 Task: Find connections with filter location Kathua with filter topic #DigitalMarketingwith filter profile language German with filter current company Coursera with filter school Ranchi University, Ranchi with filter industry Computers and Electronics Manufacturing with filter service category Research with filter keywords title Customer Service
Action: Mouse moved to (197, 263)
Screenshot: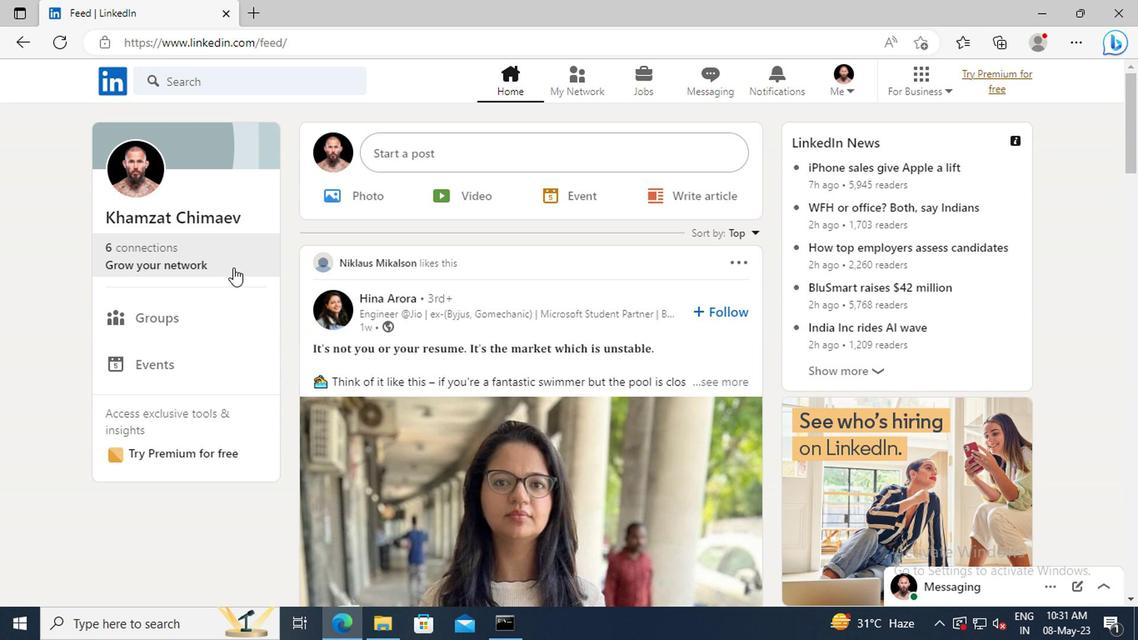
Action: Mouse pressed left at (197, 263)
Screenshot: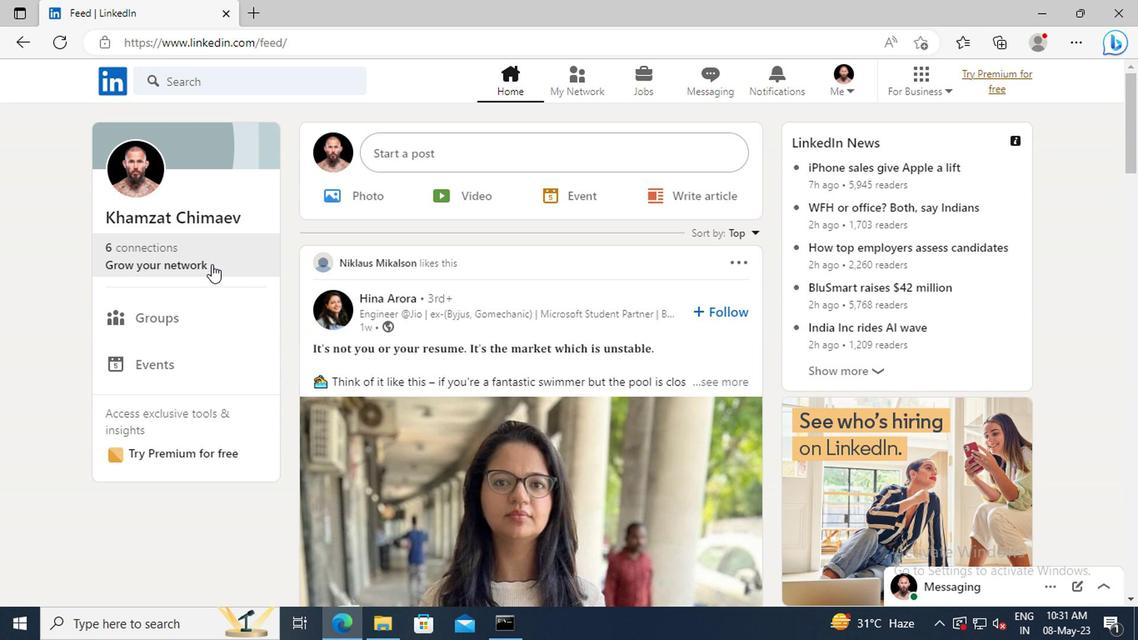 
Action: Mouse moved to (187, 180)
Screenshot: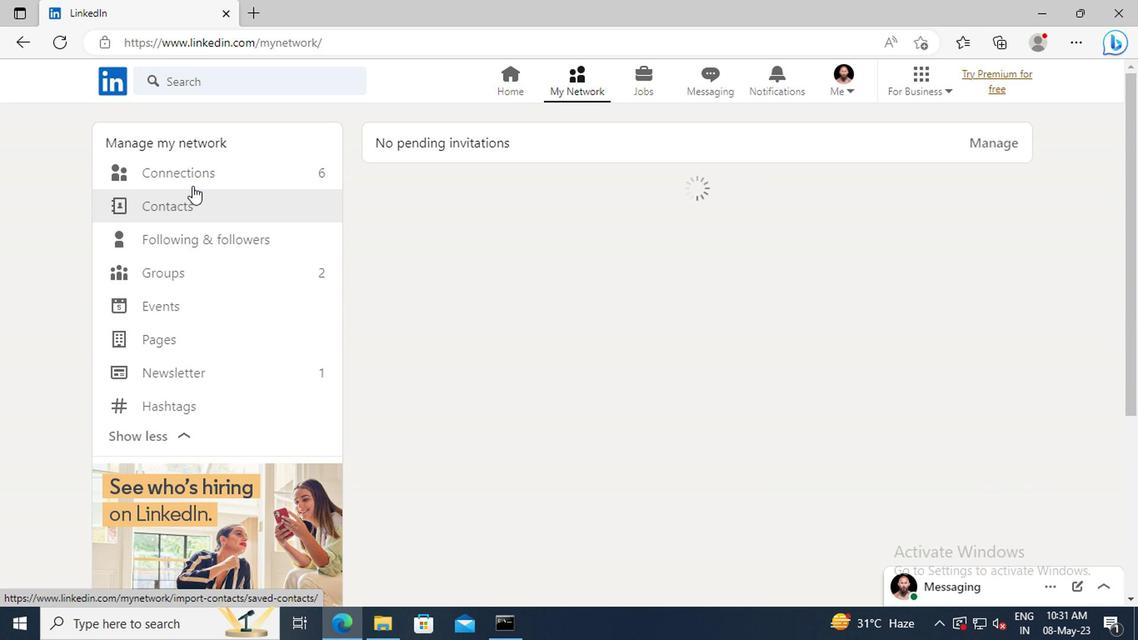 
Action: Mouse pressed left at (187, 180)
Screenshot: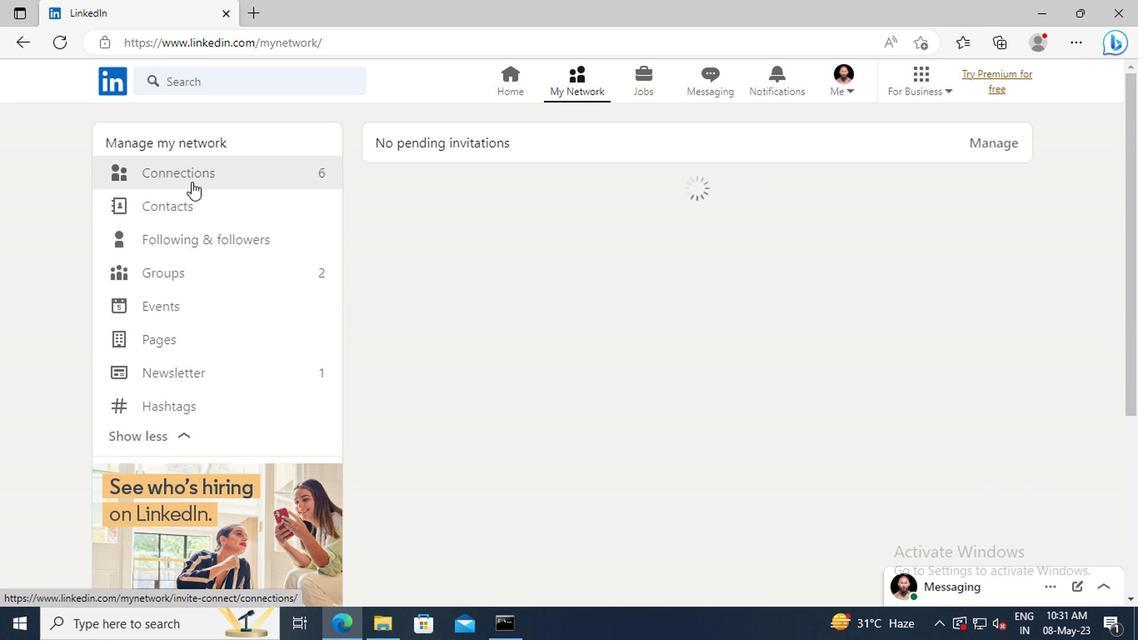
Action: Mouse moved to (690, 177)
Screenshot: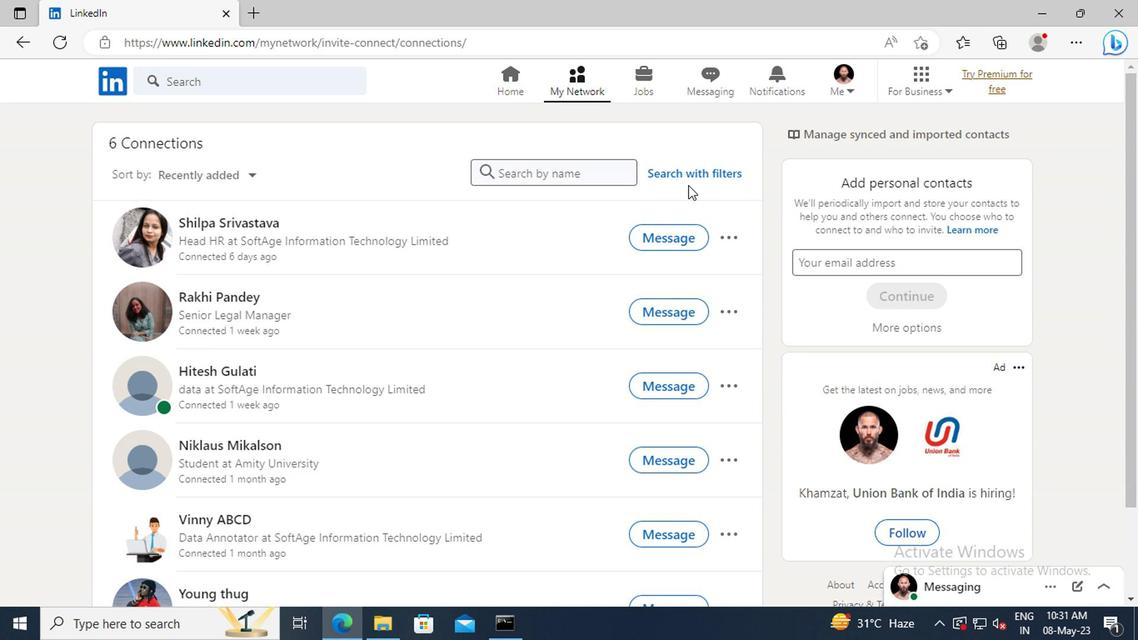 
Action: Mouse pressed left at (690, 177)
Screenshot: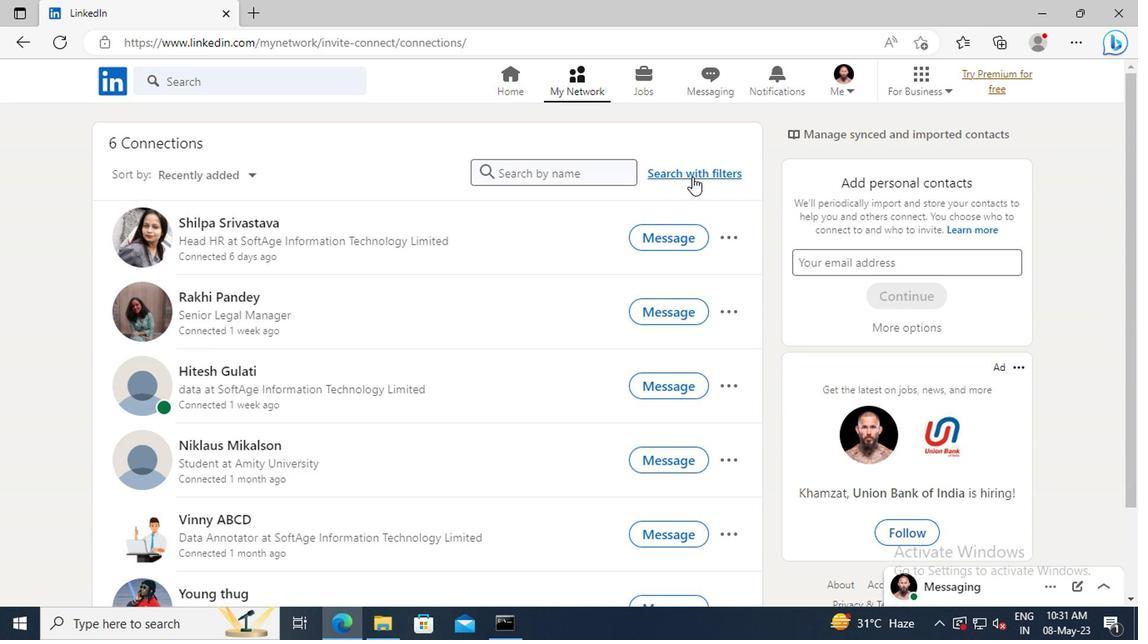 
Action: Mouse moved to (616, 132)
Screenshot: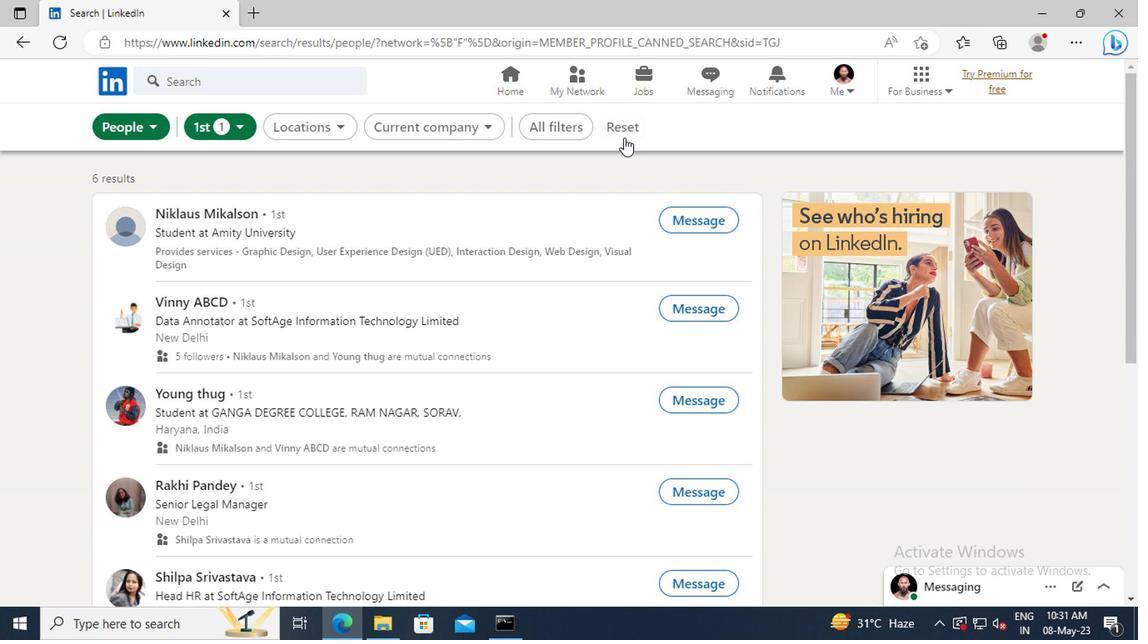 
Action: Mouse pressed left at (616, 132)
Screenshot: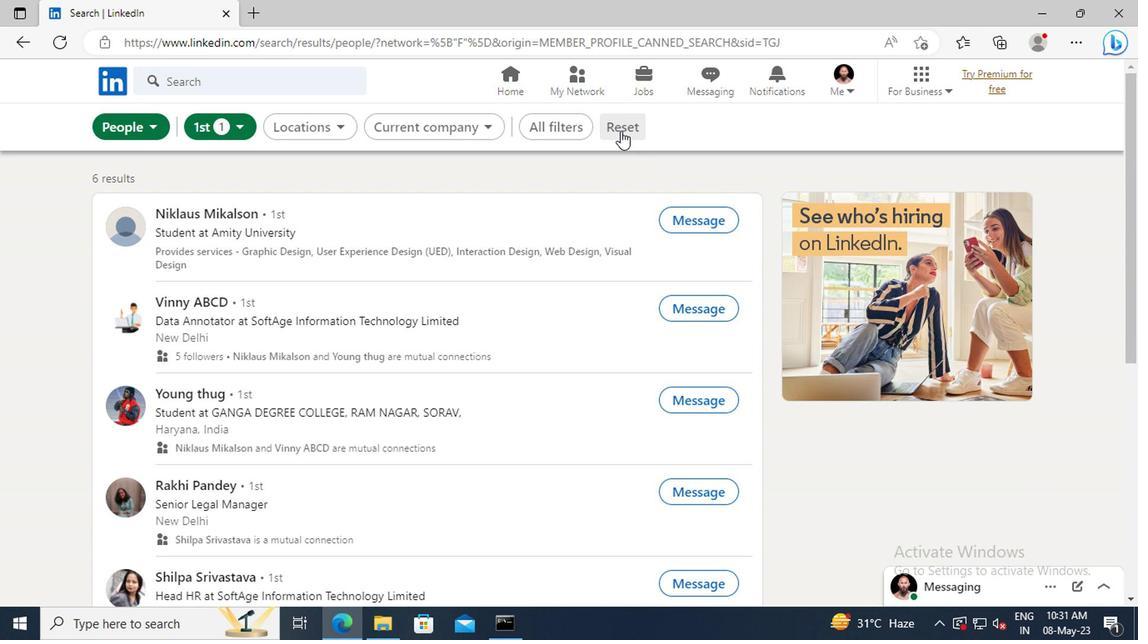 
Action: Mouse moved to (590, 131)
Screenshot: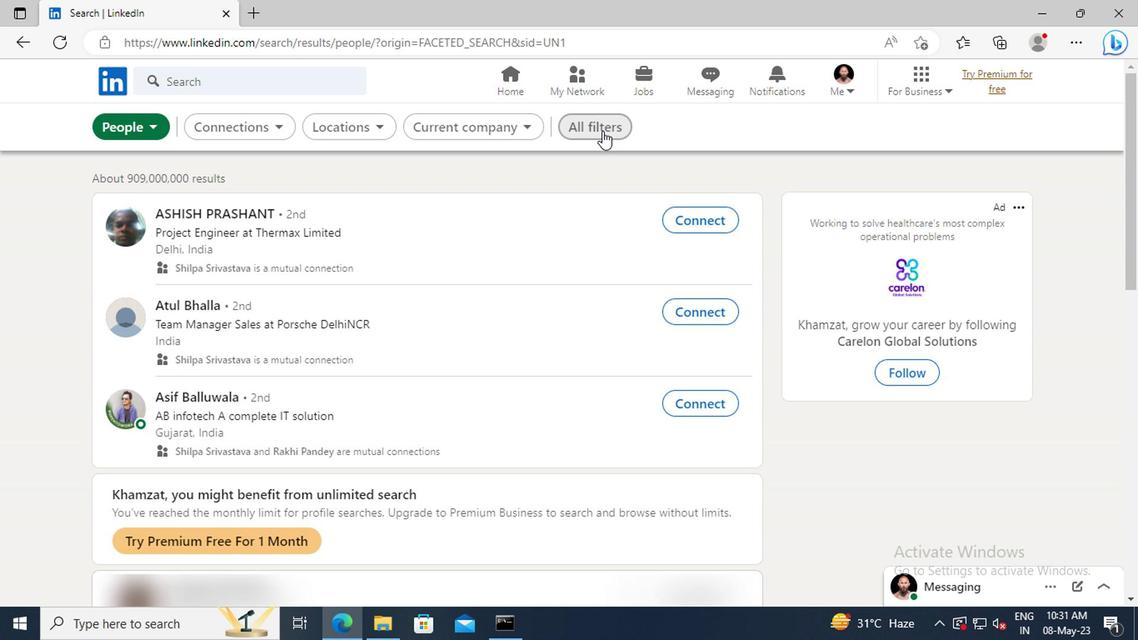 
Action: Mouse pressed left at (590, 131)
Screenshot: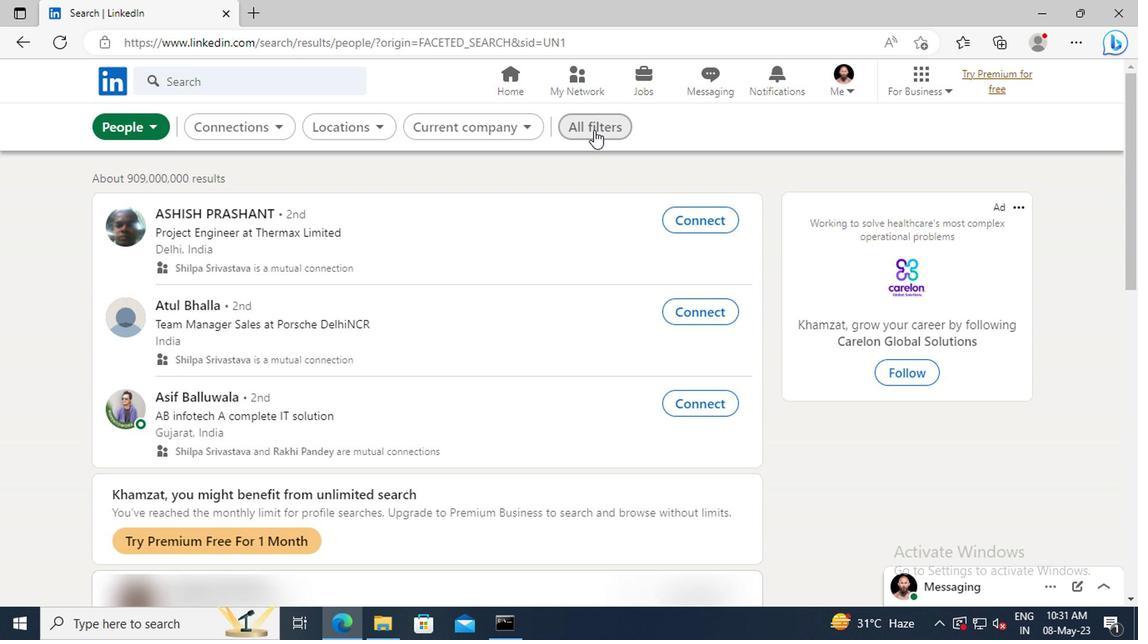 
Action: Mouse moved to (925, 282)
Screenshot: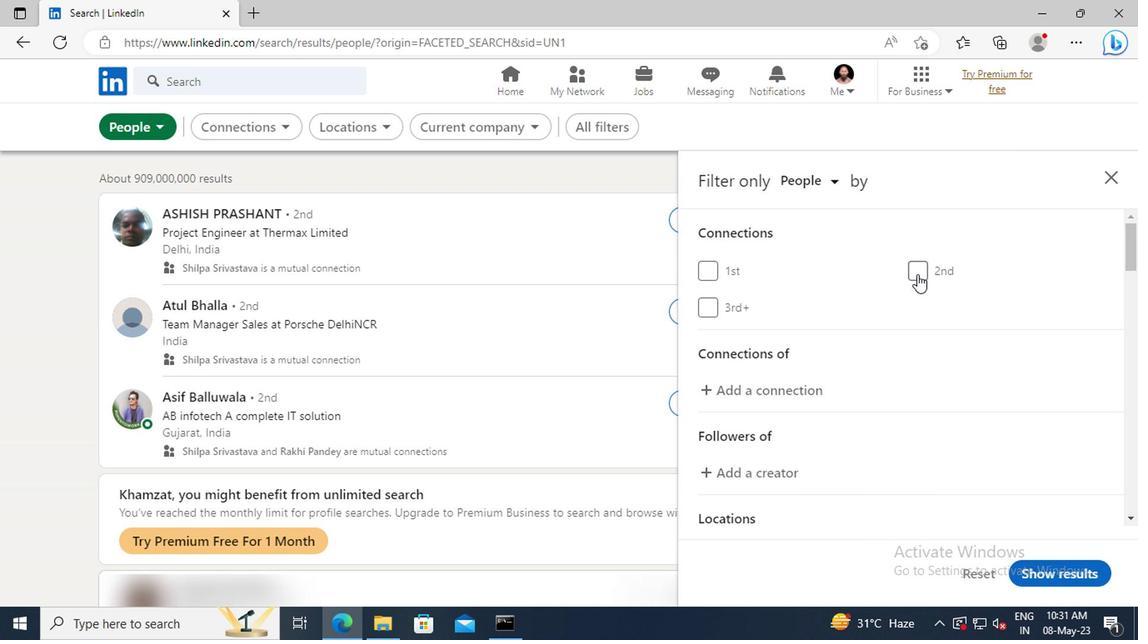 
Action: Mouse scrolled (925, 281) with delta (0, -1)
Screenshot: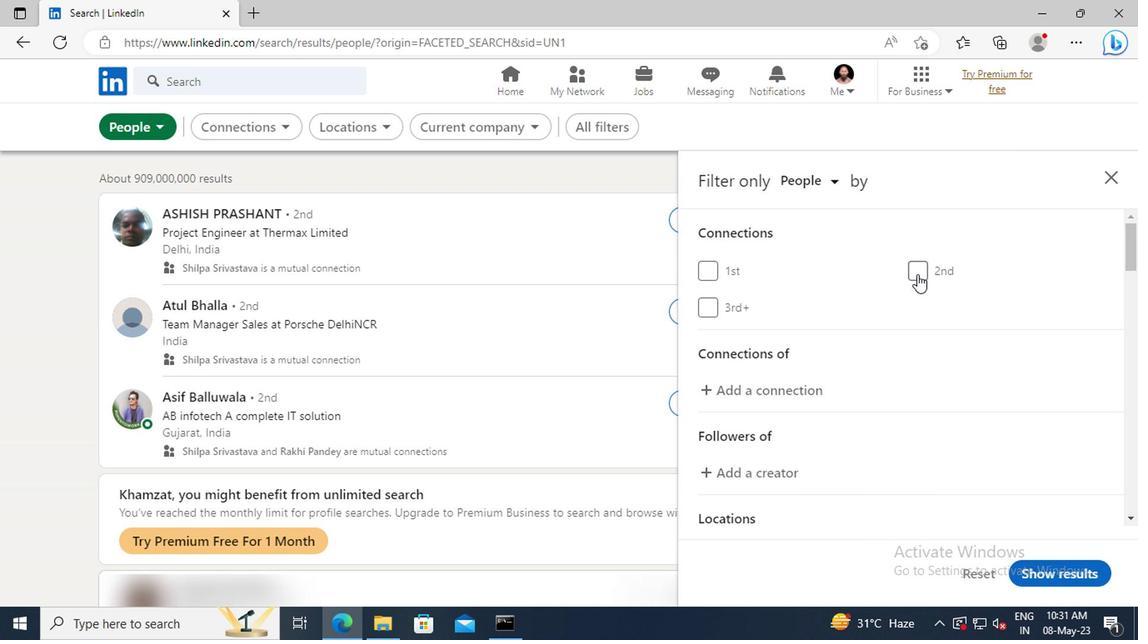 
Action: Mouse moved to (926, 282)
Screenshot: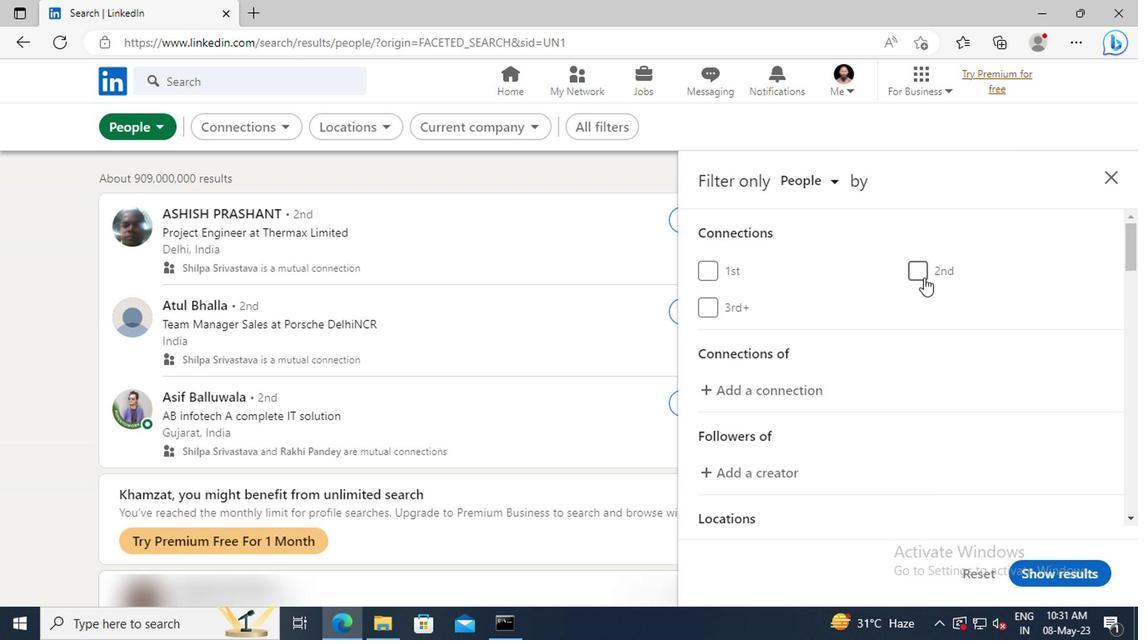 
Action: Mouse scrolled (926, 282) with delta (0, 0)
Screenshot: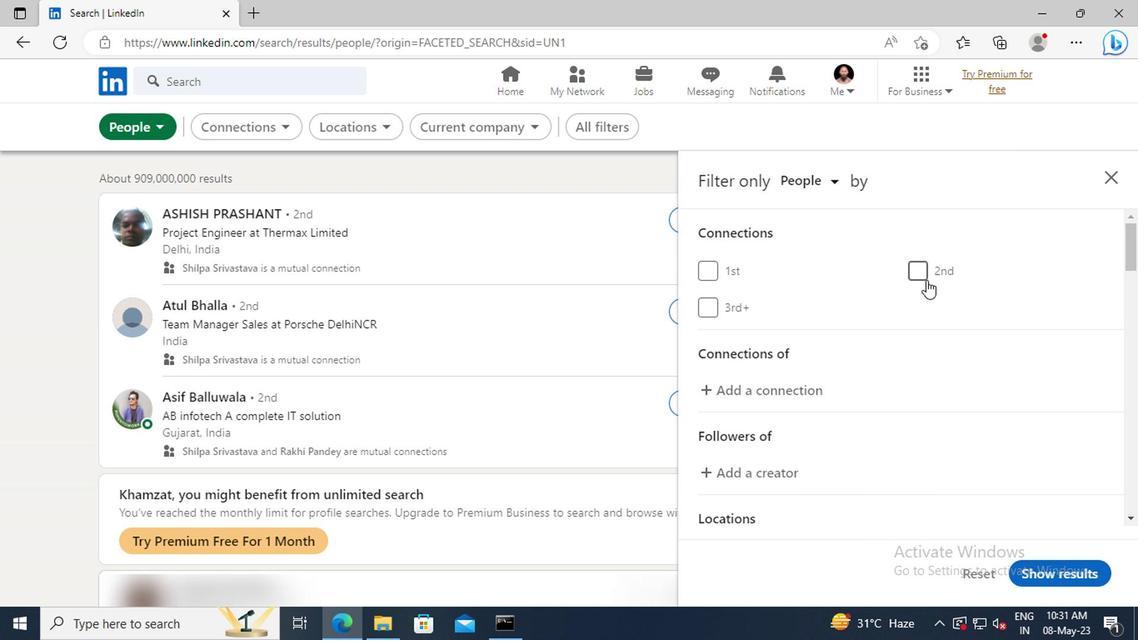 
Action: Mouse scrolled (926, 282) with delta (0, 0)
Screenshot: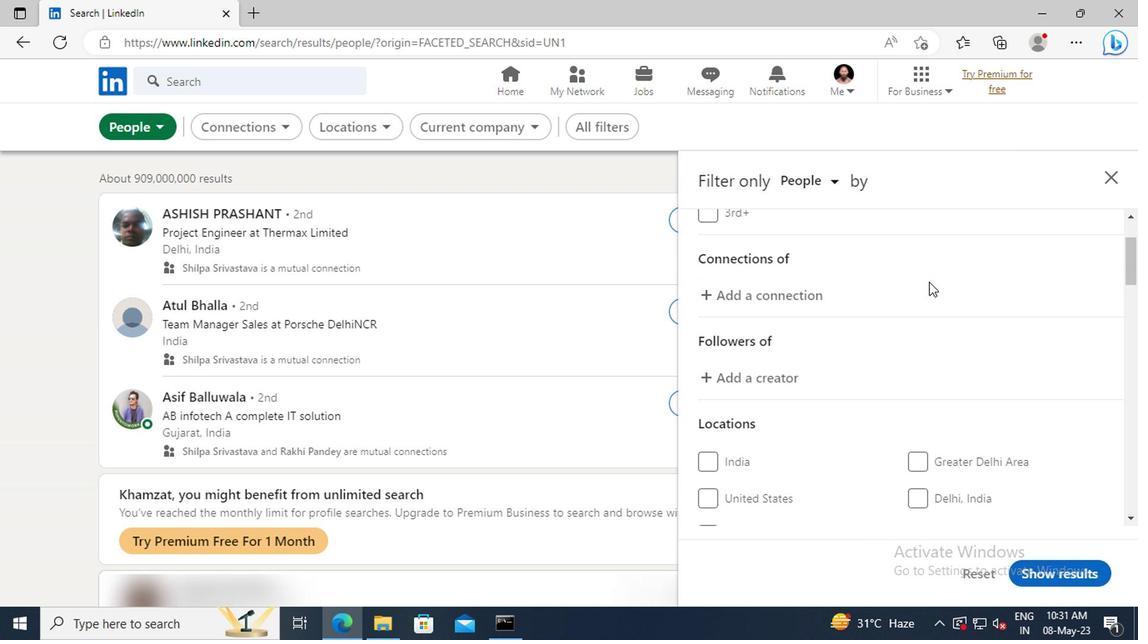 
Action: Mouse scrolled (926, 282) with delta (0, 0)
Screenshot: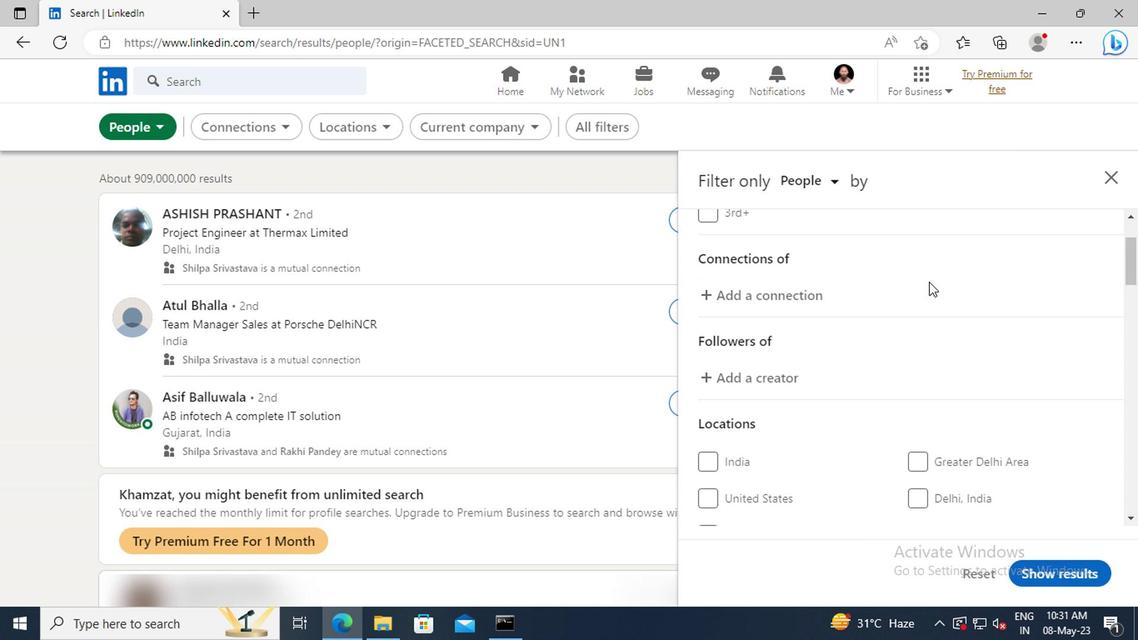 
Action: Mouse scrolled (926, 282) with delta (0, 0)
Screenshot: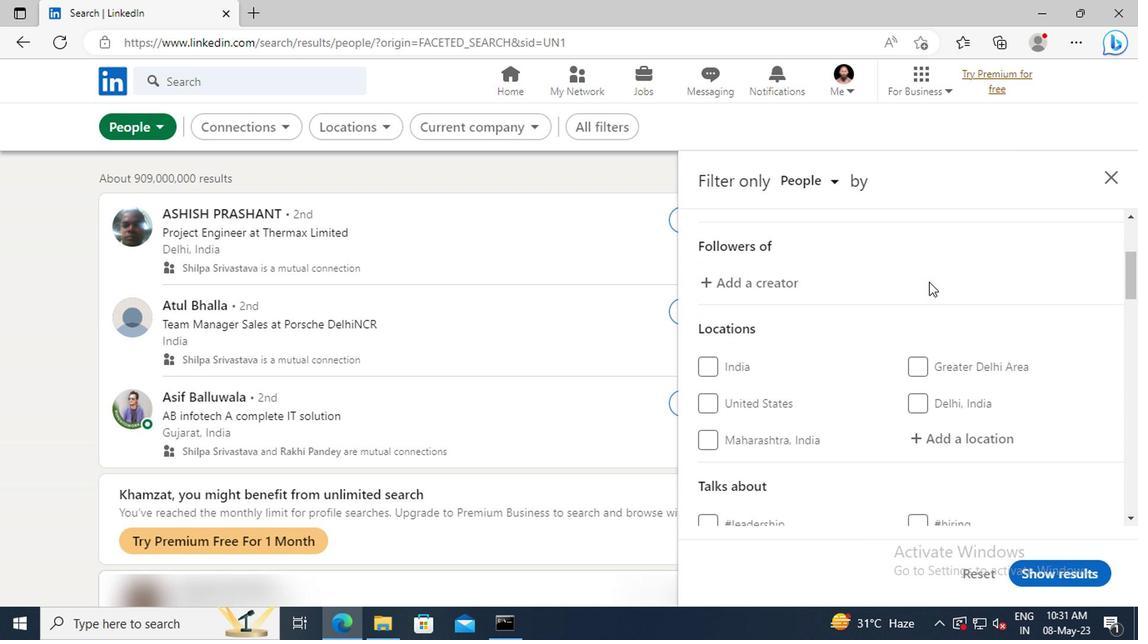 
Action: Mouse moved to (933, 386)
Screenshot: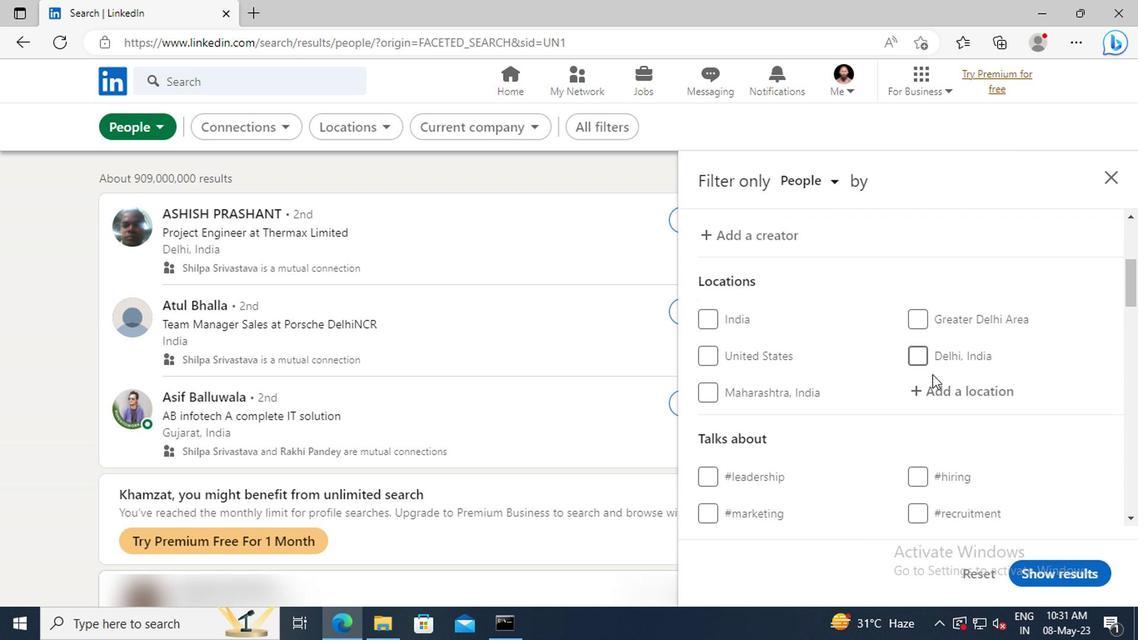 
Action: Mouse pressed left at (933, 386)
Screenshot: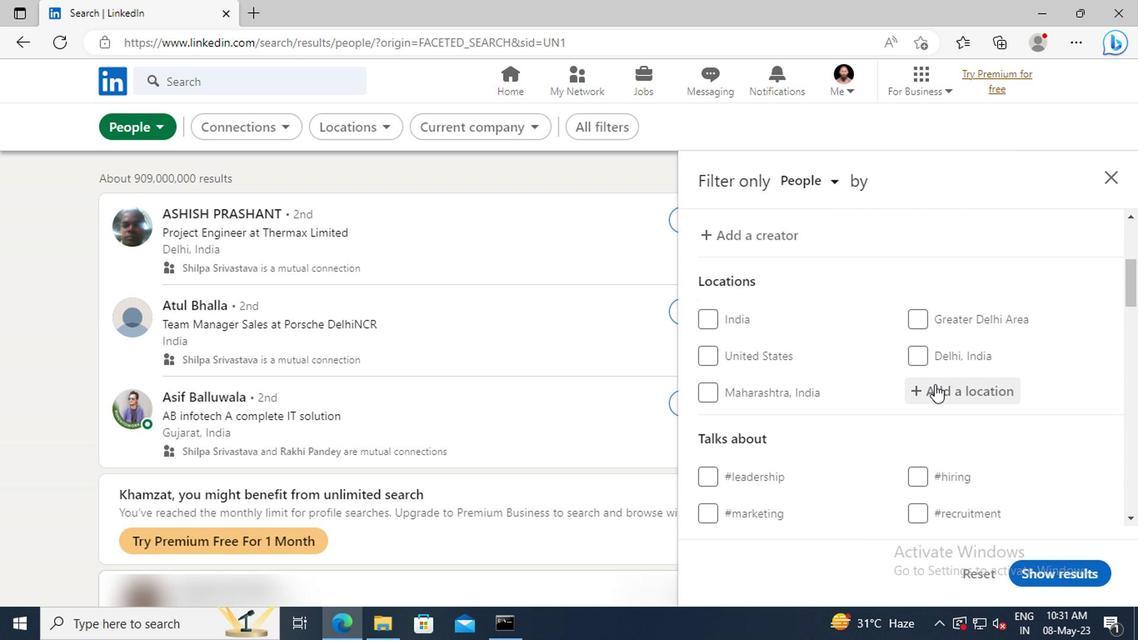 
Action: Mouse moved to (935, 387)
Screenshot: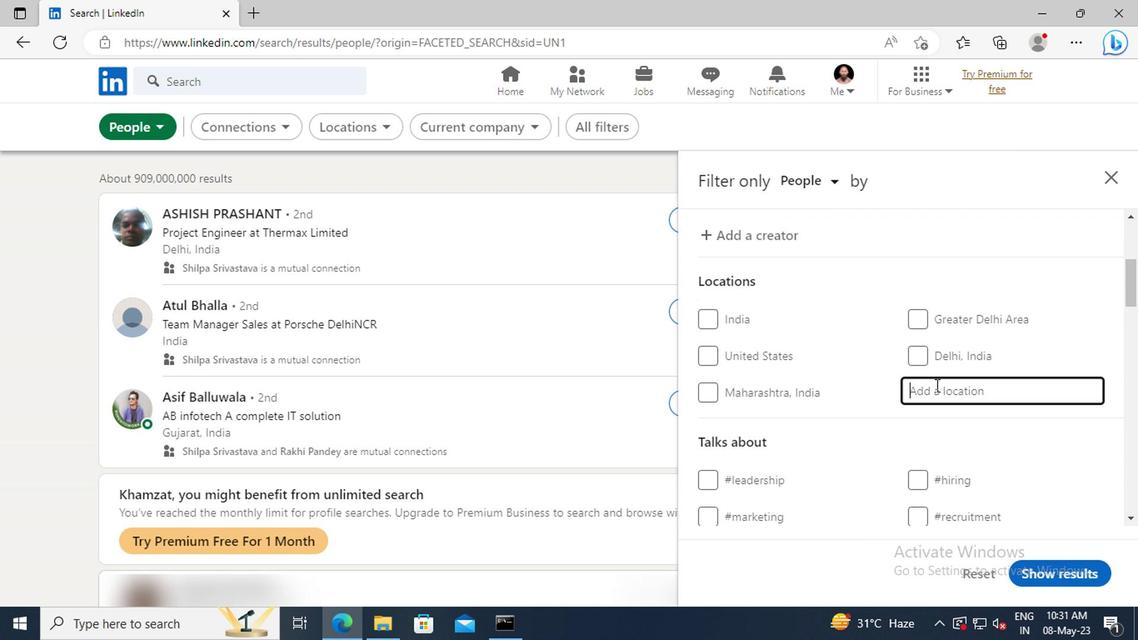 
Action: Key pressed <Key.shift>KATHUA
Screenshot: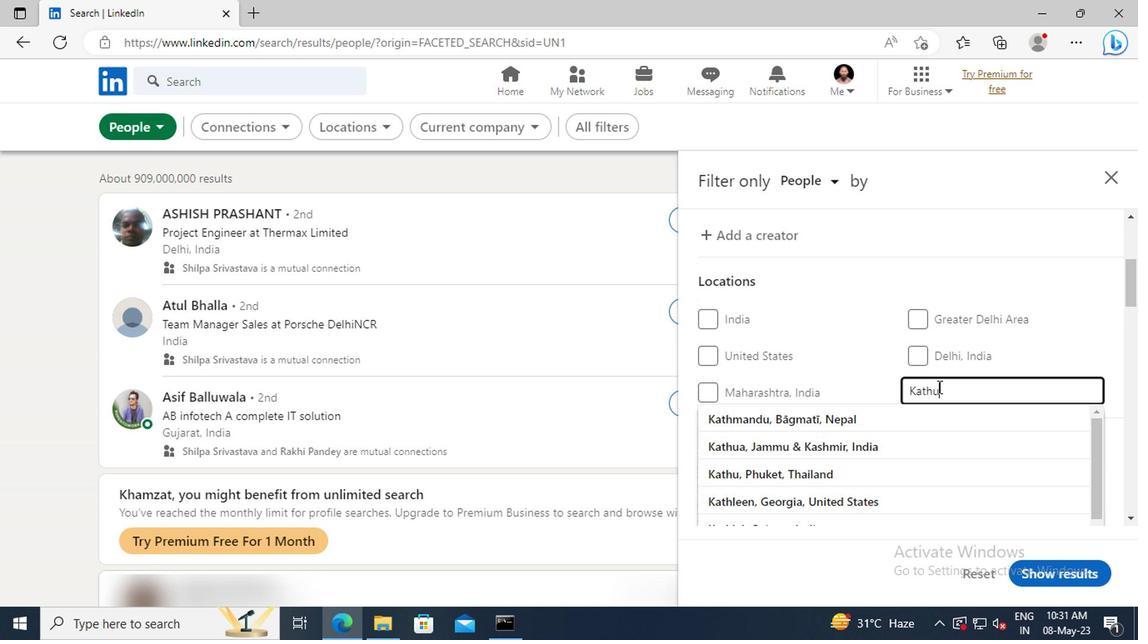 
Action: Mouse moved to (942, 424)
Screenshot: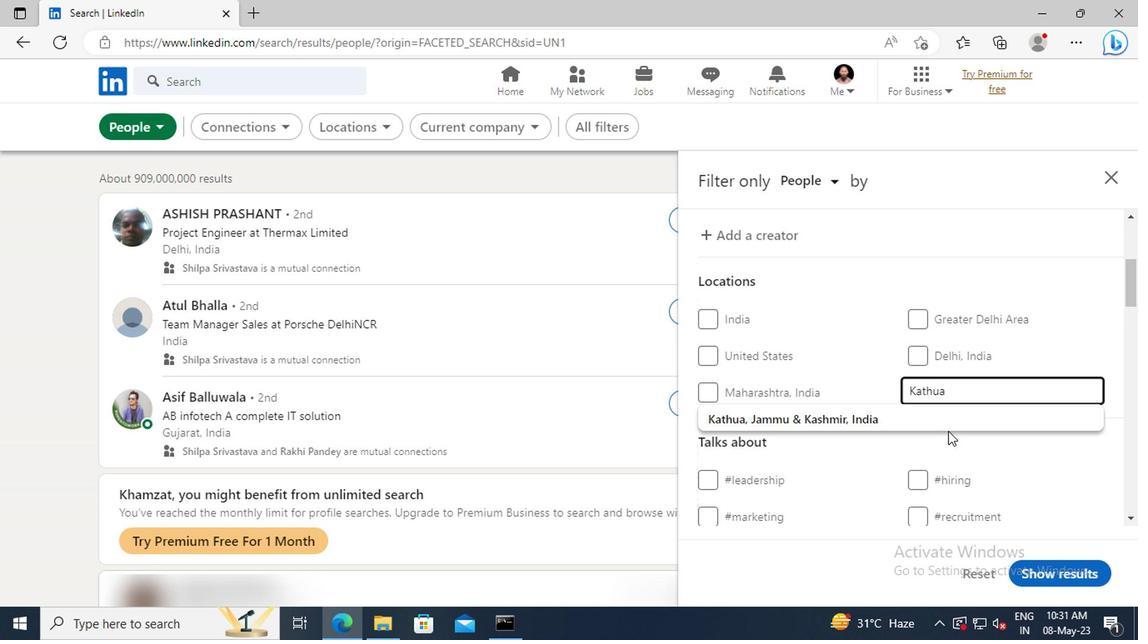 
Action: Mouse pressed left at (942, 424)
Screenshot: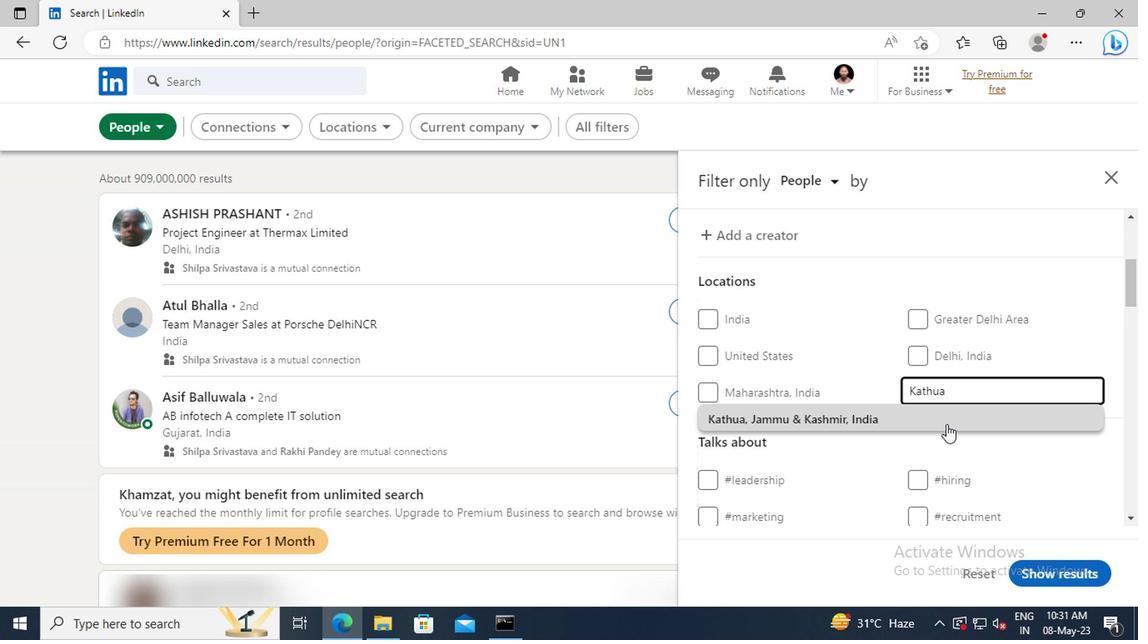 
Action: Mouse moved to (942, 424)
Screenshot: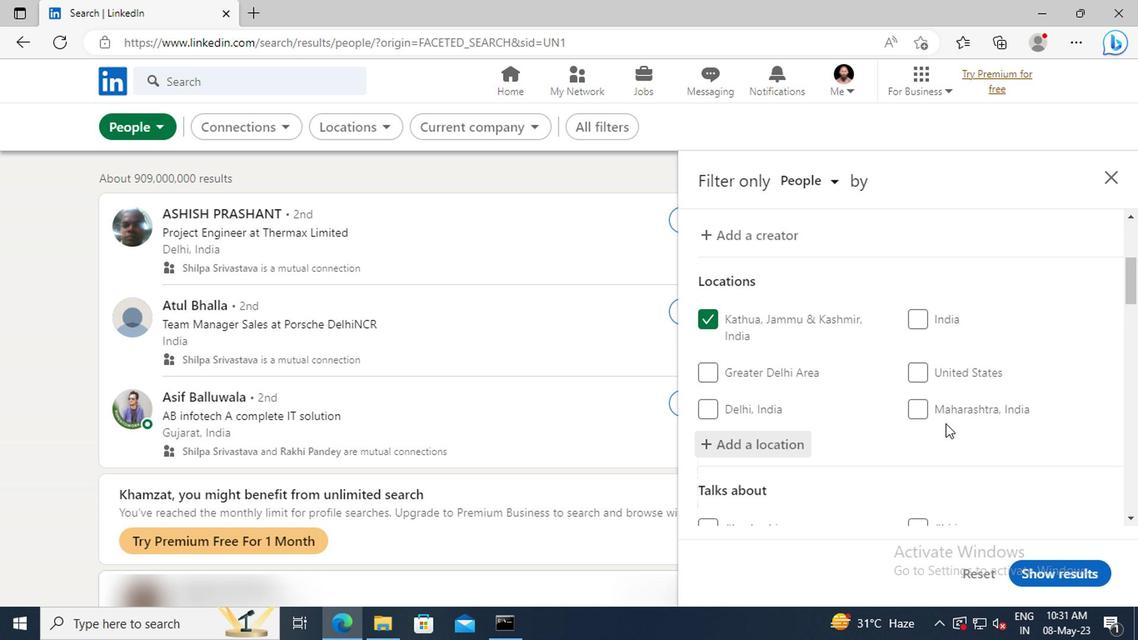 
Action: Mouse scrolled (942, 423) with delta (0, 0)
Screenshot: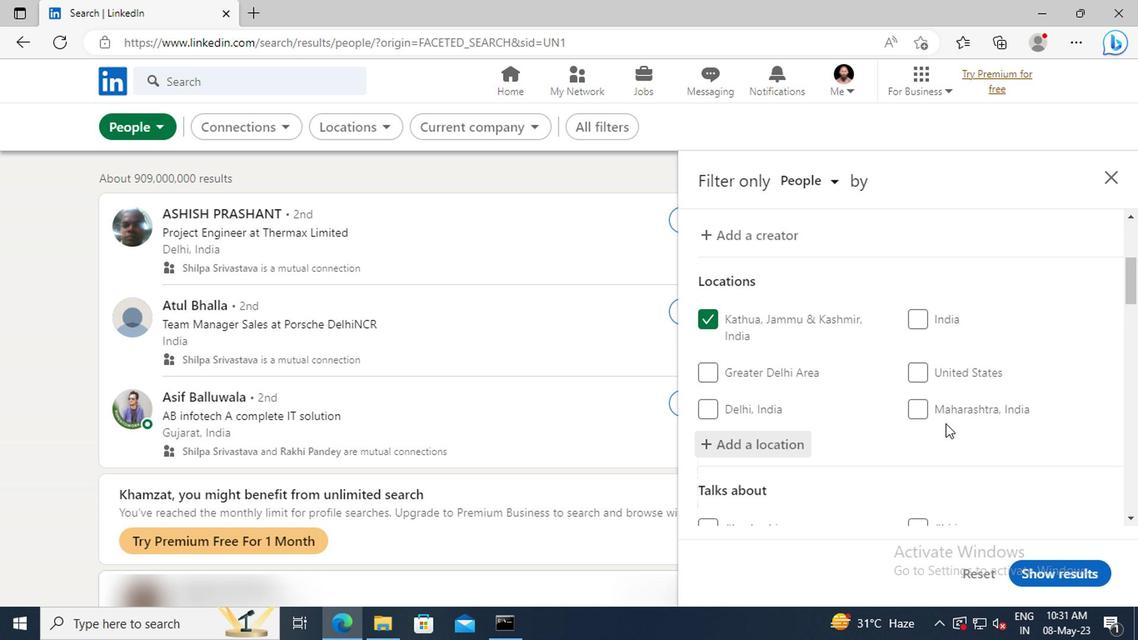 
Action: Mouse moved to (943, 423)
Screenshot: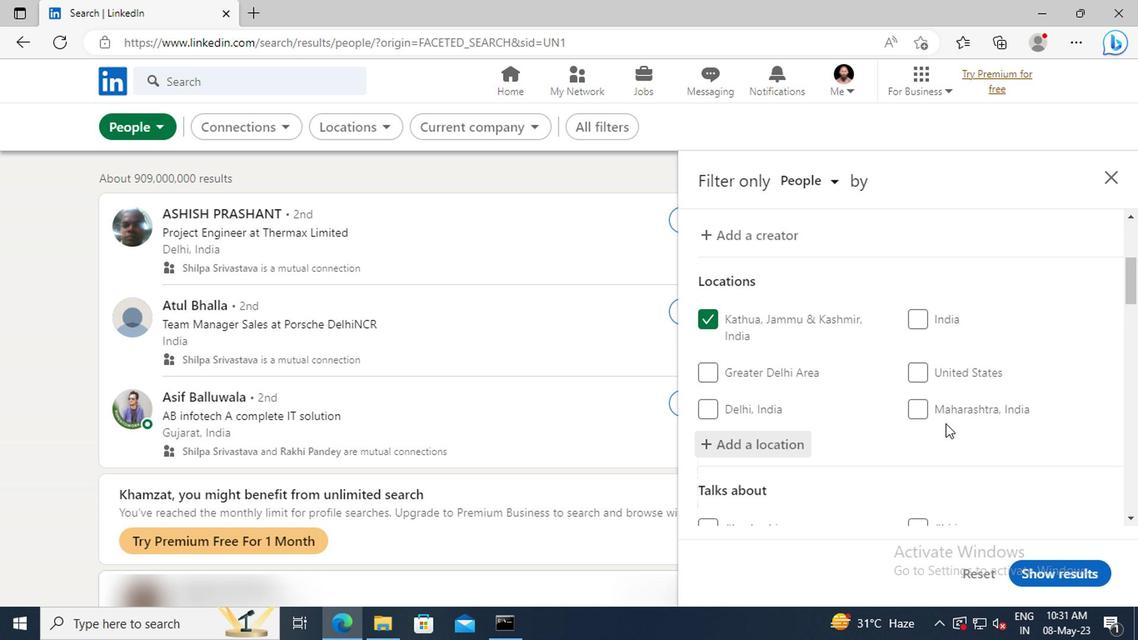 
Action: Mouse scrolled (943, 422) with delta (0, -1)
Screenshot: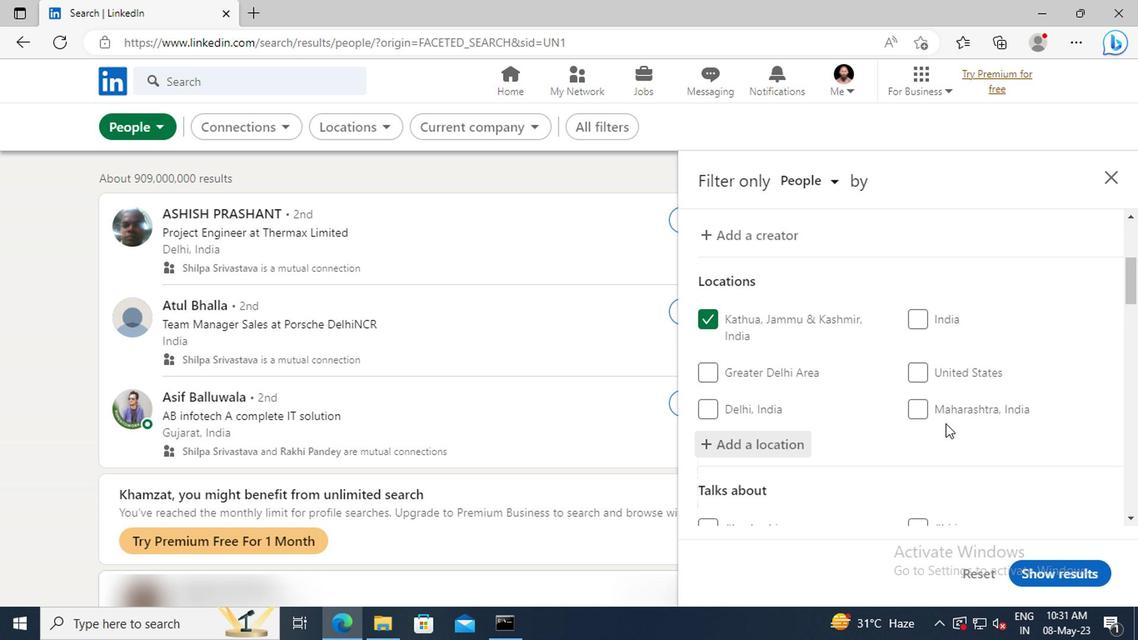 
Action: Mouse moved to (943, 404)
Screenshot: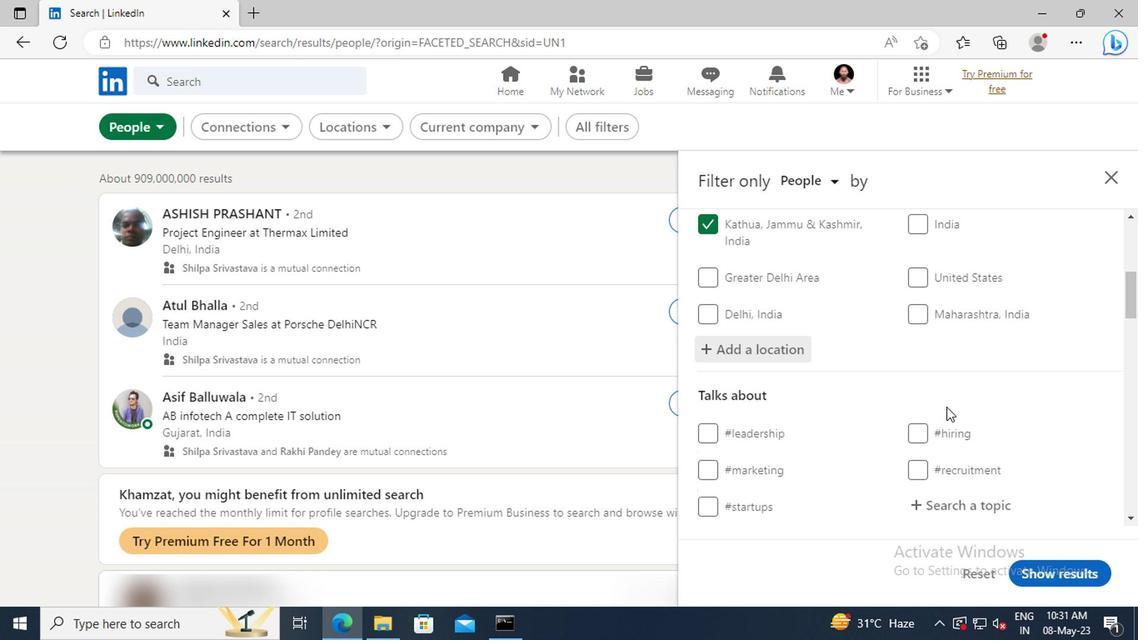 
Action: Mouse scrolled (943, 403) with delta (0, 0)
Screenshot: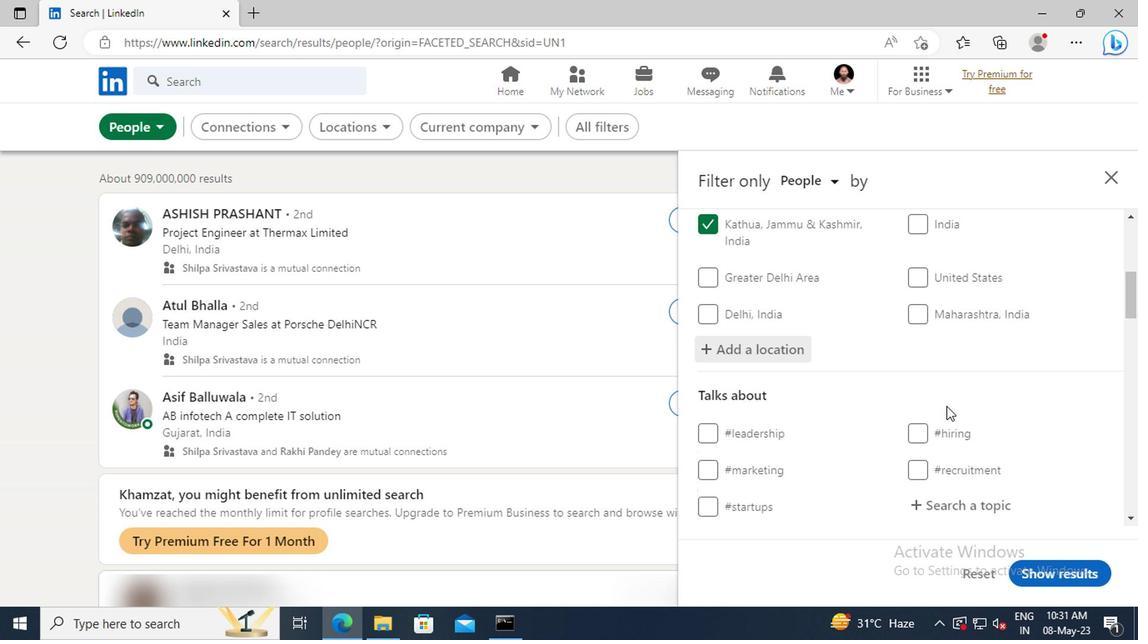 
Action: Mouse moved to (943, 401)
Screenshot: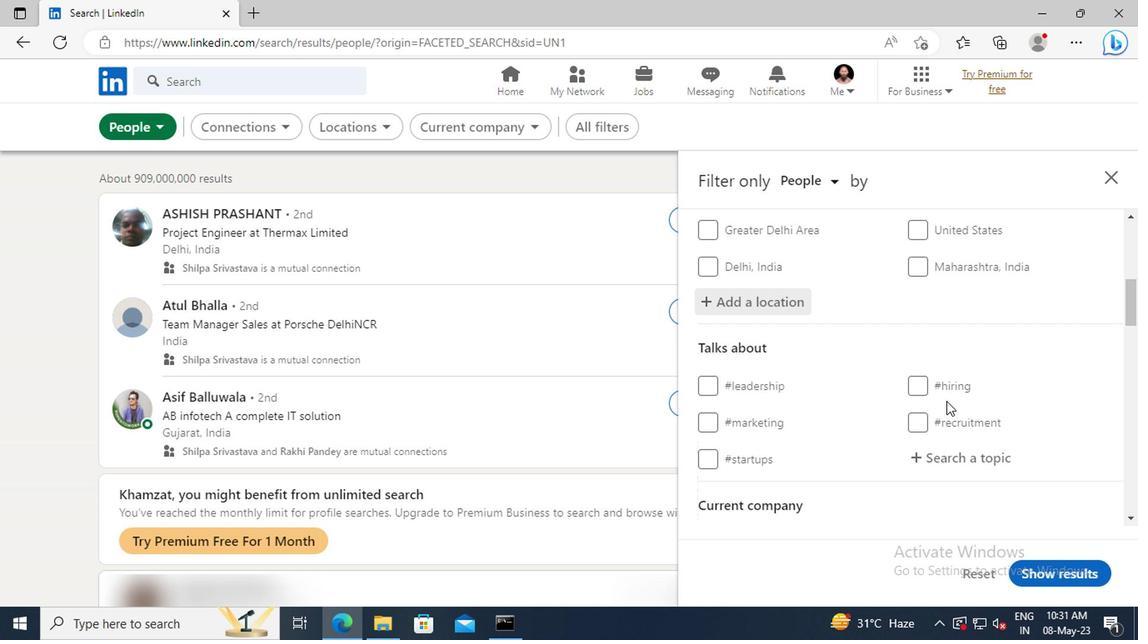 
Action: Mouse scrolled (943, 400) with delta (0, -1)
Screenshot: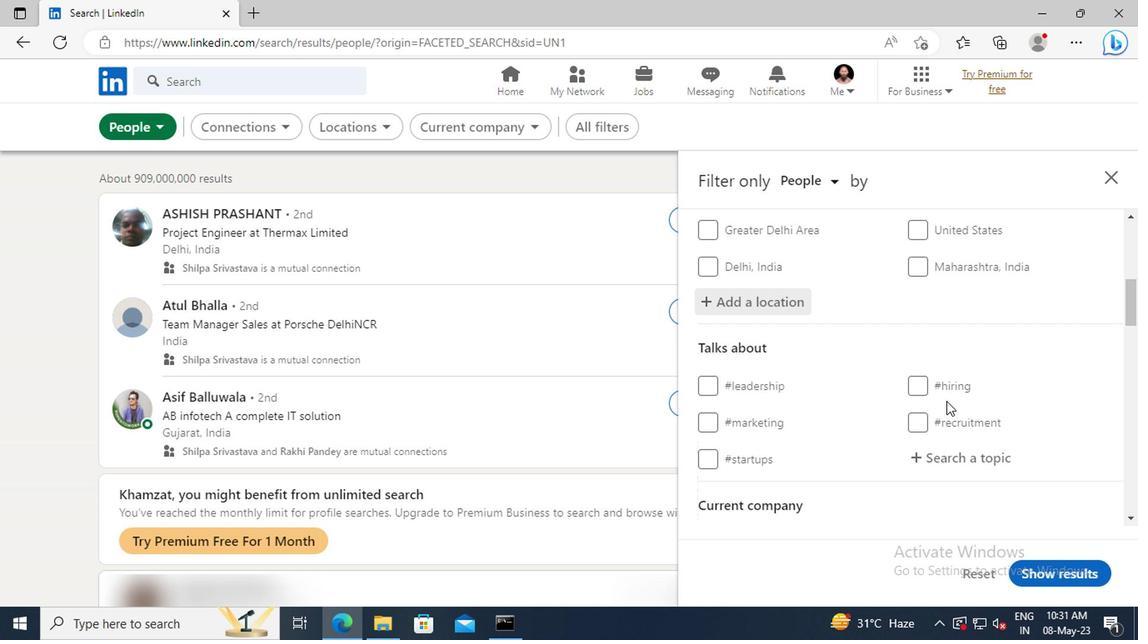 
Action: Mouse scrolled (943, 400) with delta (0, -1)
Screenshot: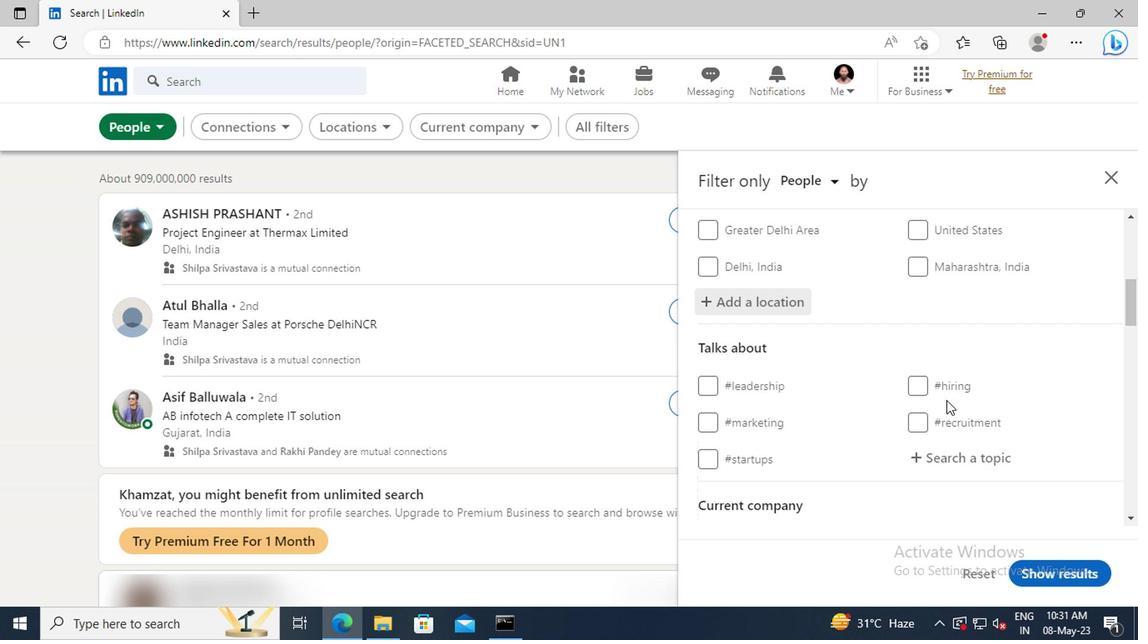 
Action: Mouse moved to (942, 373)
Screenshot: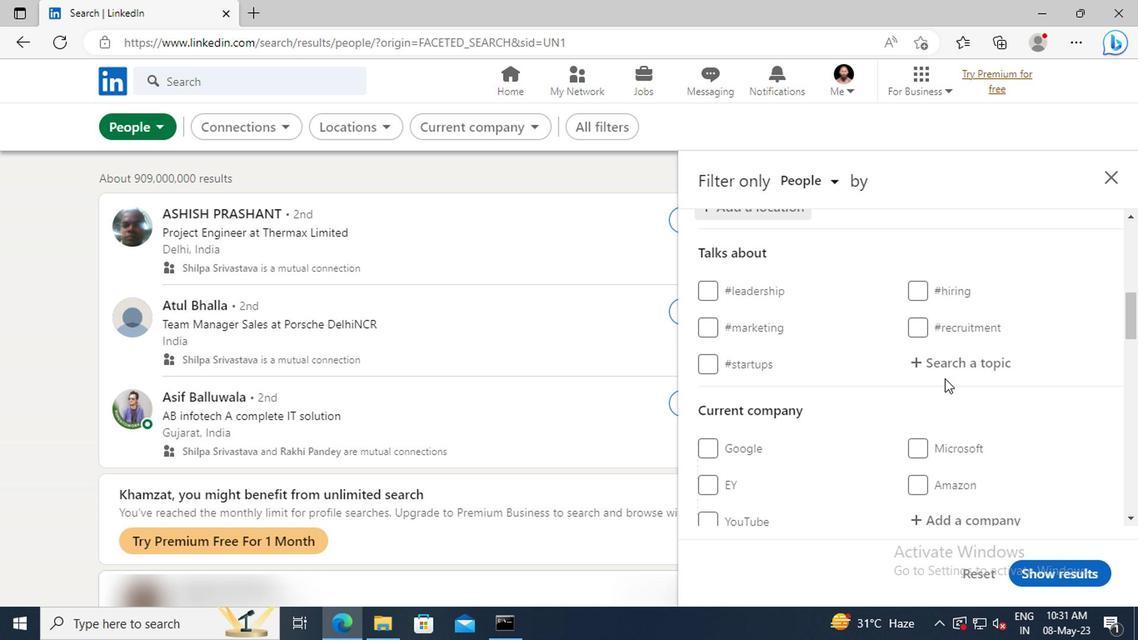 
Action: Mouse pressed left at (942, 373)
Screenshot: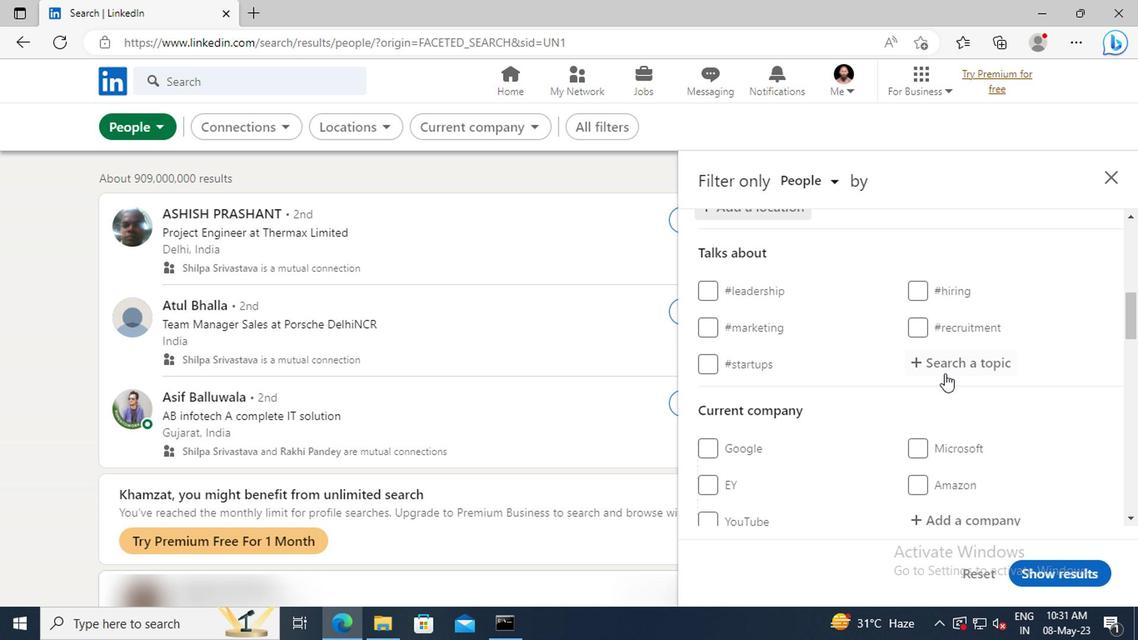 
Action: Key pressed <Key.shift>
Screenshot: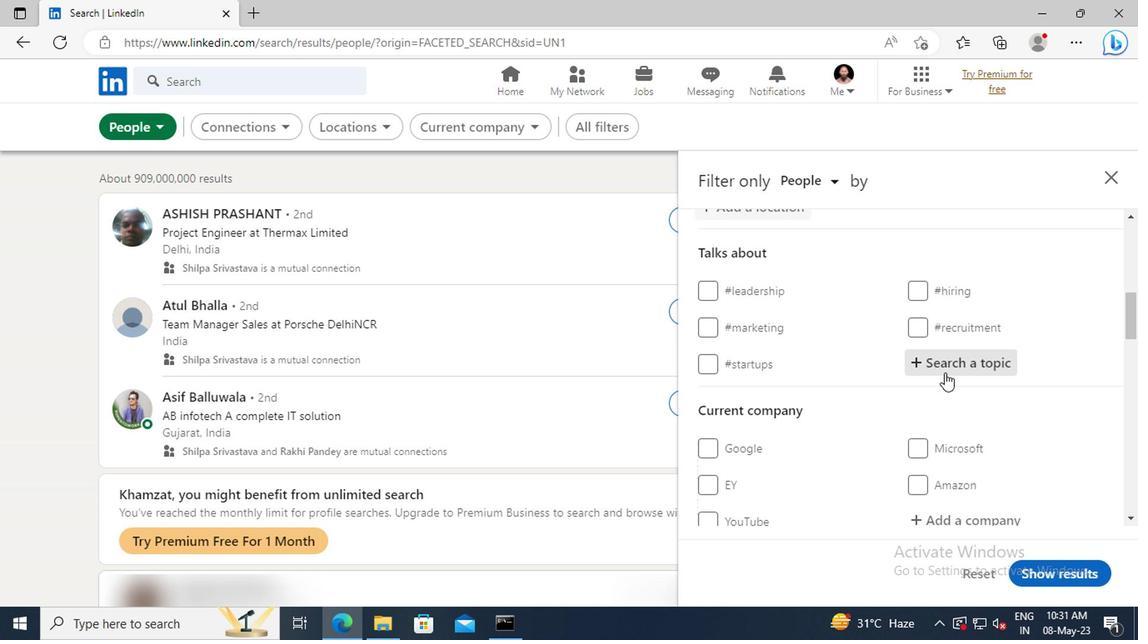 
Action: Mouse moved to (941, 373)
Screenshot: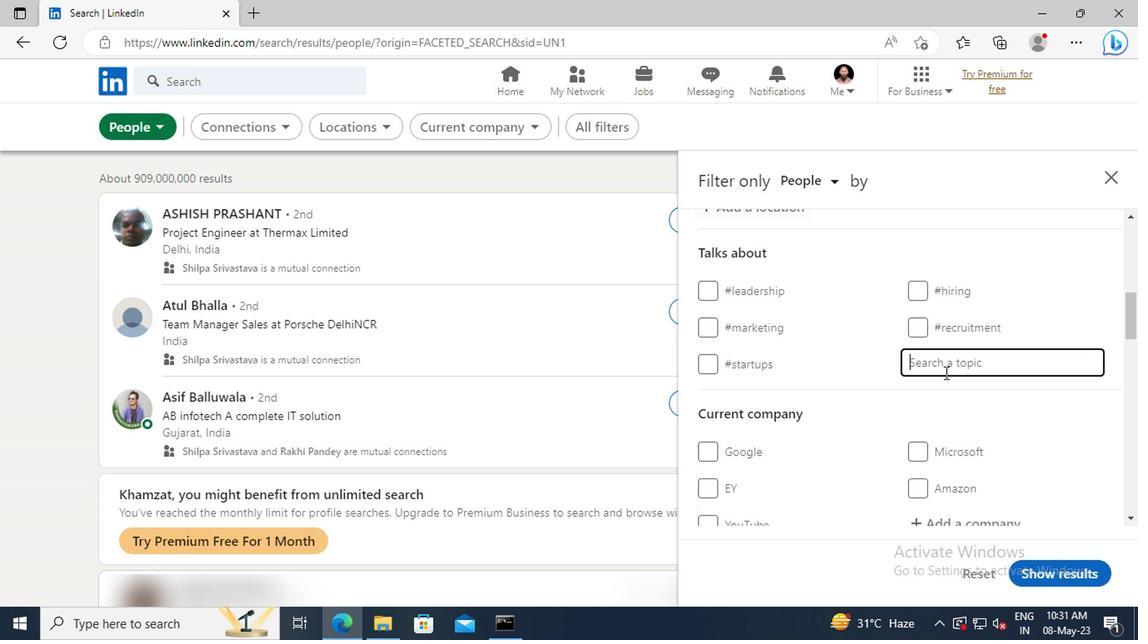 
Action: Key pressed DIGITAL<Key.shift>MAR
Screenshot: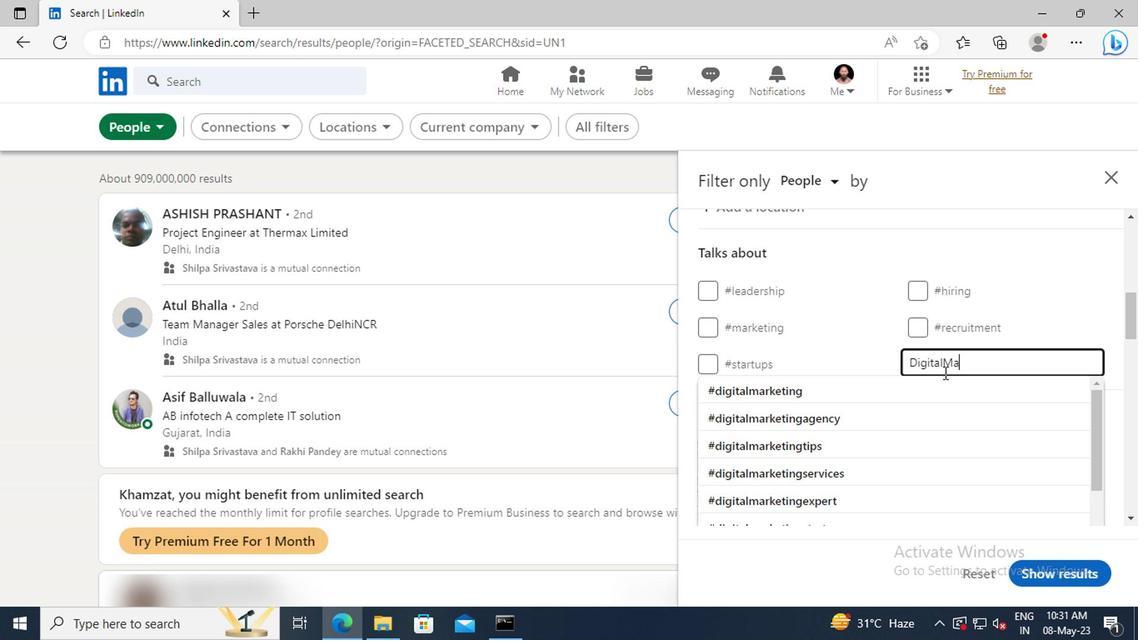 
Action: Mouse moved to (941, 388)
Screenshot: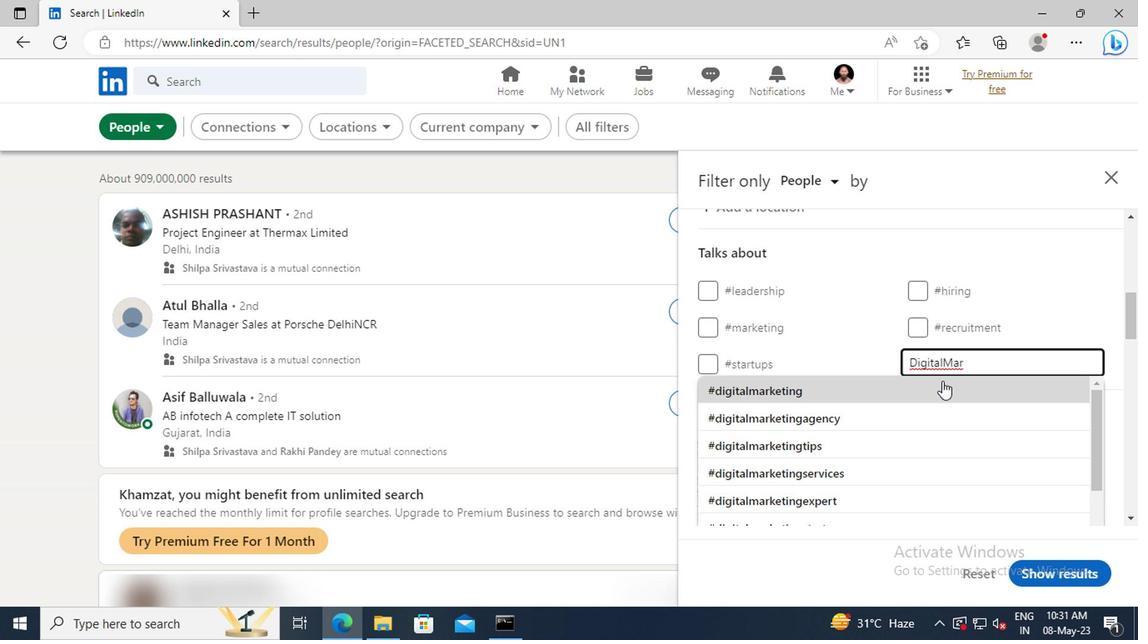 
Action: Mouse pressed left at (941, 388)
Screenshot: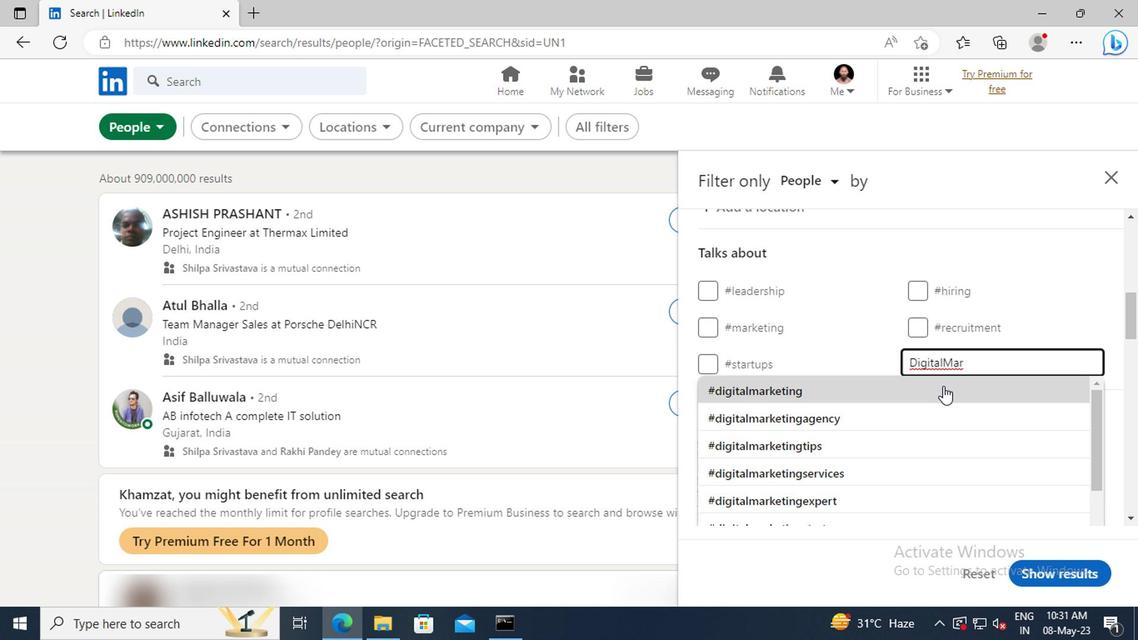 
Action: Mouse moved to (942, 389)
Screenshot: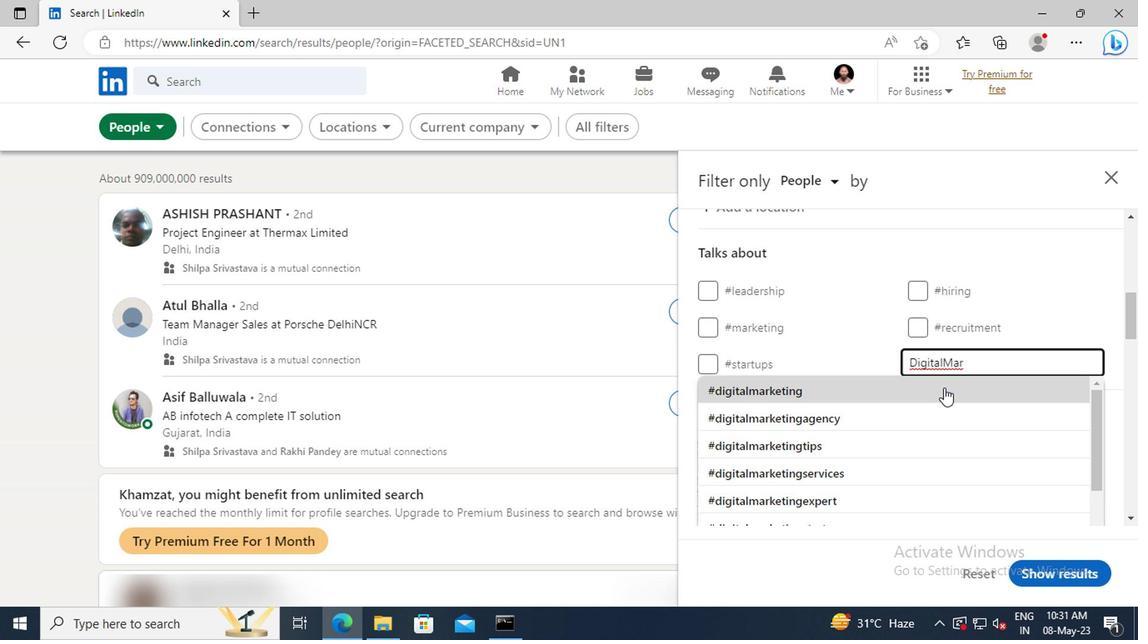 
Action: Mouse scrolled (942, 388) with delta (0, 0)
Screenshot: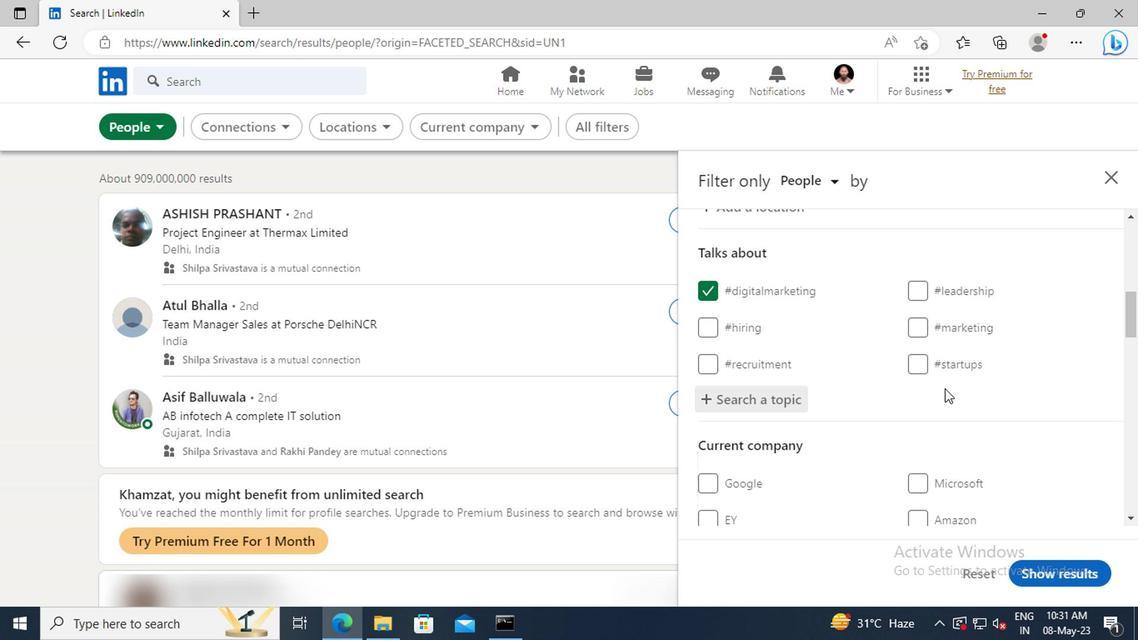 
Action: Mouse scrolled (942, 388) with delta (0, 0)
Screenshot: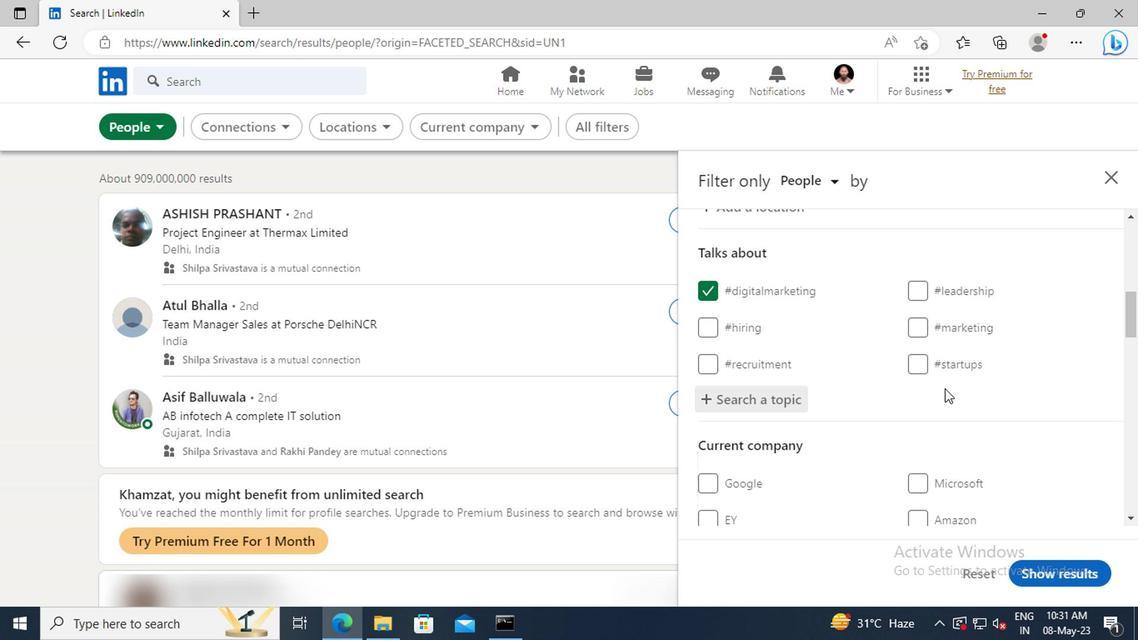 
Action: Mouse scrolled (942, 388) with delta (0, 0)
Screenshot: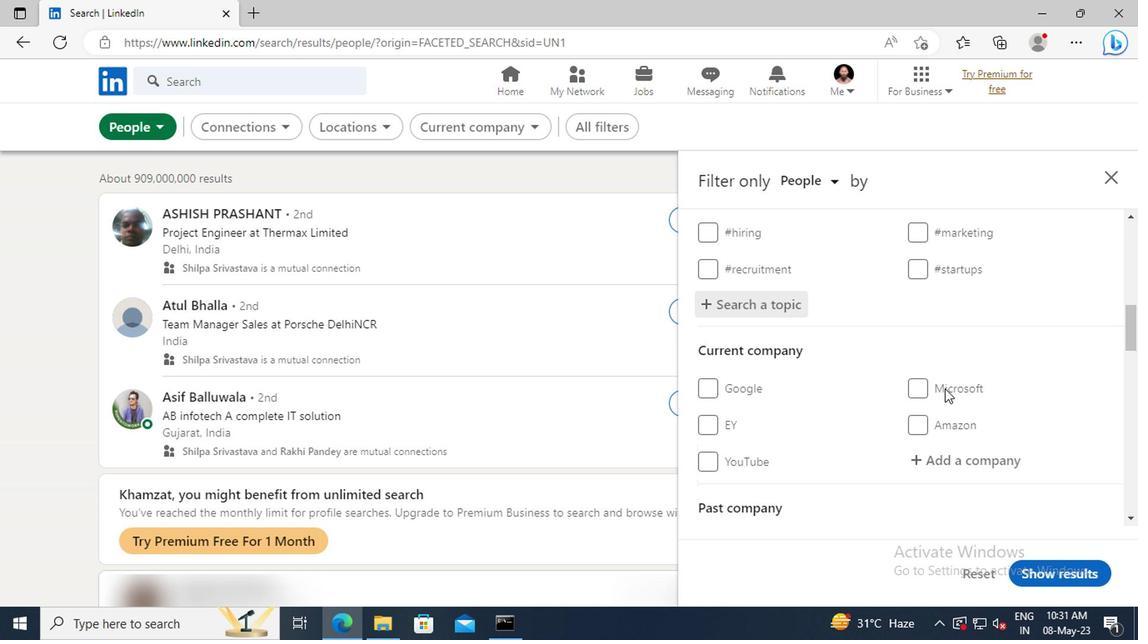 
Action: Mouse scrolled (942, 388) with delta (0, 0)
Screenshot: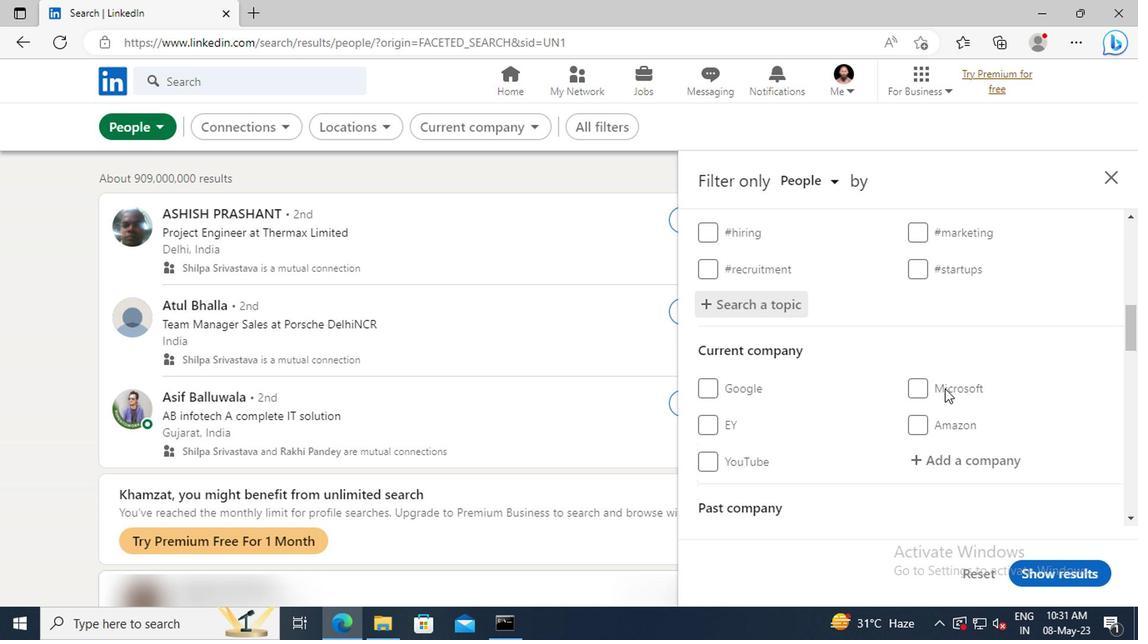 
Action: Mouse scrolled (942, 388) with delta (0, 0)
Screenshot: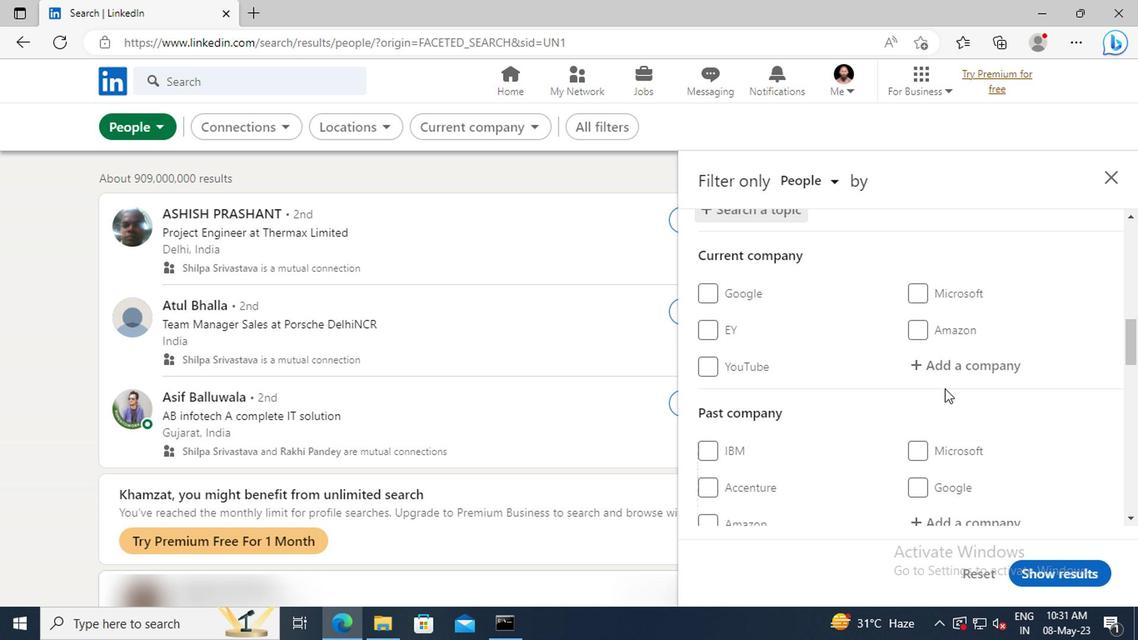 
Action: Mouse scrolled (942, 388) with delta (0, 0)
Screenshot: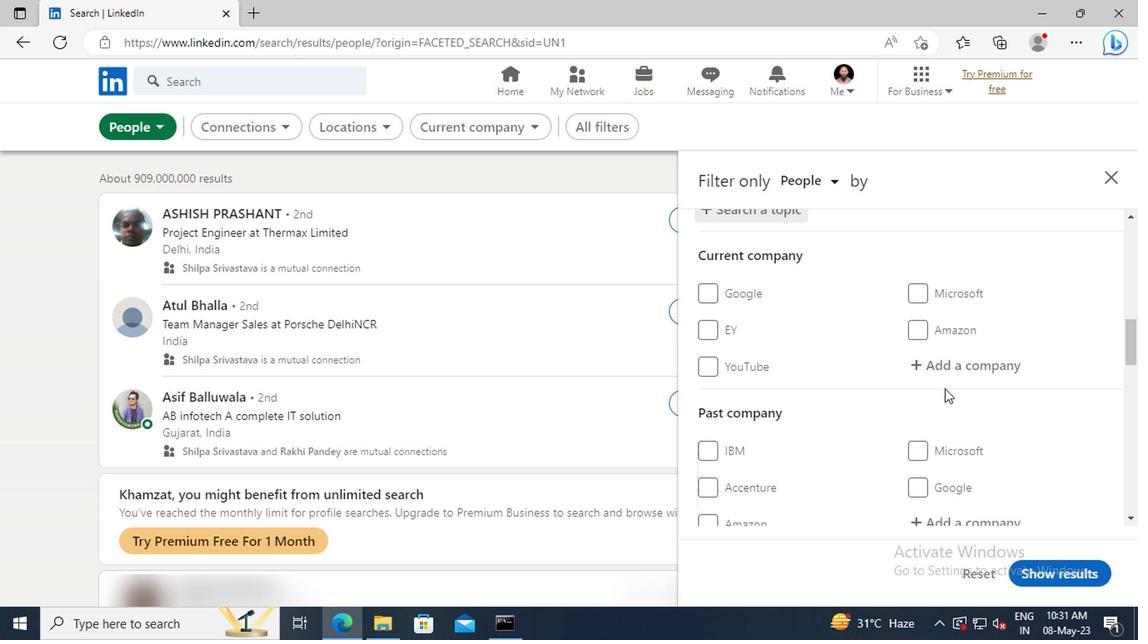 
Action: Mouse scrolled (942, 388) with delta (0, 0)
Screenshot: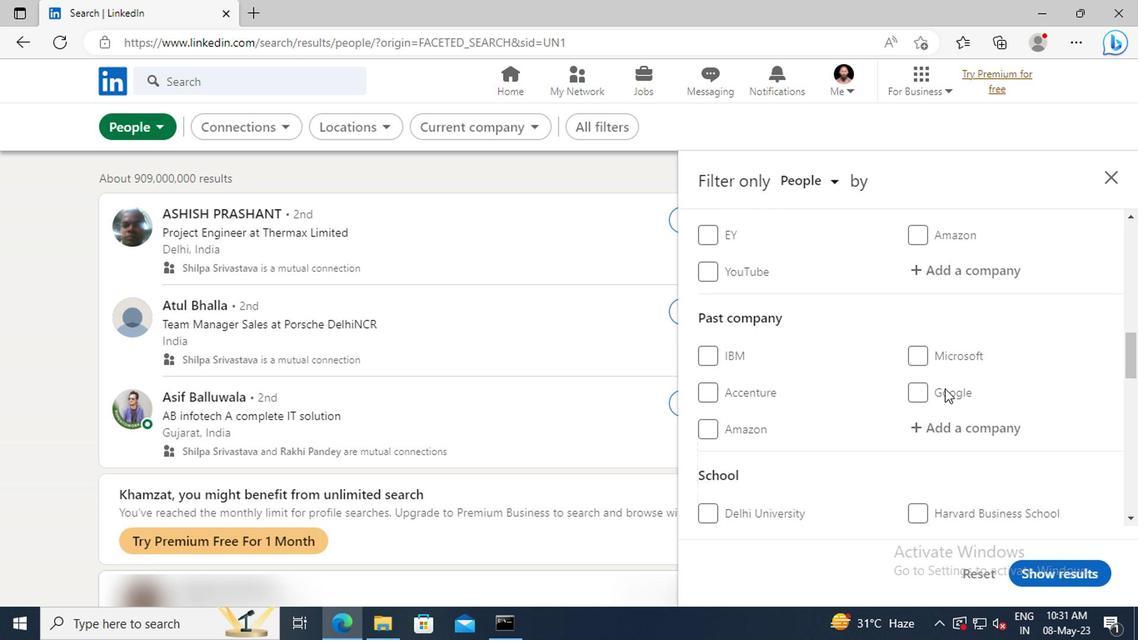 
Action: Mouse scrolled (942, 388) with delta (0, 0)
Screenshot: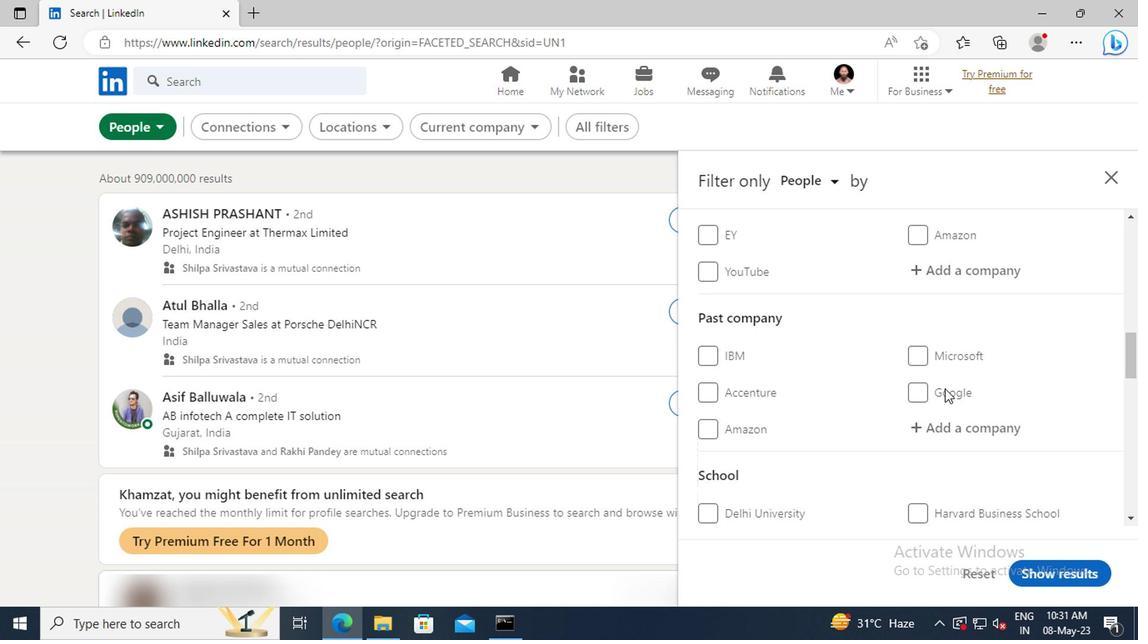 
Action: Mouse scrolled (942, 388) with delta (0, 0)
Screenshot: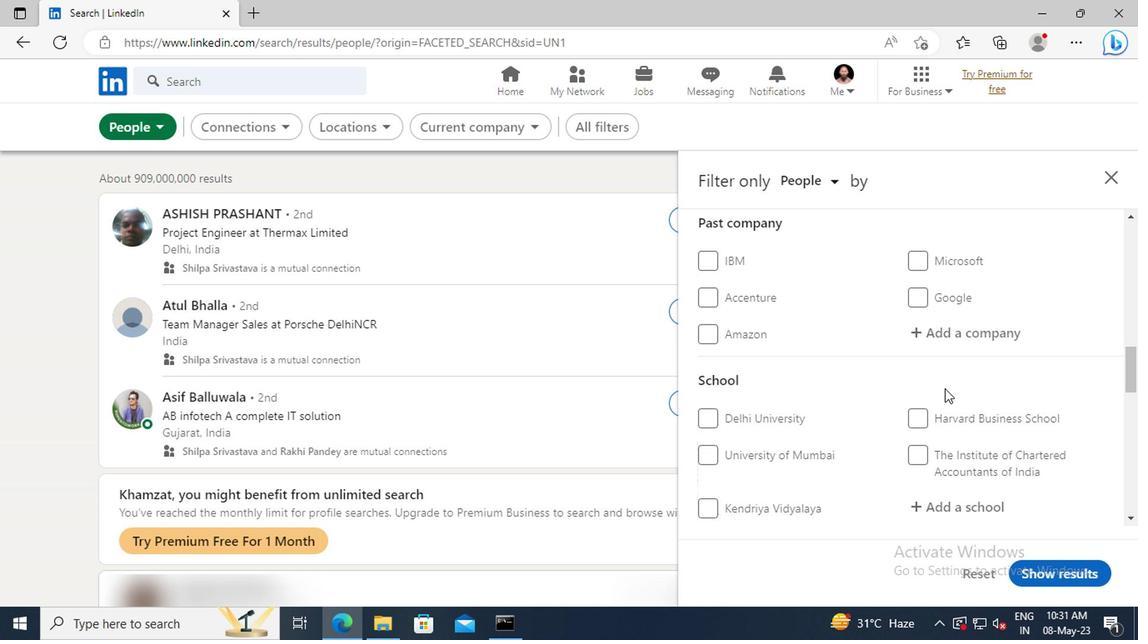 
Action: Mouse scrolled (942, 388) with delta (0, 0)
Screenshot: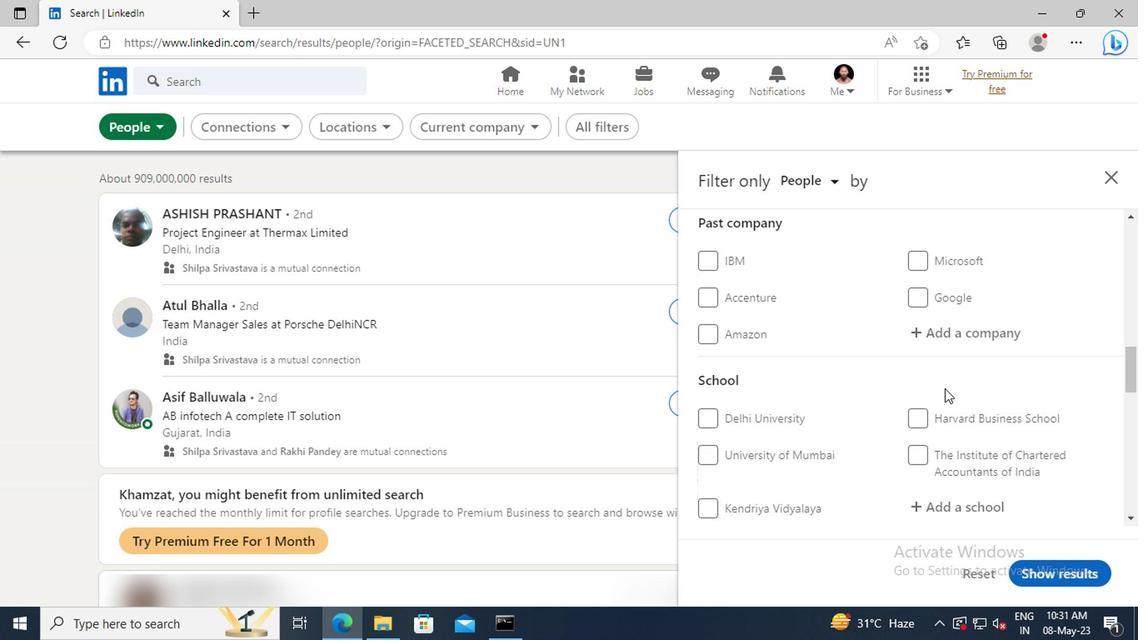 
Action: Mouse scrolled (942, 388) with delta (0, 0)
Screenshot: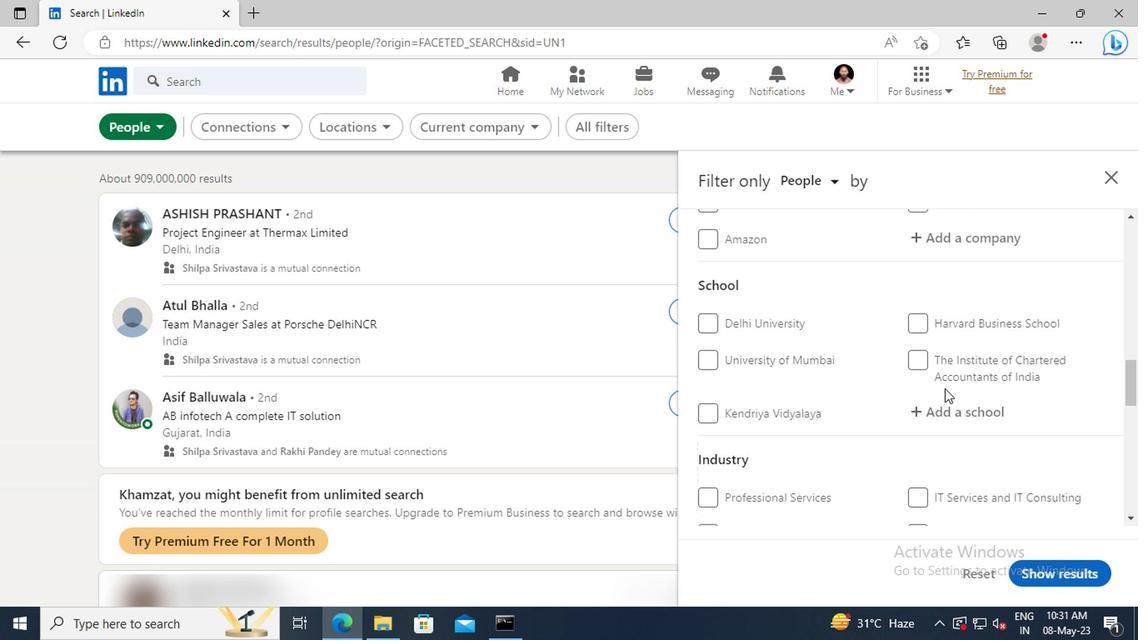 
Action: Mouse scrolled (942, 388) with delta (0, 0)
Screenshot: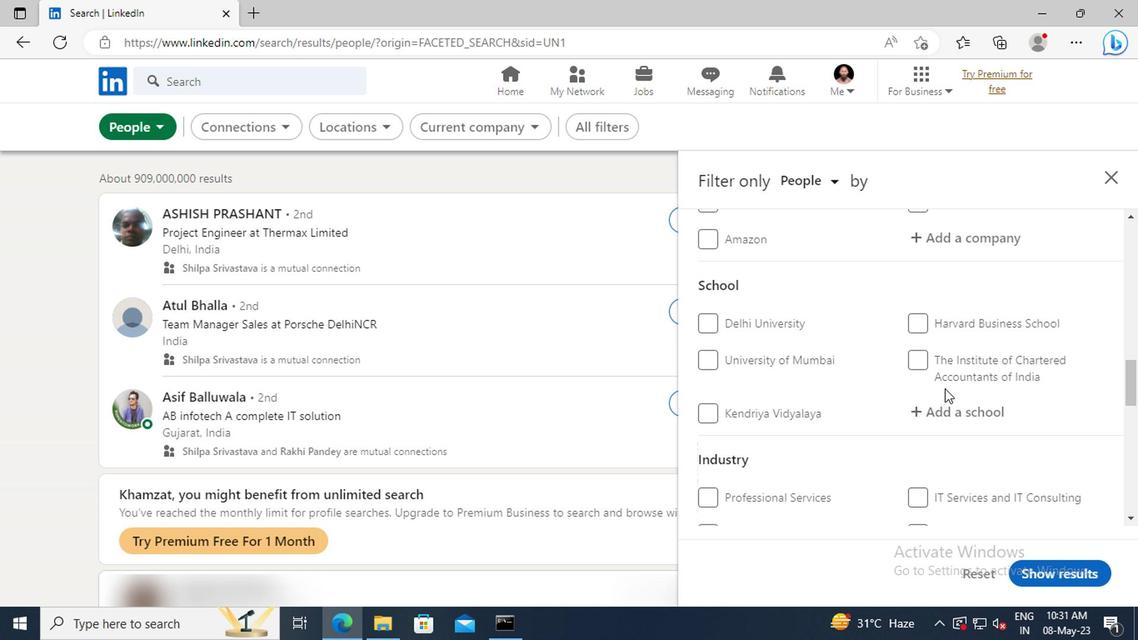
Action: Mouse scrolled (942, 388) with delta (0, 0)
Screenshot: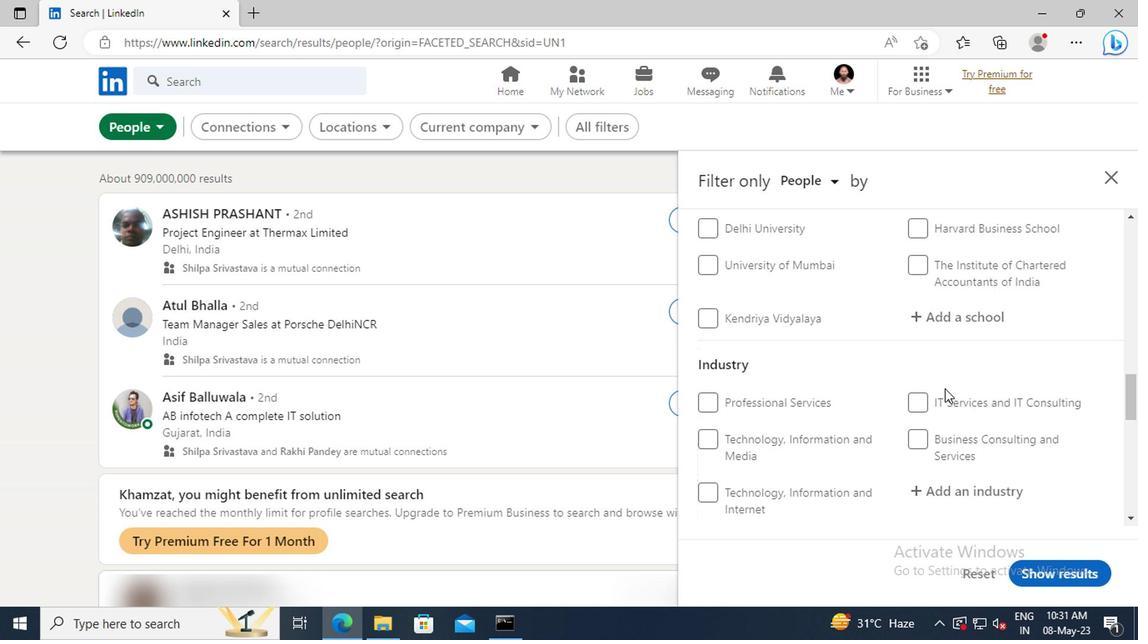 
Action: Mouse scrolled (942, 388) with delta (0, 0)
Screenshot: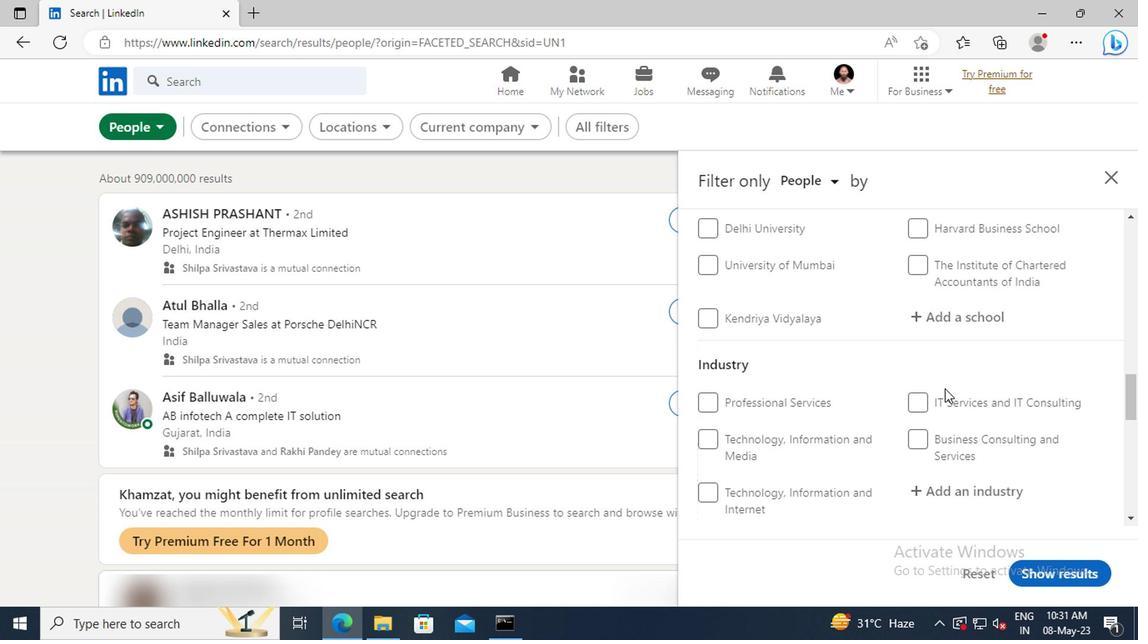 
Action: Mouse scrolled (942, 388) with delta (0, 0)
Screenshot: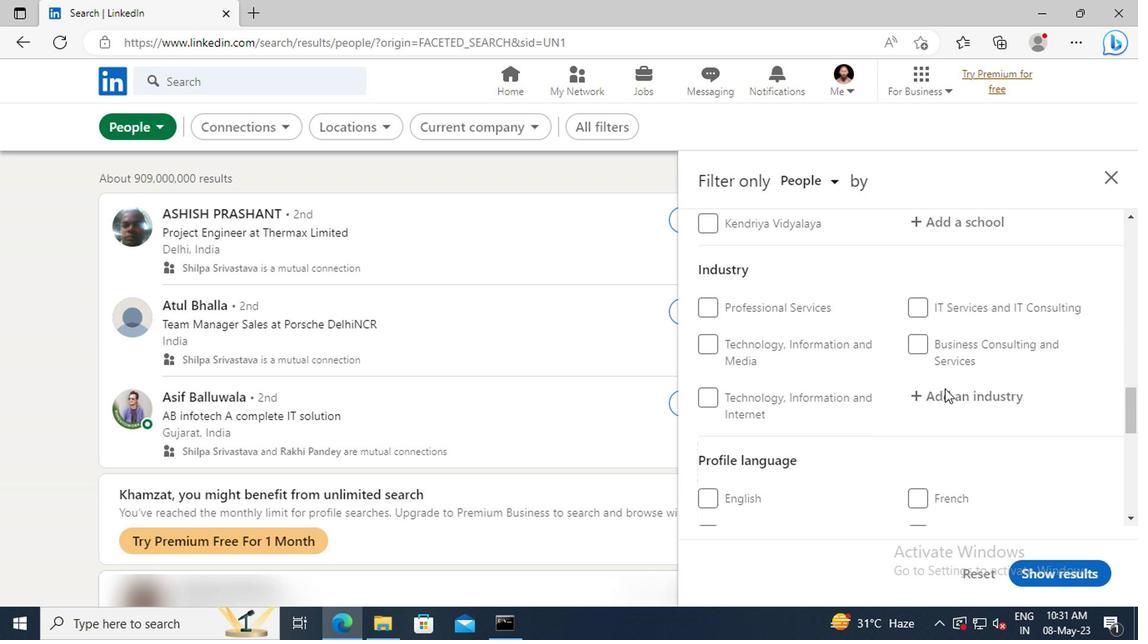 
Action: Mouse scrolled (942, 388) with delta (0, 0)
Screenshot: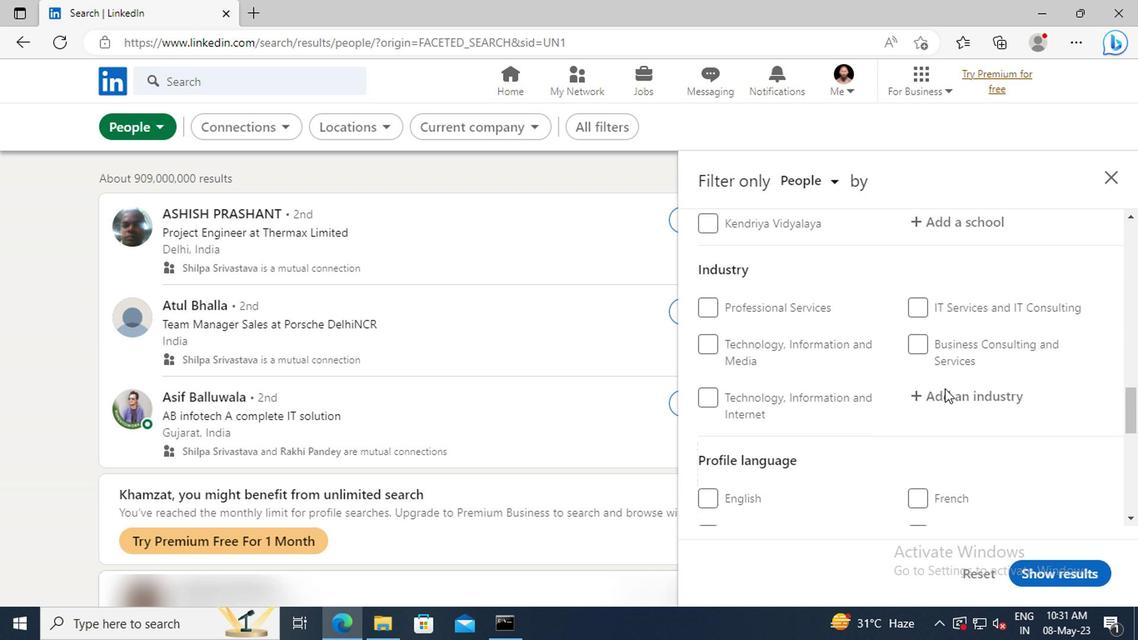 
Action: Mouse moved to (706, 479)
Screenshot: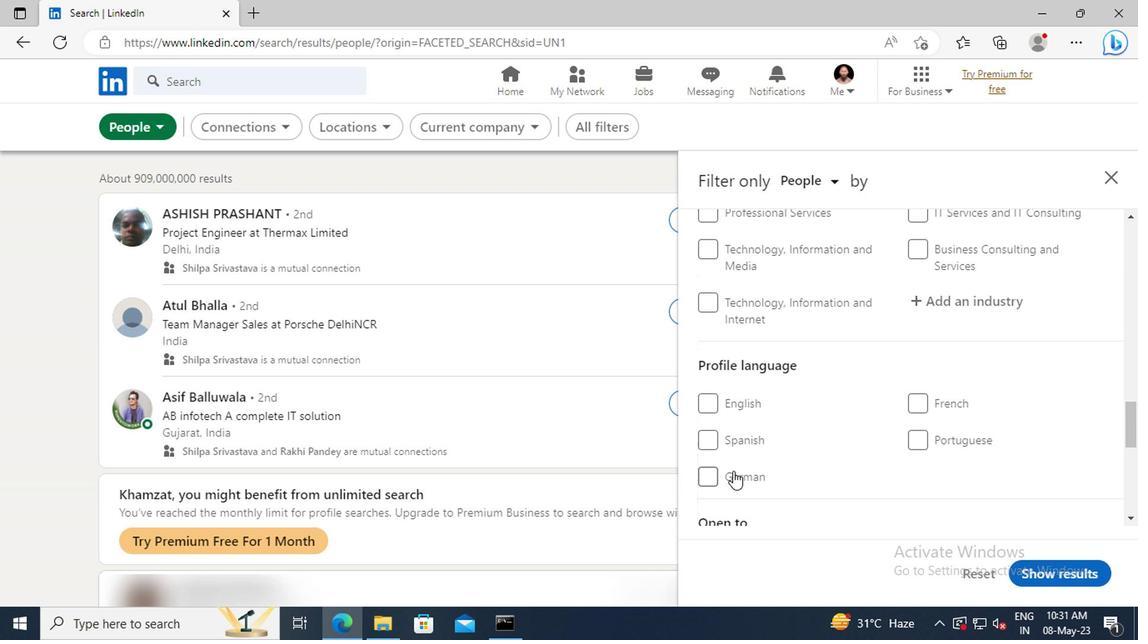 
Action: Mouse pressed left at (706, 479)
Screenshot: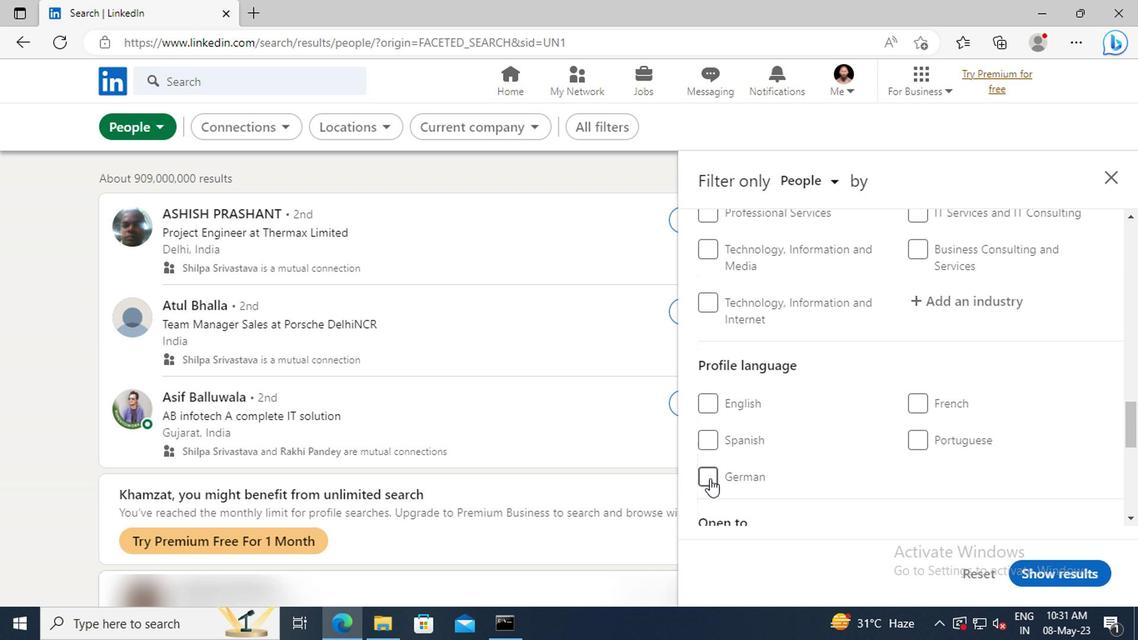 
Action: Mouse moved to (916, 403)
Screenshot: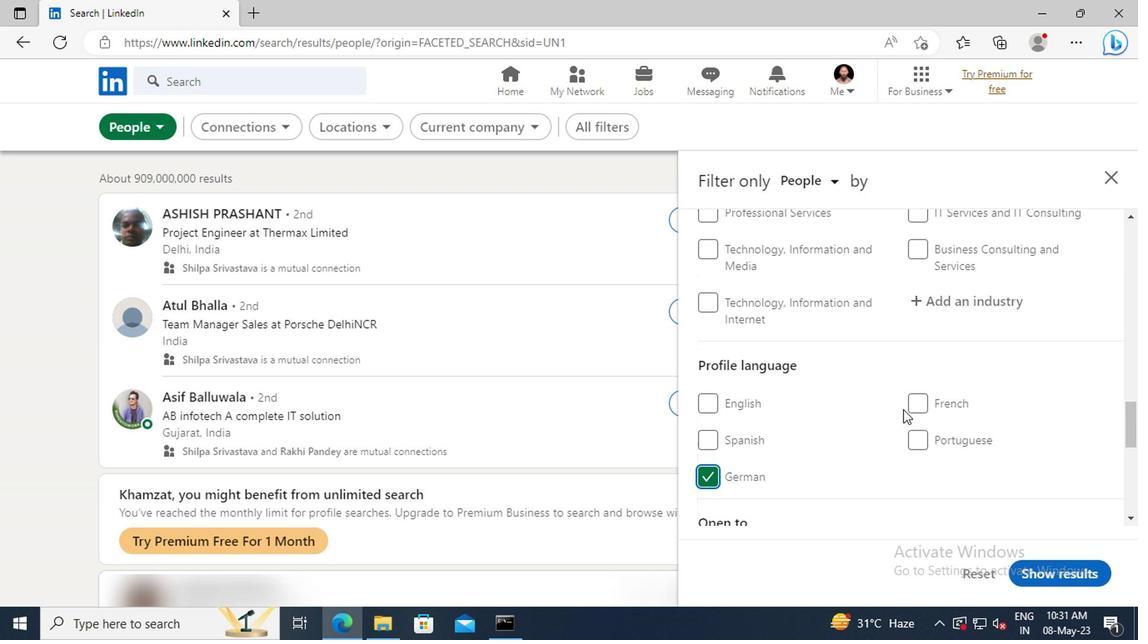 
Action: Mouse scrolled (916, 404) with delta (0, 0)
Screenshot: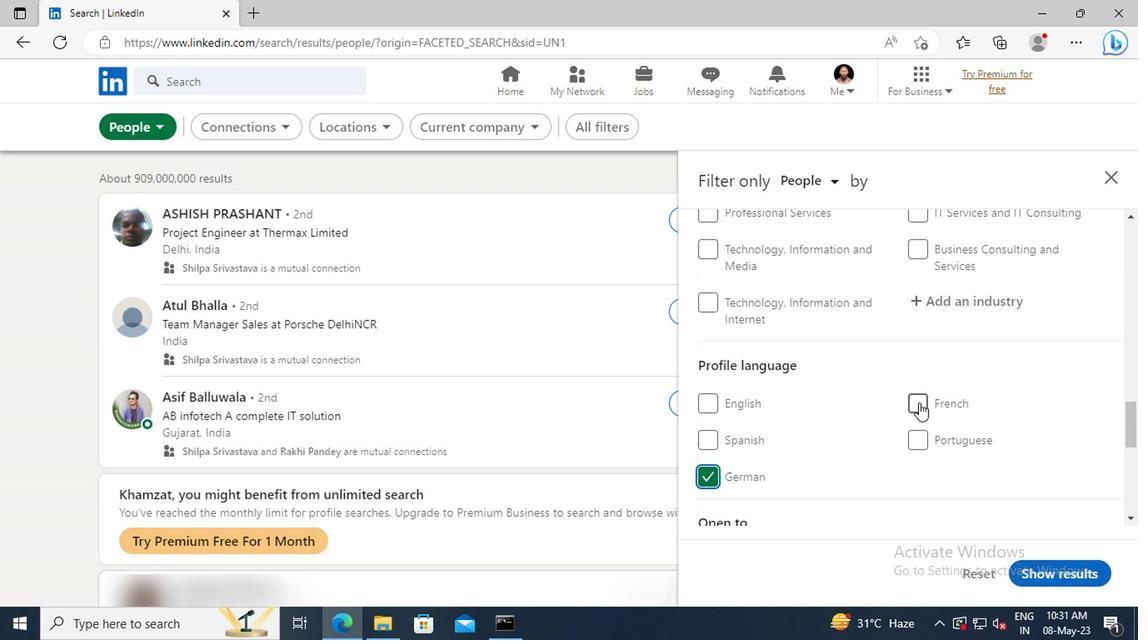 
Action: Mouse scrolled (916, 404) with delta (0, 0)
Screenshot: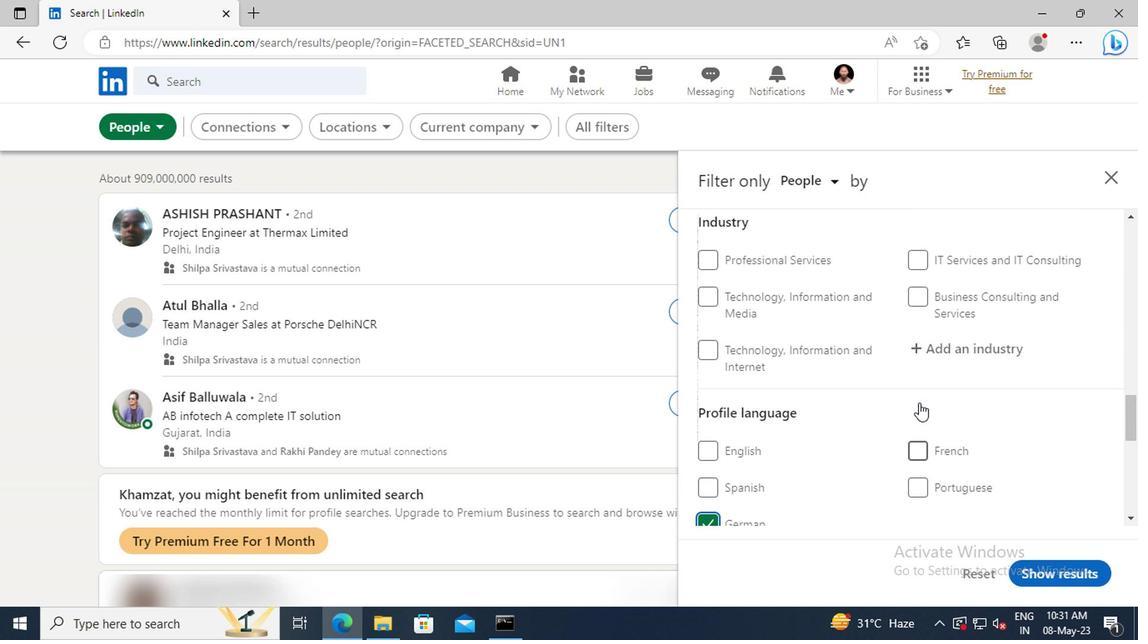 
Action: Mouse scrolled (916, 404) with delta (0, 0)
Screenshot: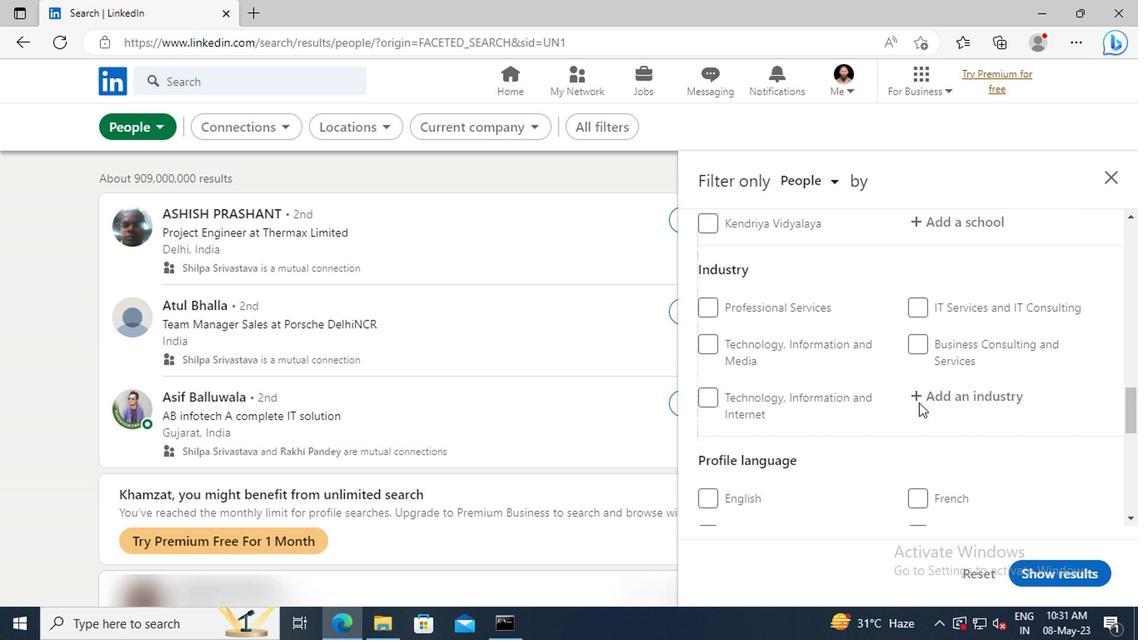 
Action: Mouse scrolled (916, 404) with delta (0, 0)
Screenshot: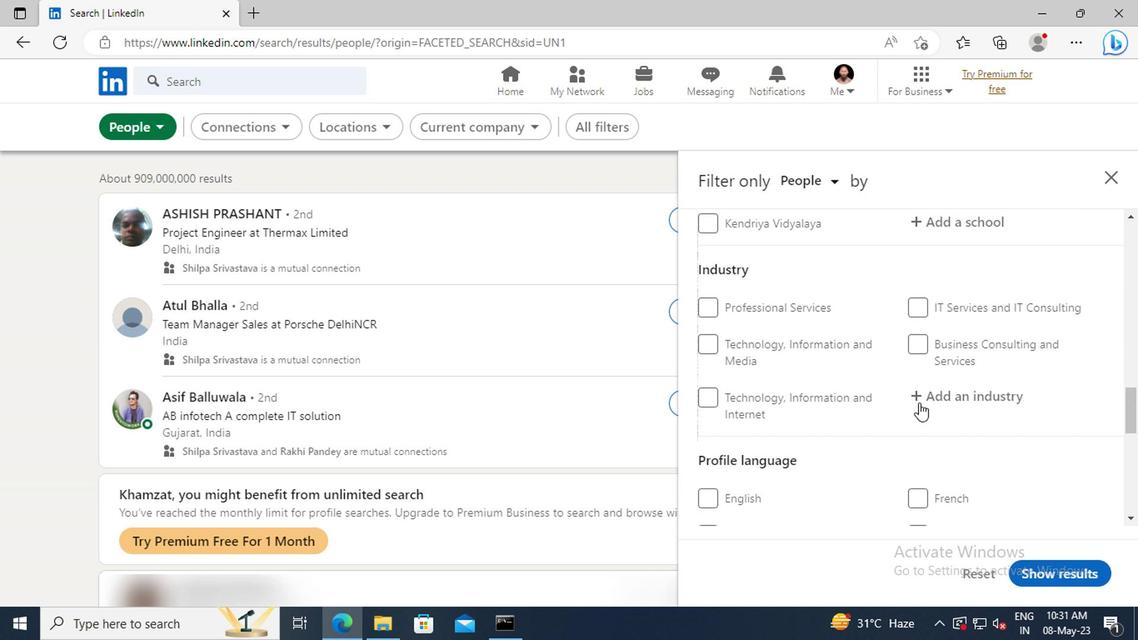 
Action: Mouse scrolled (916, 404) with delta (0, 0)
Screenshot: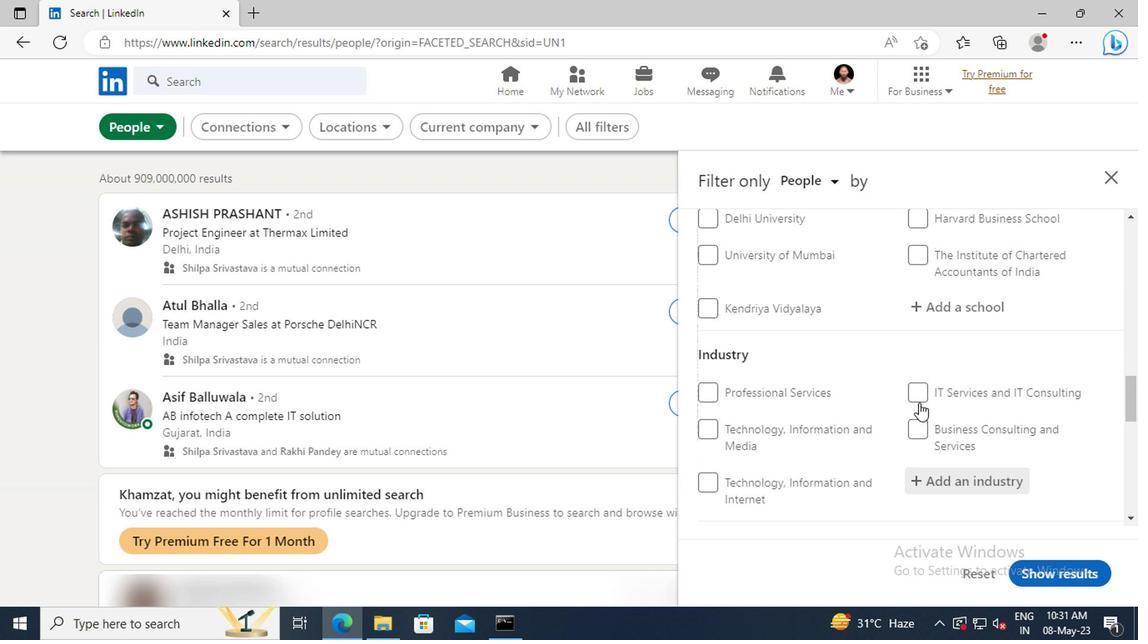 
Action: Mouse scrolled (916, 404) with delta (0, 0)
Screenshot: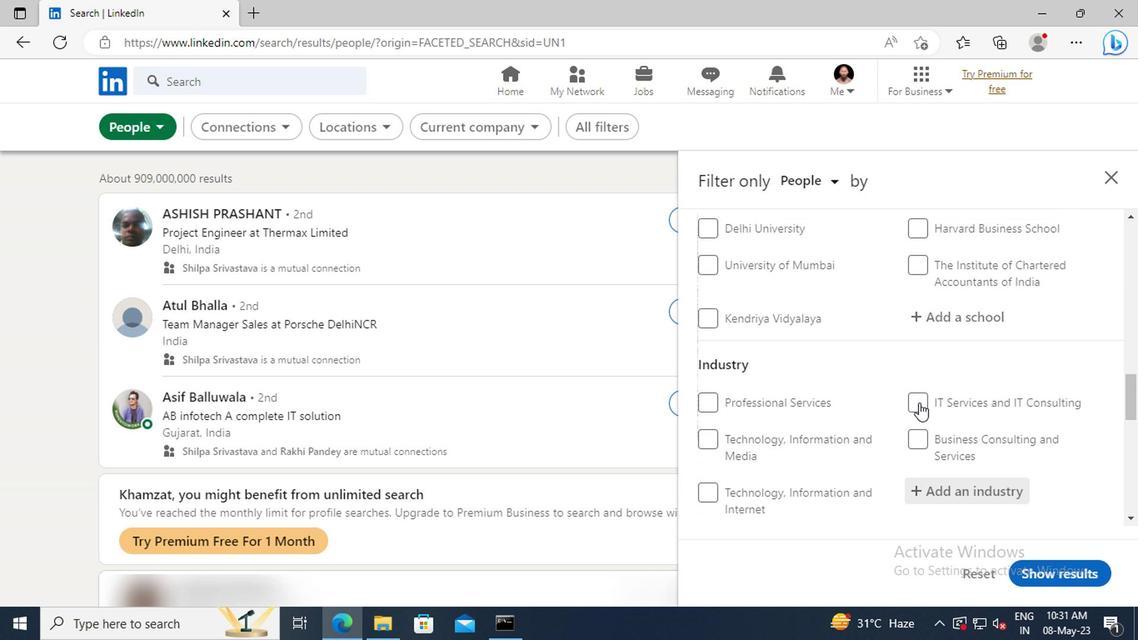 
Action: Mouse scrolled (916, 404) with delta (0, 0)
Screenshot: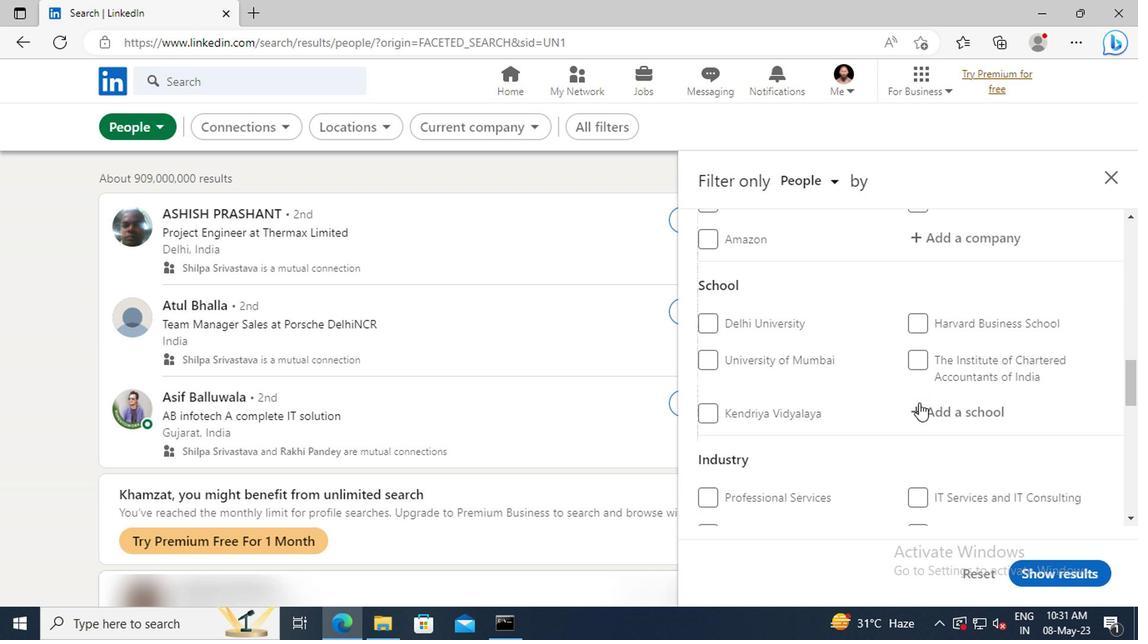 
Action: Mouse scrolled (916, 404) with delta (0, 0)
Screenshot: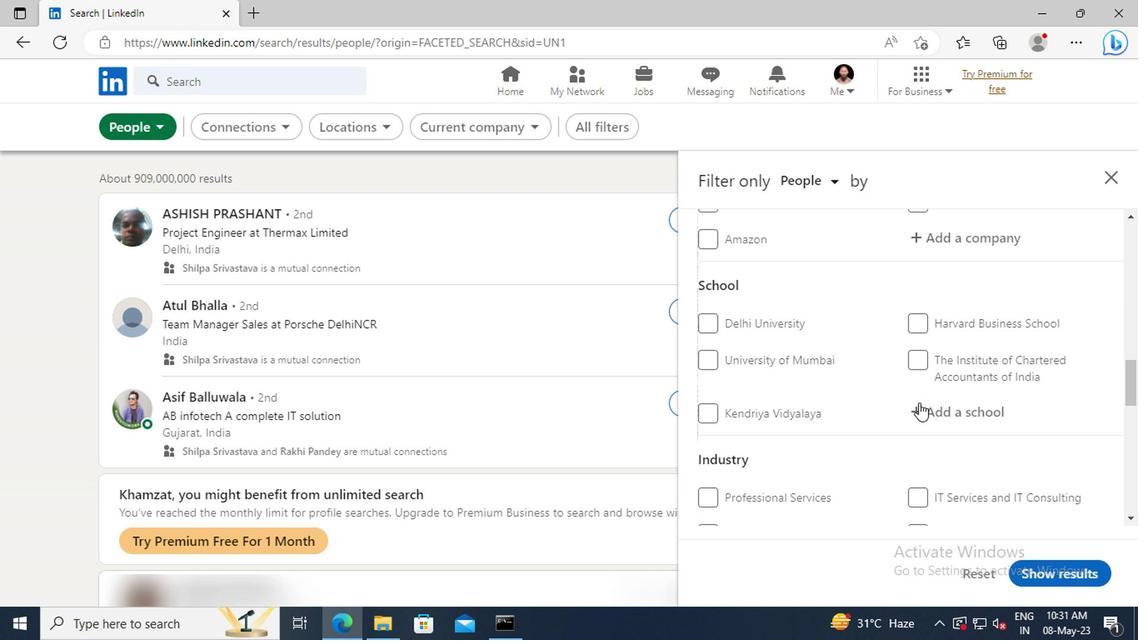 
Action: Mouse scrolled (916, 404) with delta (0, 0)
Screenshot: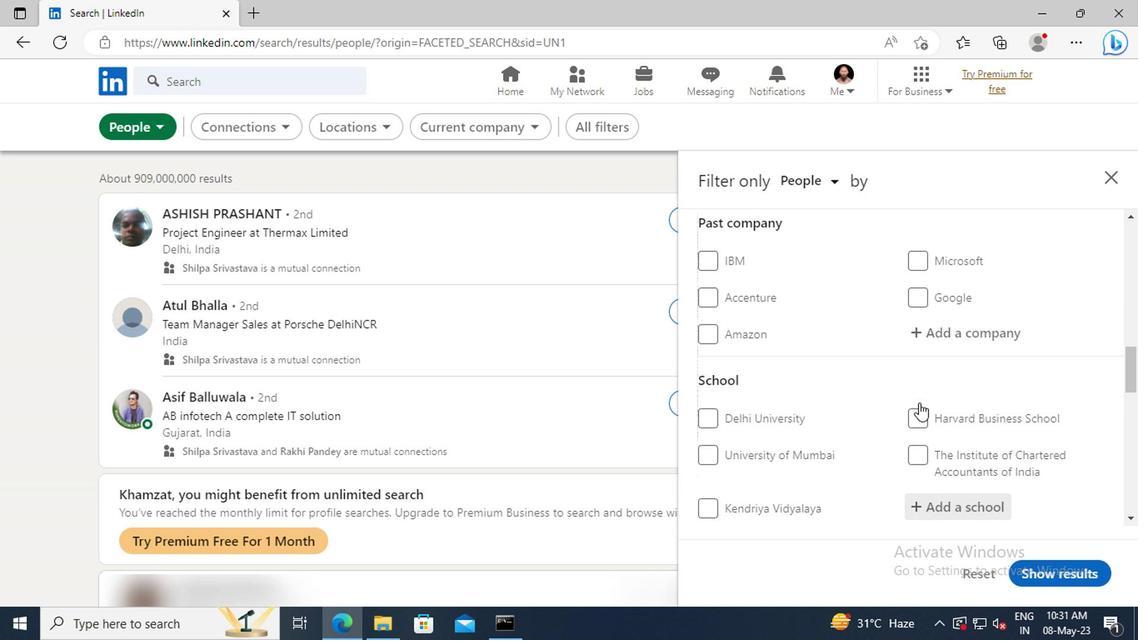 
Action: Mouse scrolled (916, 404) with delta (0, 0)
Screenshot: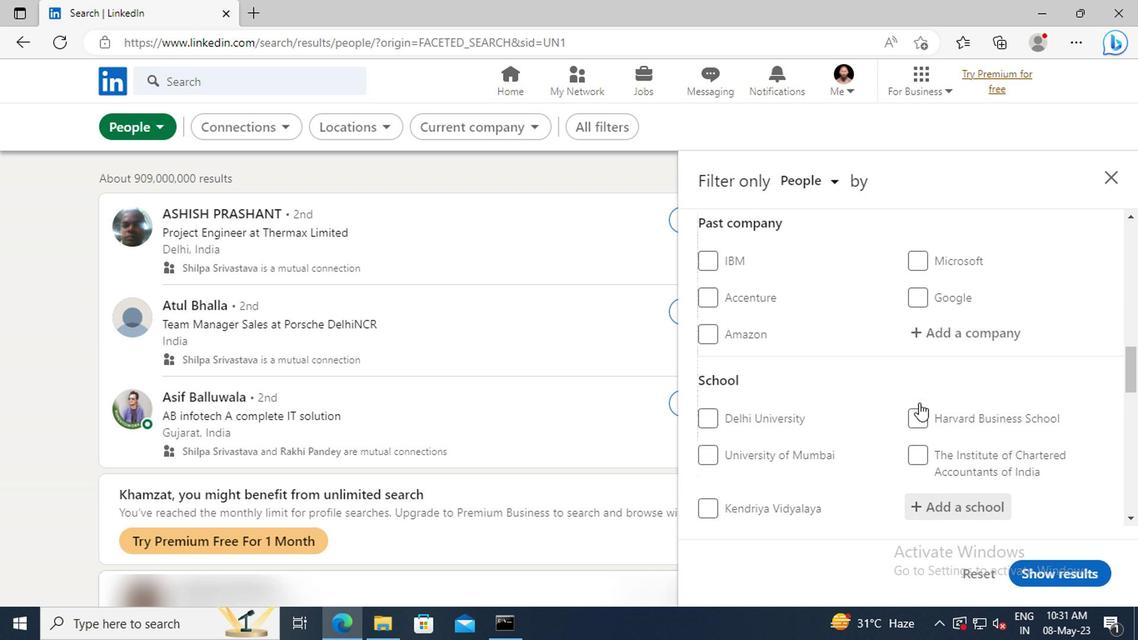 
Action: Mouse scrolled (916, 404) with delta (0, 0)
Screenshot: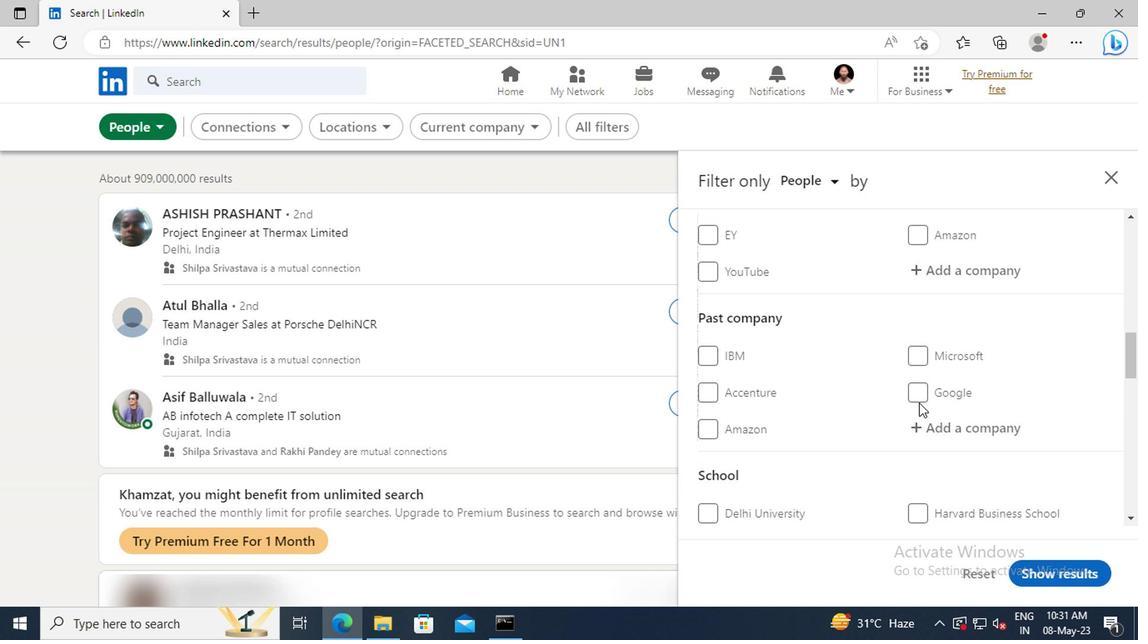 
Action: Mouse scrolled (916, 404) with delta (0, 0)
Screenshot: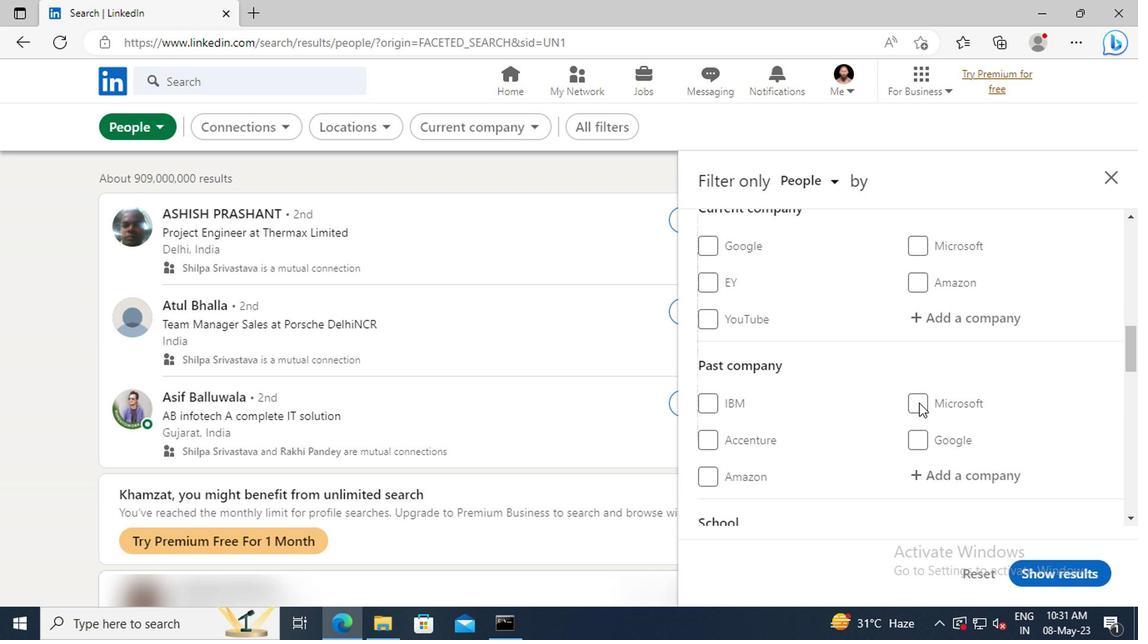
Action: Mouse moved to (919, 376)
Screenshot: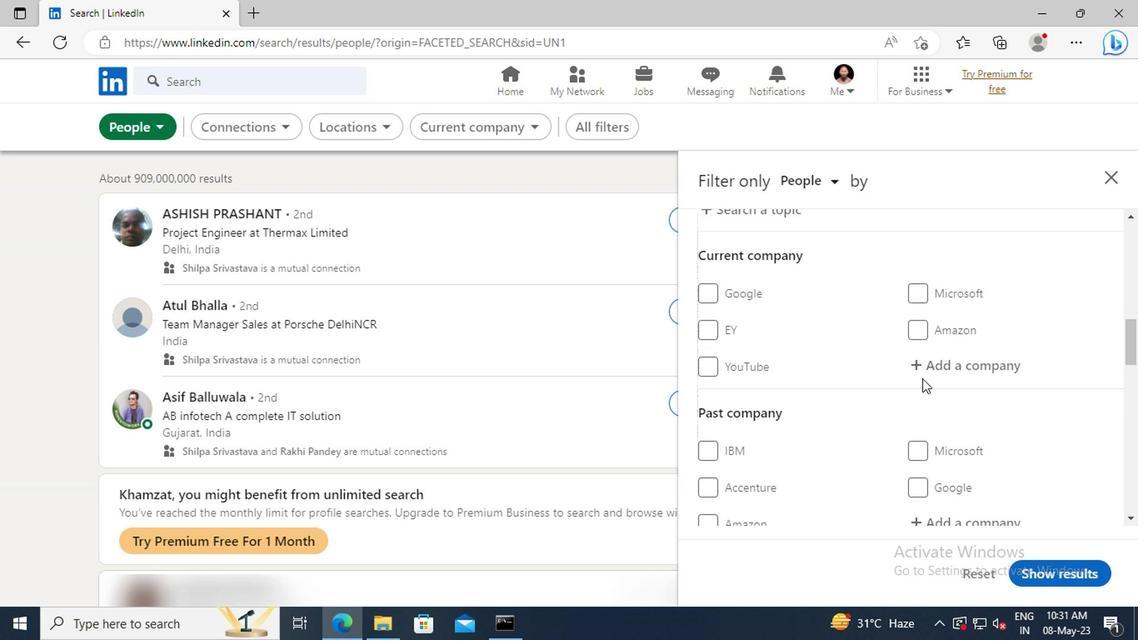 
Action: Mouse pressed left at (919, 376)
Screenshot: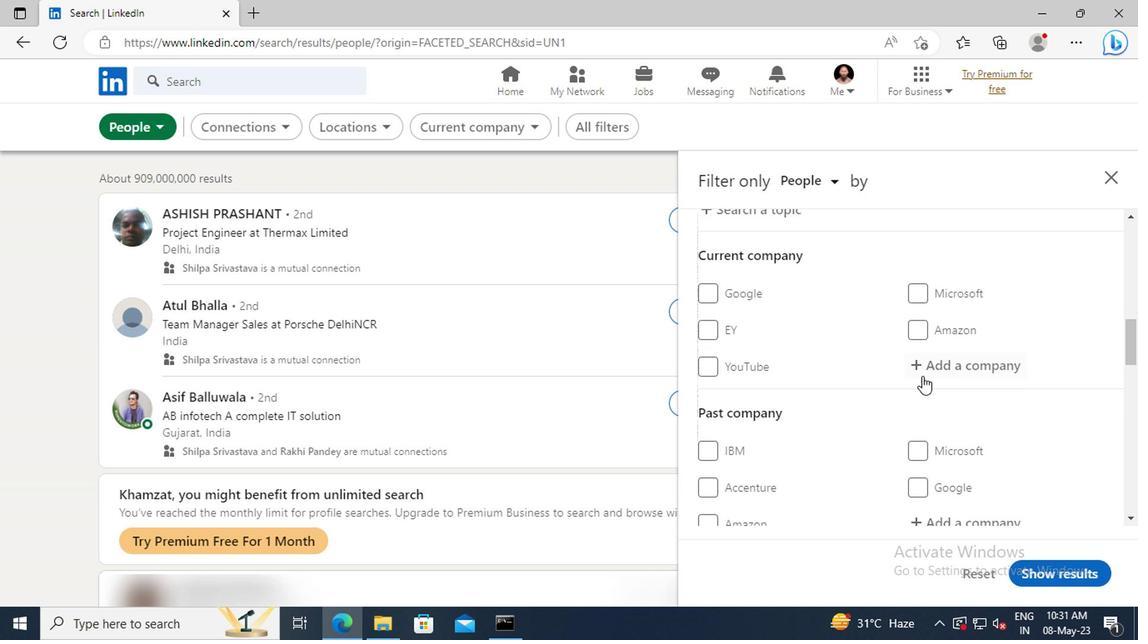 
Action: Key pressed <Key.shift>COURSE
Screenshot: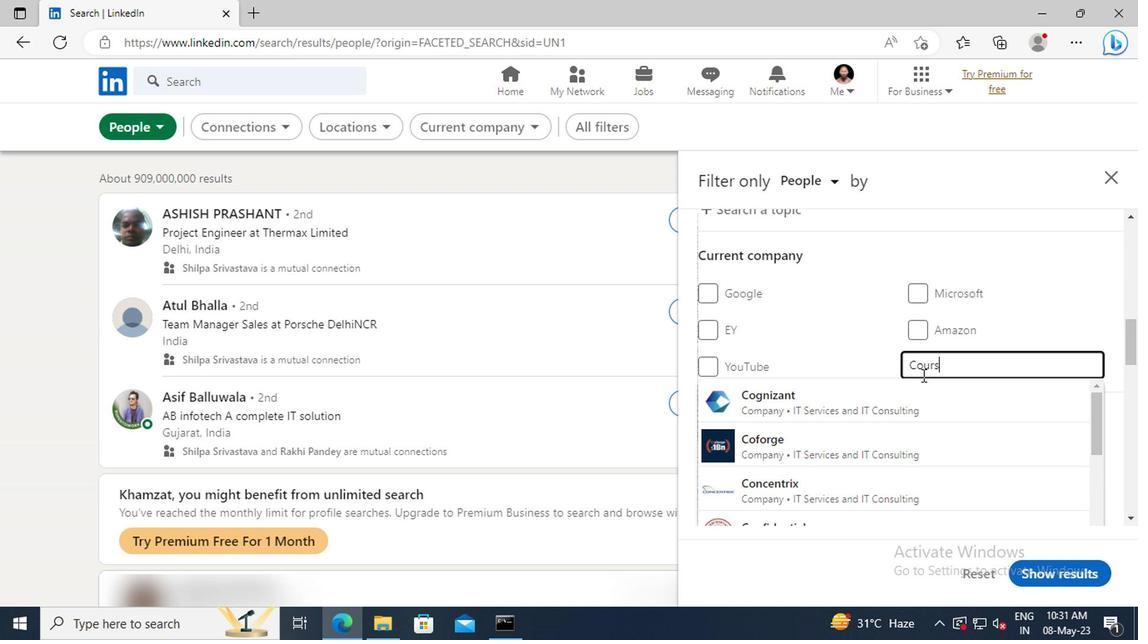 
Action: Mouse moved to (921, 399)
Screenshot: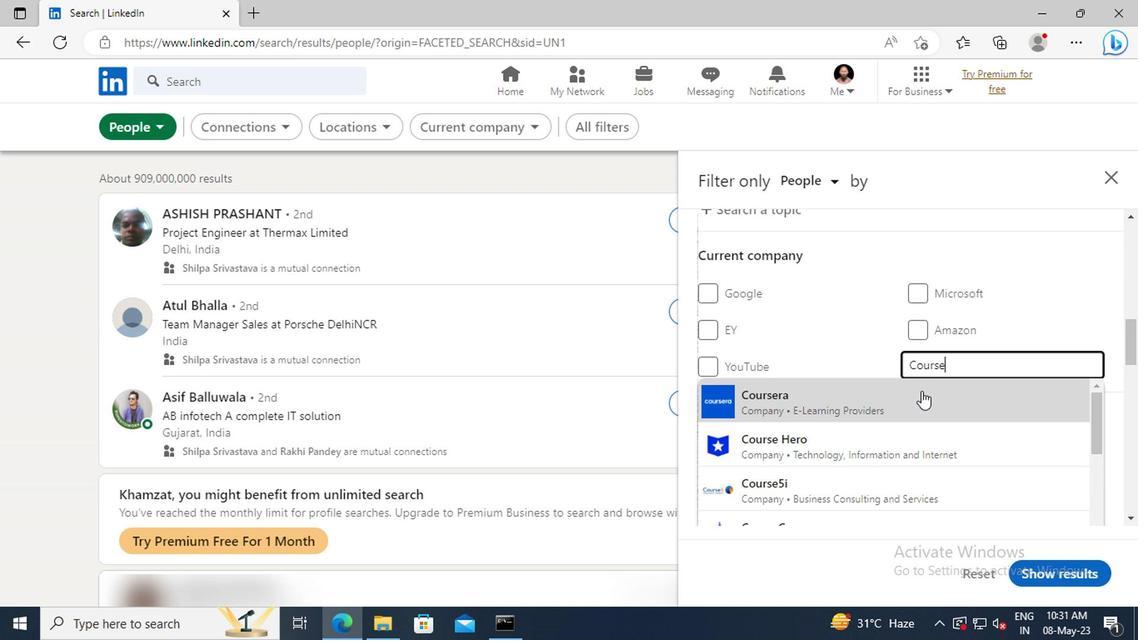 
Action: Mouse pressed left at (921, 399)
Screenshot: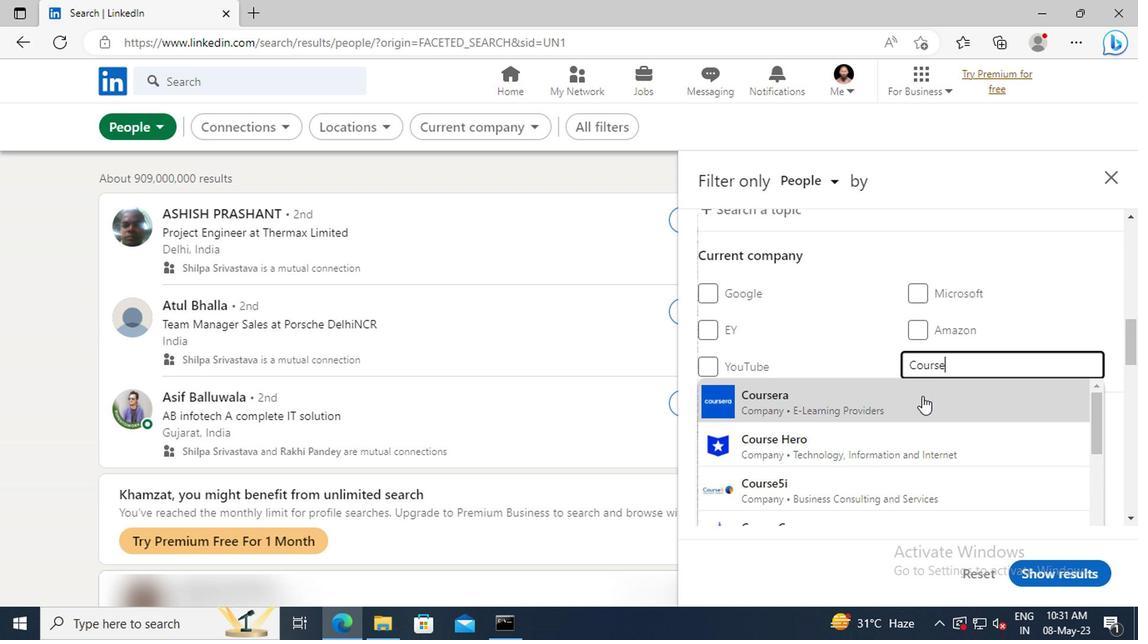 
Action: Mouse moved to (923, 399)
Screenshot: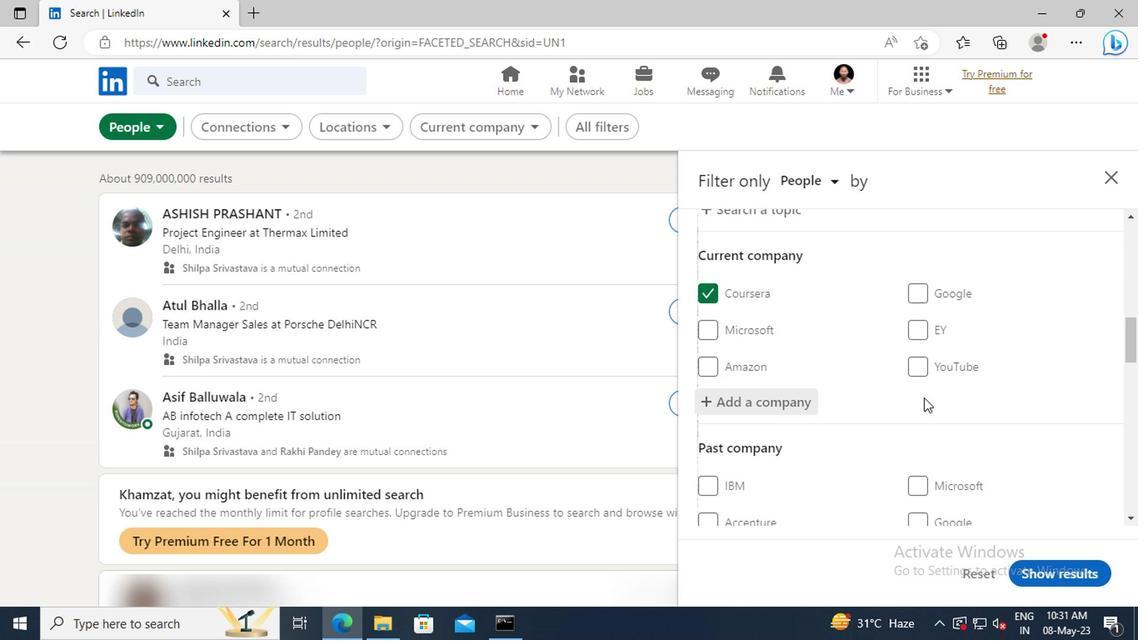 
Action: Mouse scrolled (923, 397) with delta (0, -1)
Screenshot: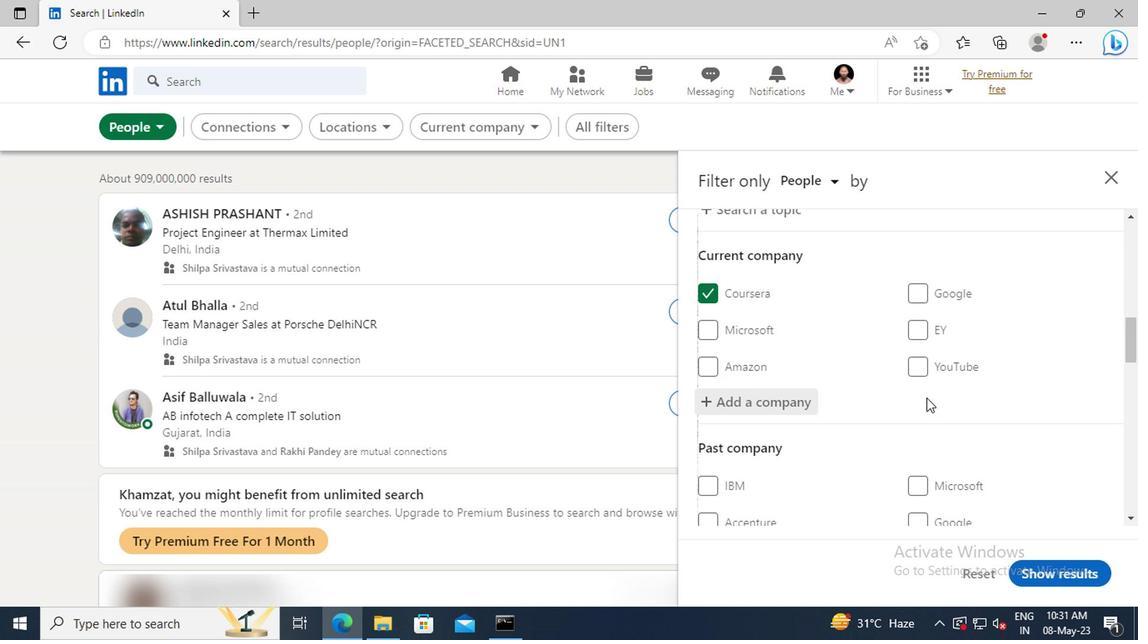 
Action: Mouse scrolled (923, 397) with delta (0, -1)
Screenshot: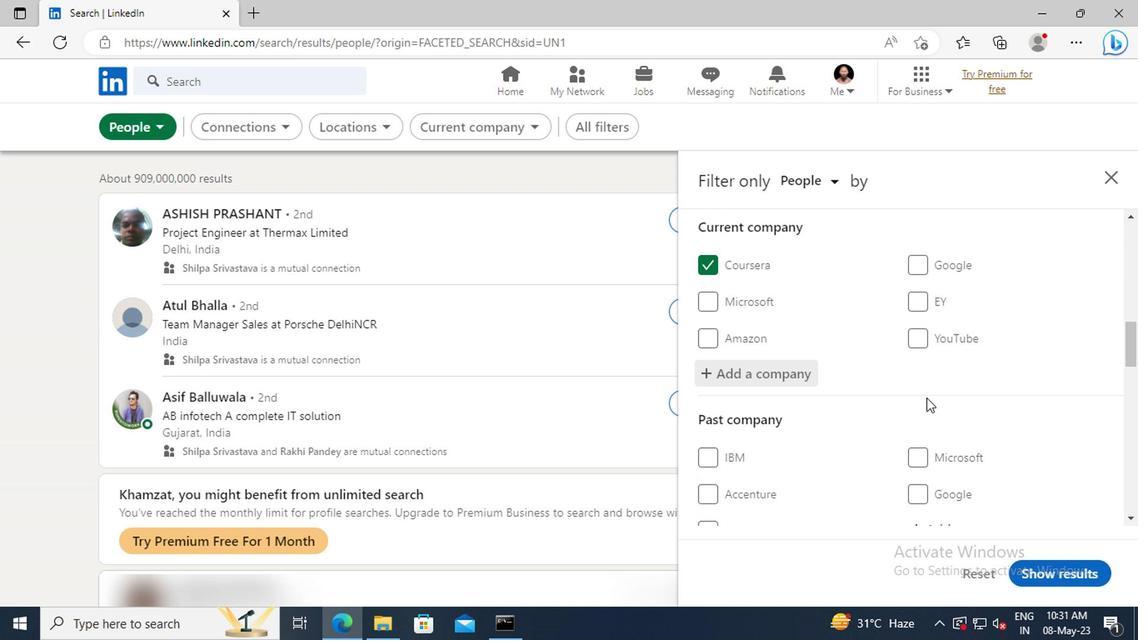
Action: Mouse moved to (921, 388)
Screenshot: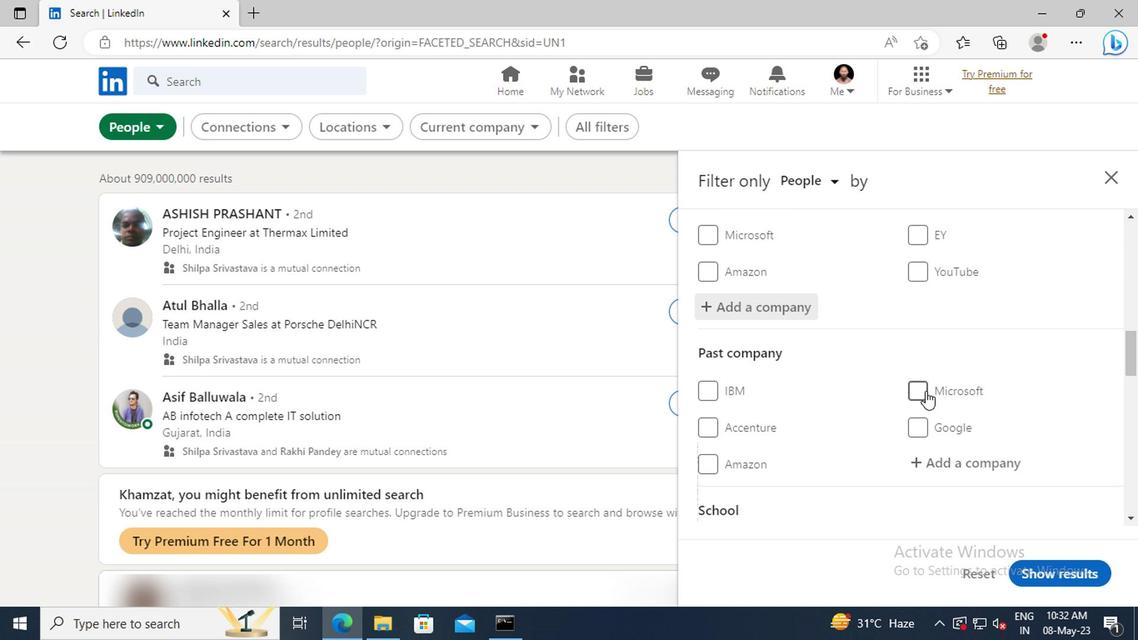 
Action: Mouse scrolled (921, 387) with delta (0, -1)
Screenshot: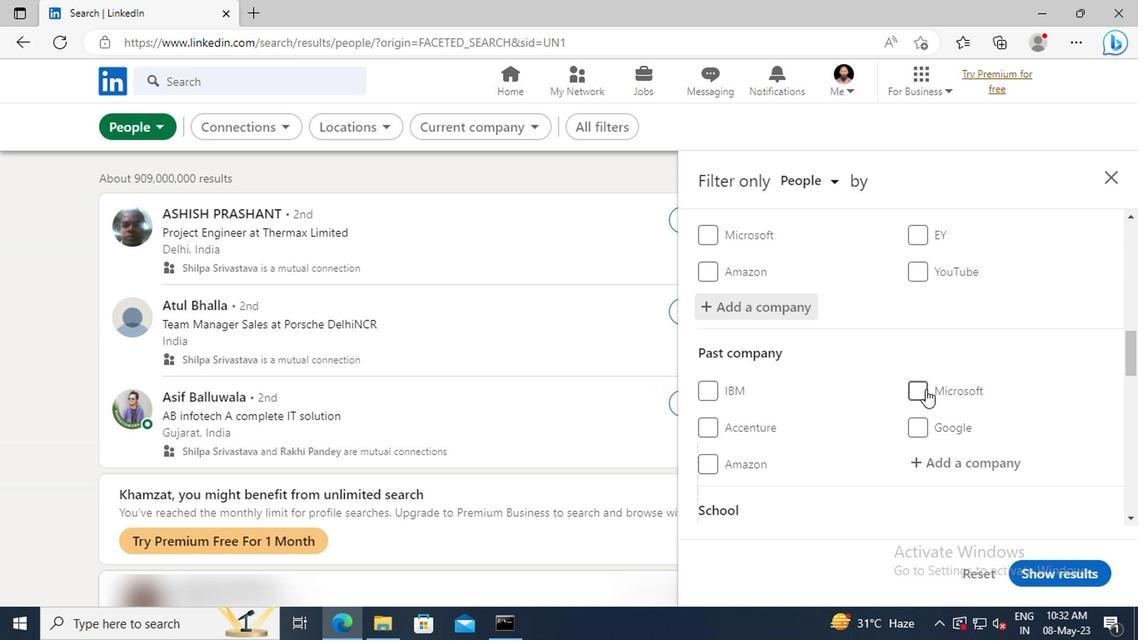 
Action: Mouse moved to (921, 387)
Screenshot: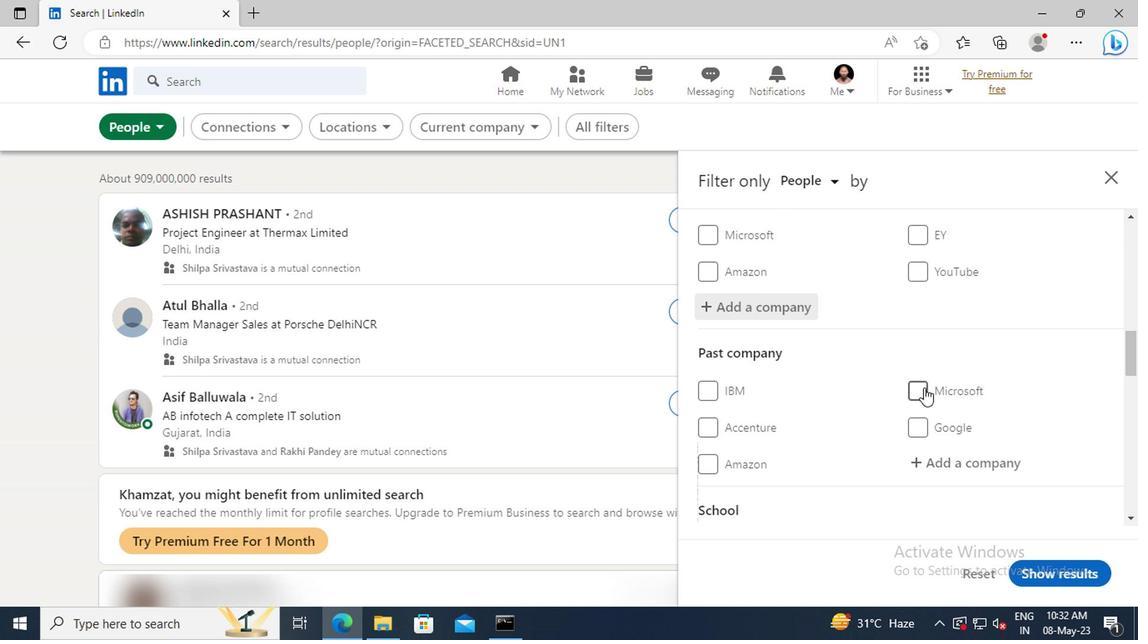 
Action: Mouse scrolled (921, 386) with delta (0, 0)
Screenshot: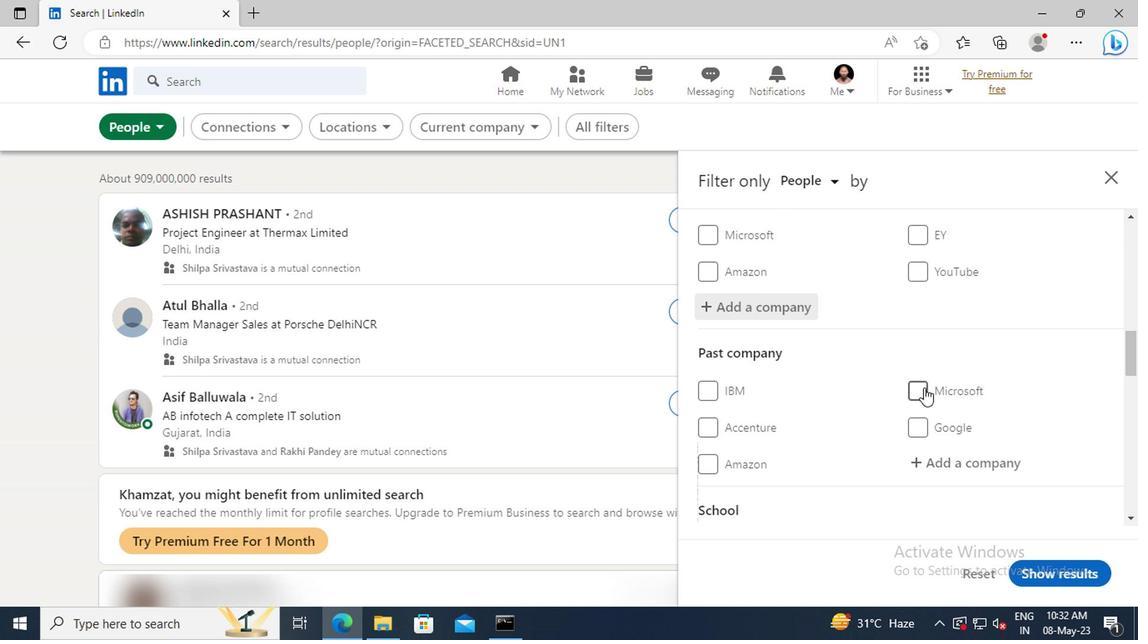 
Action: Mouse moved to (919, 381)
Screenshot: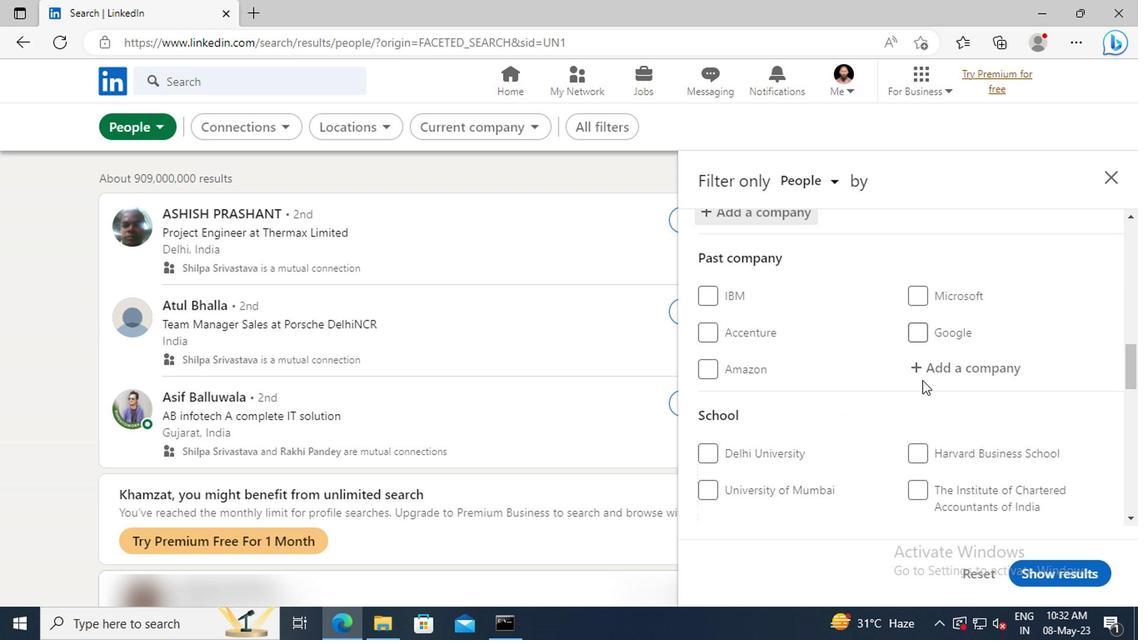 
Action: Mouse scrolled (919, 380) with delta (0, 0)
Screenshot: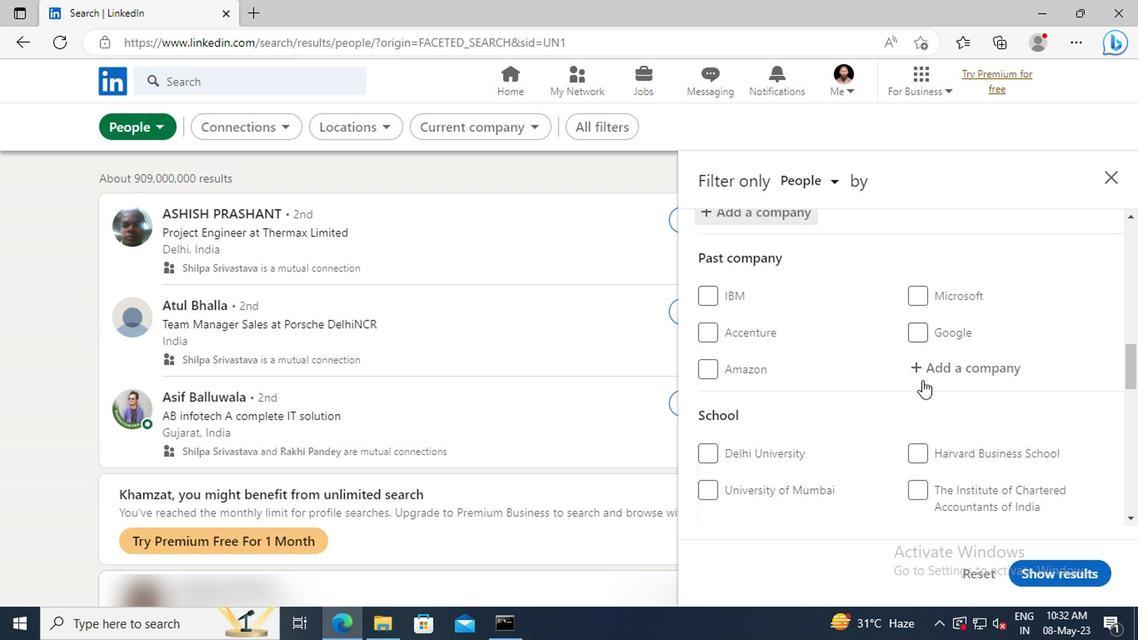 
Action: Mouse scrolled (919, 380) with delta (0, 0)
Screenshot: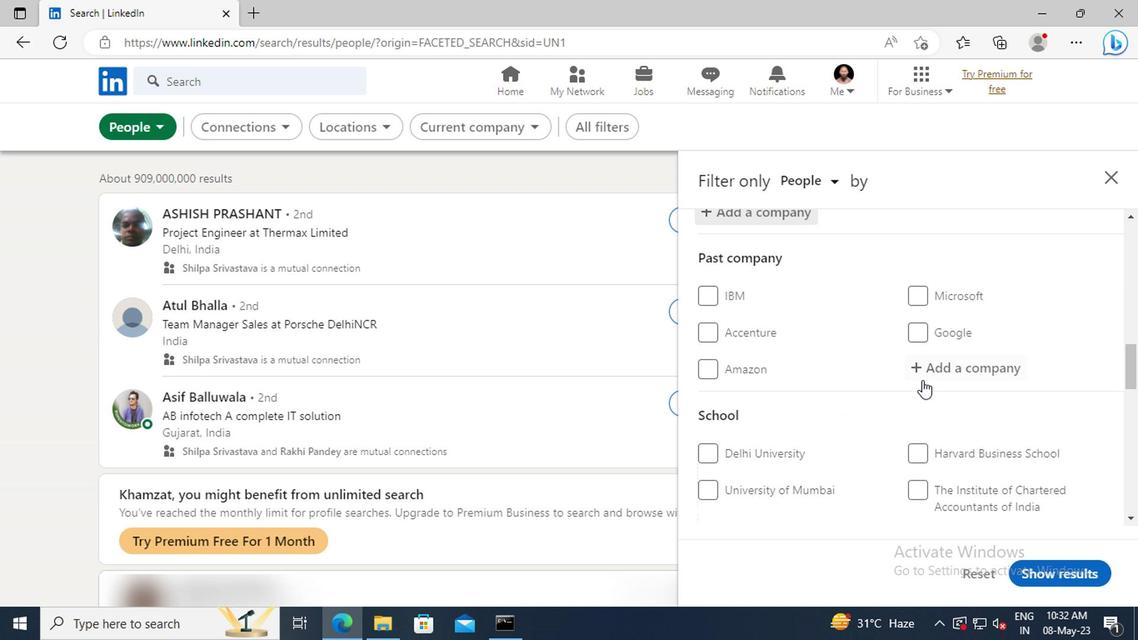 
Action: Mouse moved to (919, 380)
Screenshot: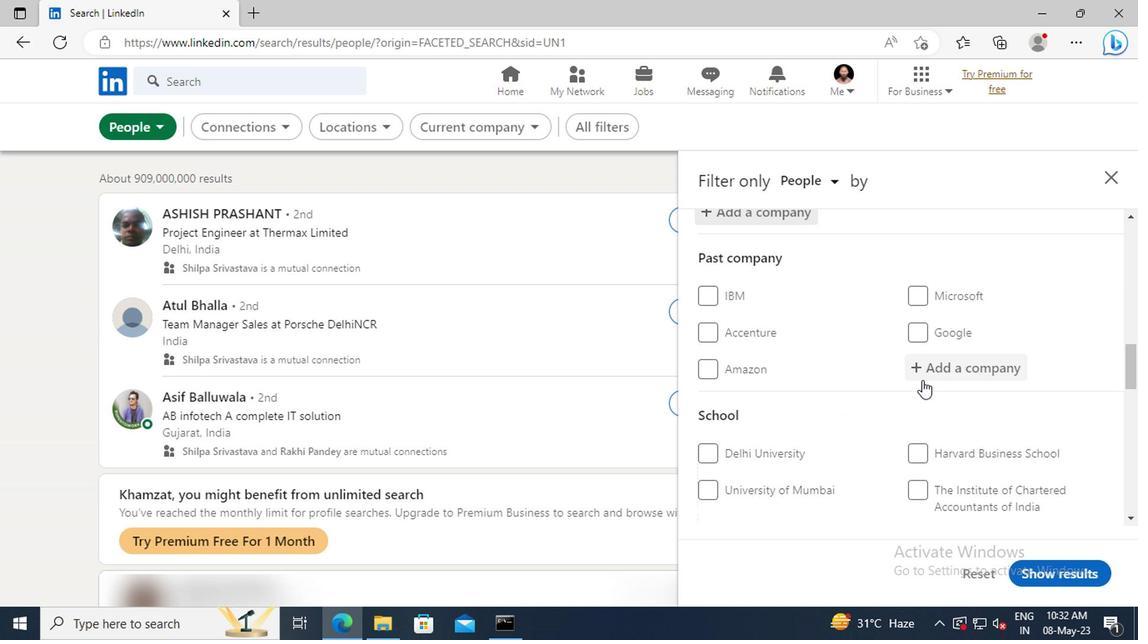 
Action: Mouse scrolled (919, 379) with delta (0, -1)
Screenshot: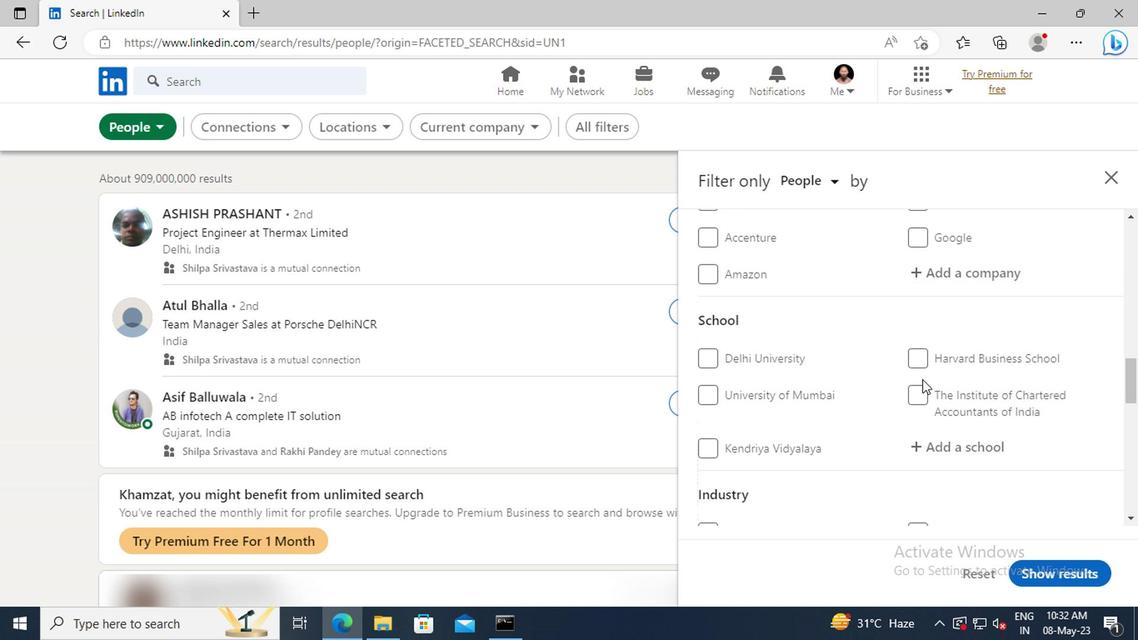 
Action: Mouse scrolled (919, 379) with delta (0, -1)
Screenshot: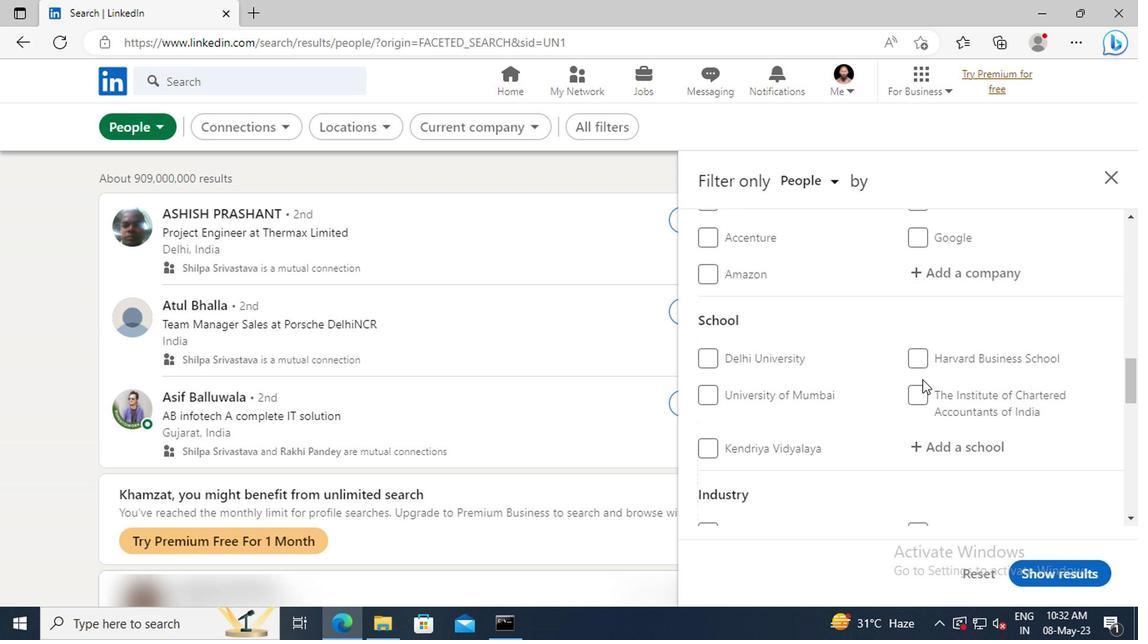 
Action: Mouse moved to (917, 364)
Screenshot: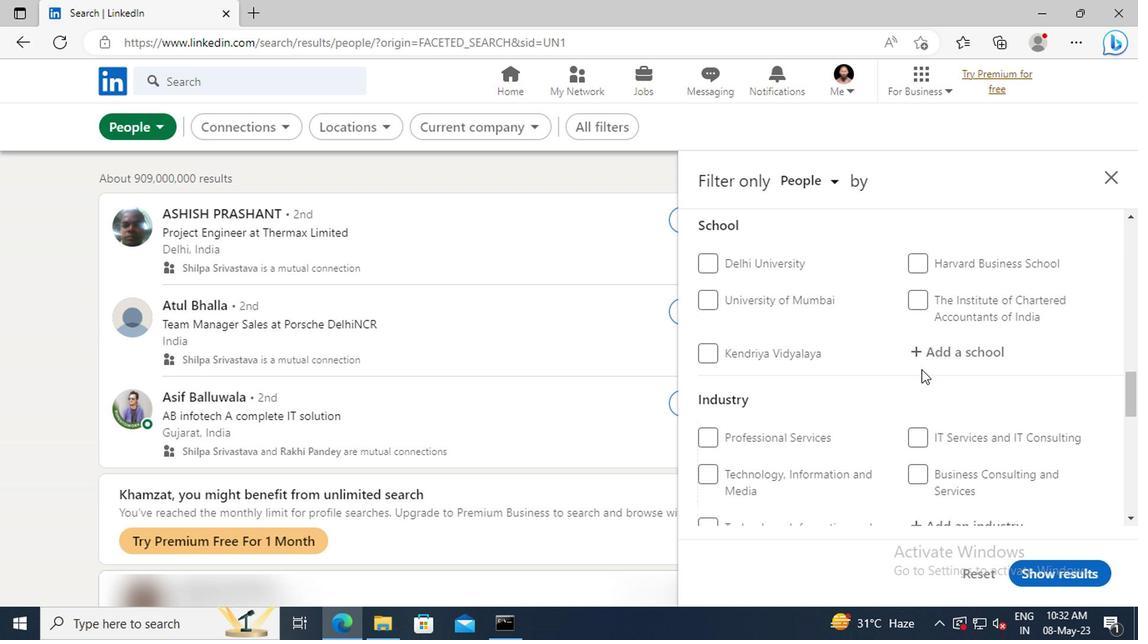 
Action: Mouse pressed left at (917, 364)
Screenshot: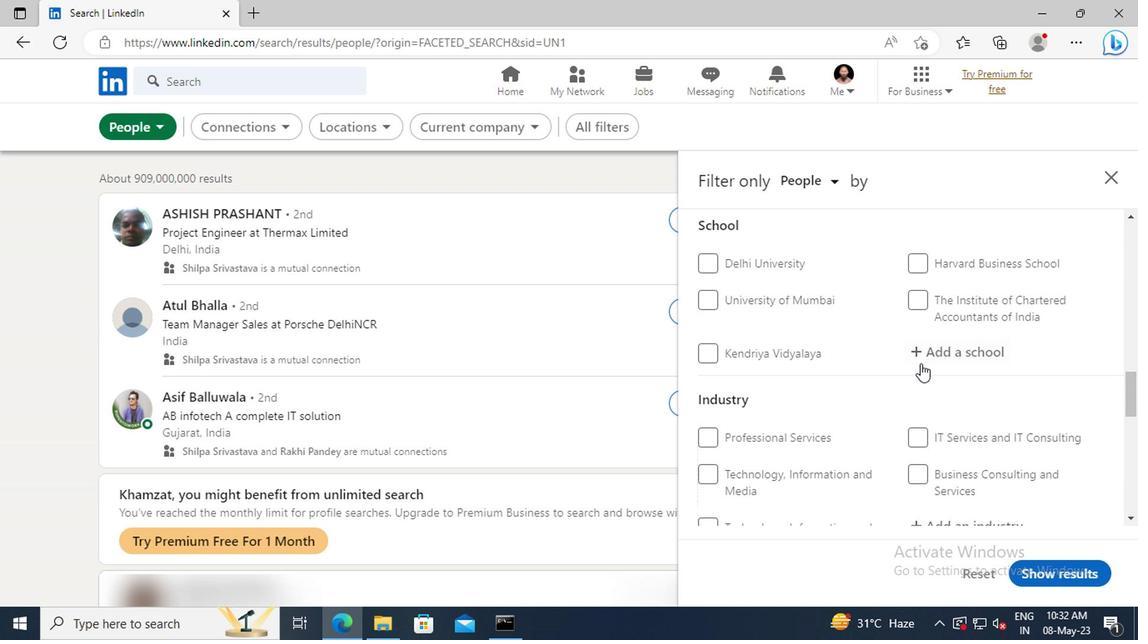 
Action: Key pressed <Key.shift>
Screenshot: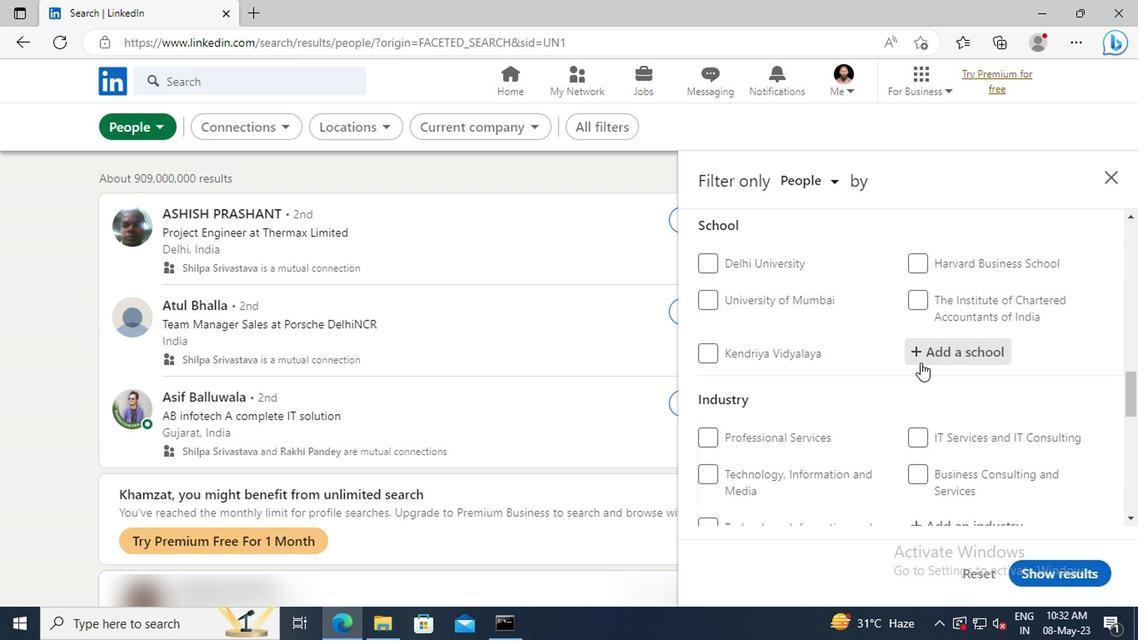 
Action: Mouse moved to (917, 362)
Screenshot: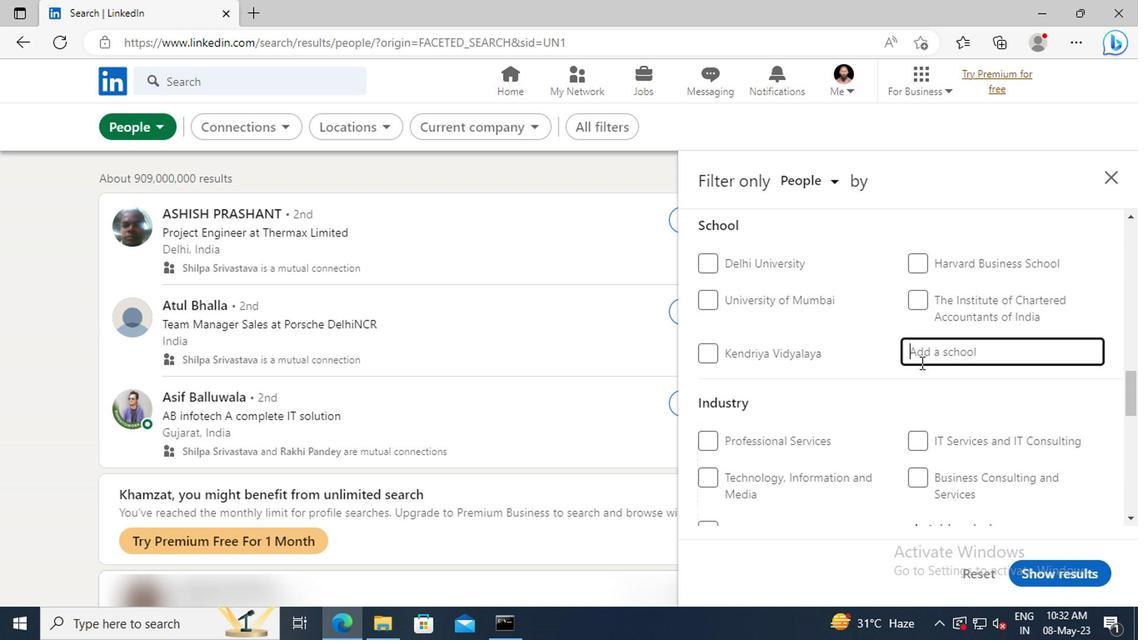 
Action: Key pressed RANCHI<Key.space><Key.shift>UN
Screenshot: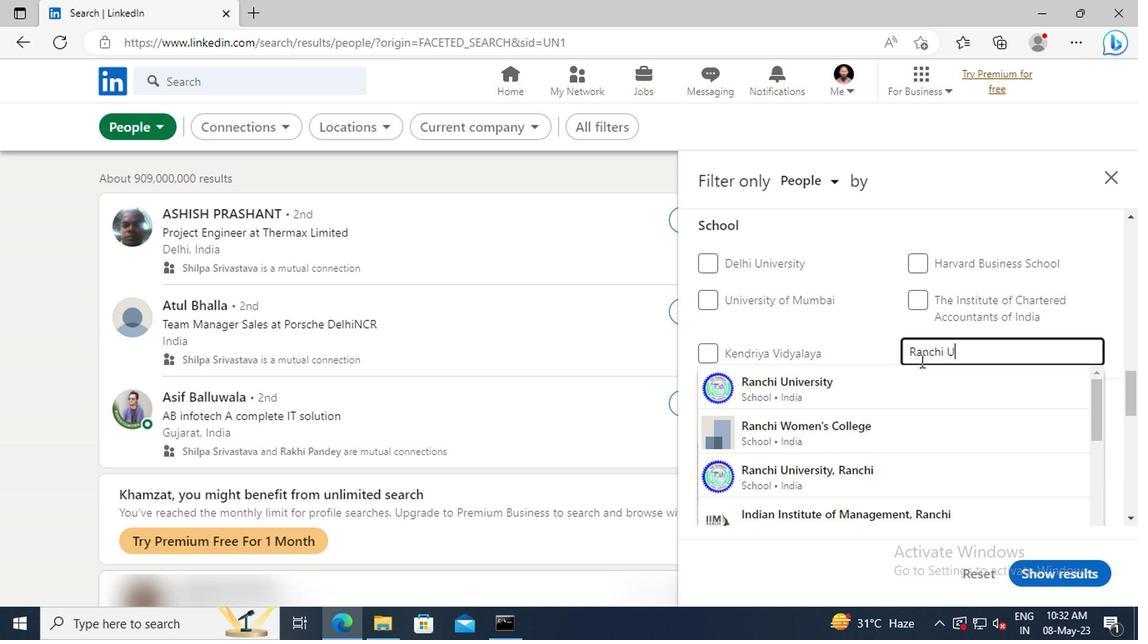 
Action: Mouse moved to (919, 419)
Screenshot: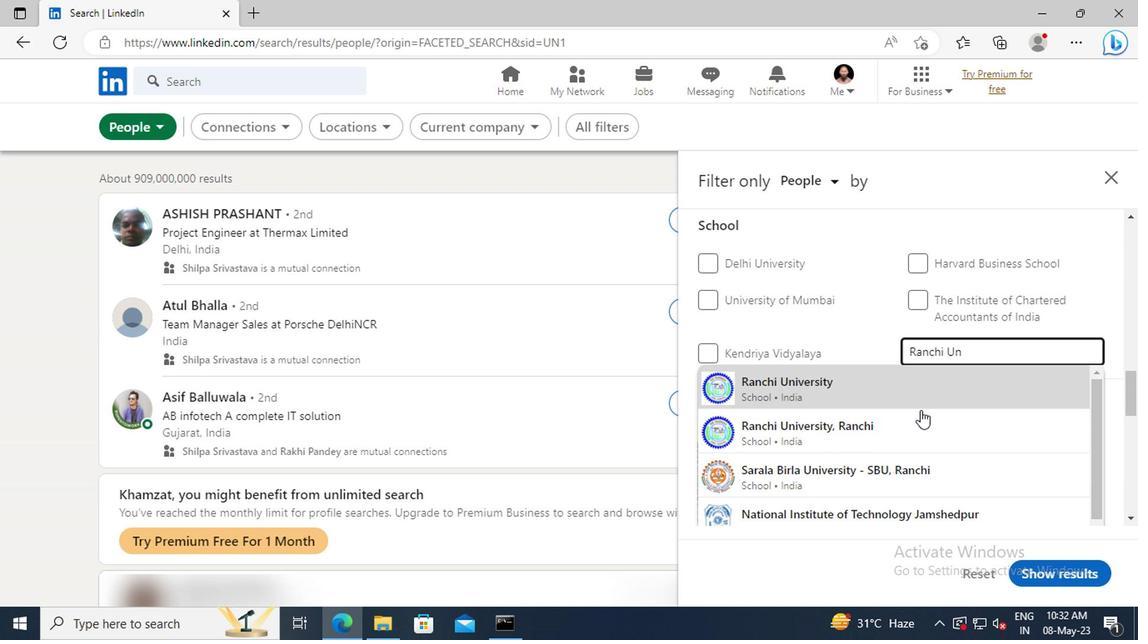 
Action: Mouse pressed left at (919, 419)
Screenshot: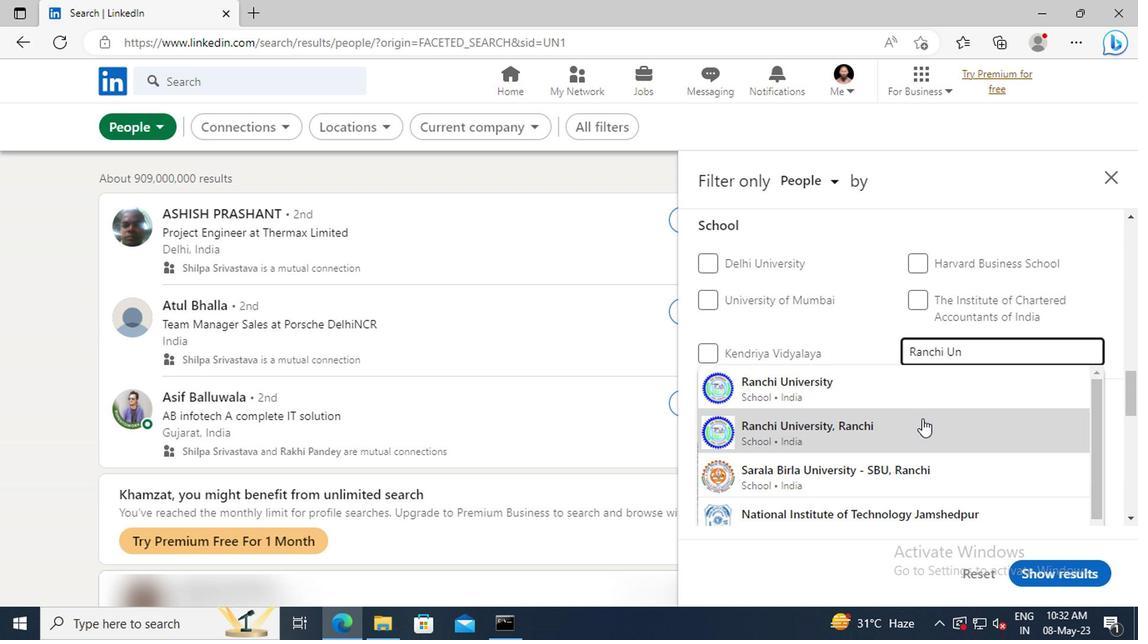 
Action: Mouse moved to (919, 413)
Screenshot: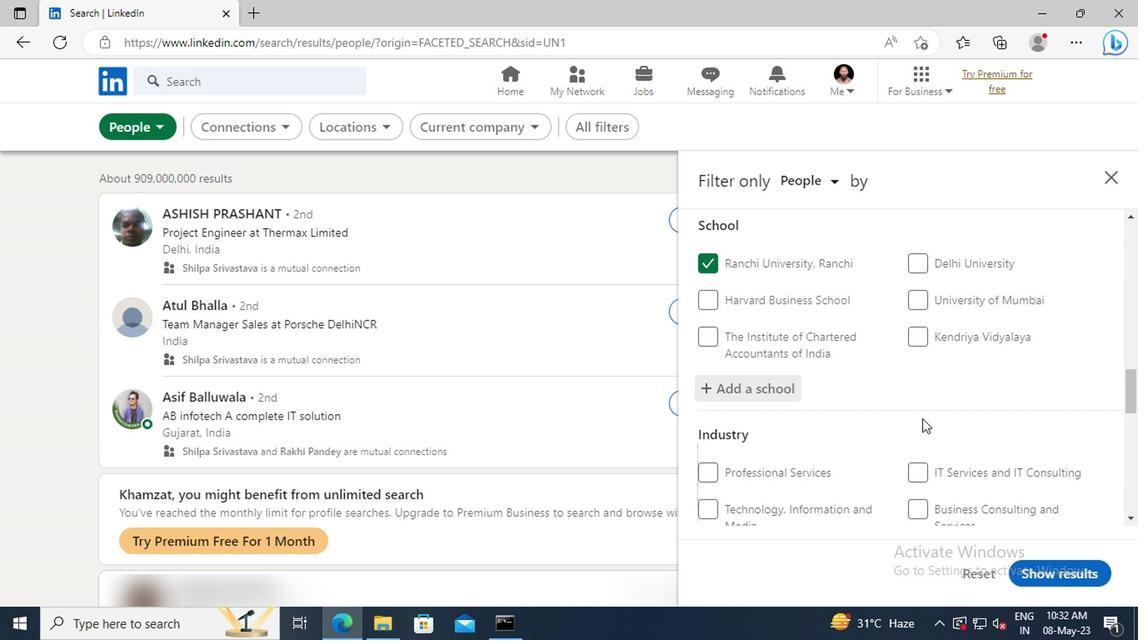 
Action: Mouse scrolled (919, 413) with delta (0, 0)
Screenshot: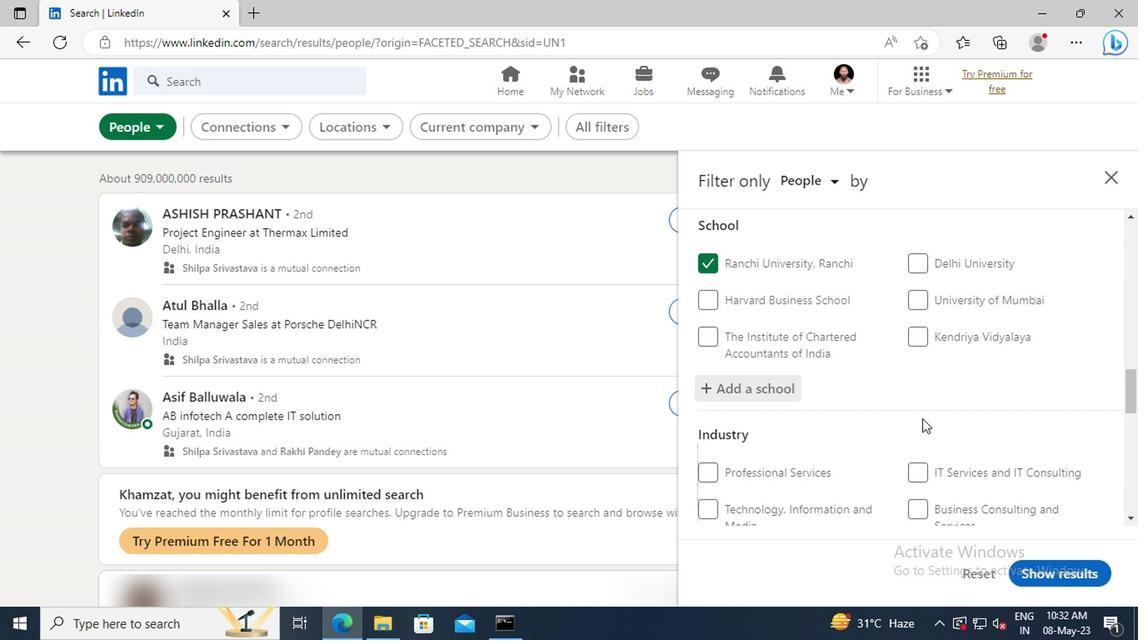 
Action: Mouse moved to (914, 404)
Screenshot: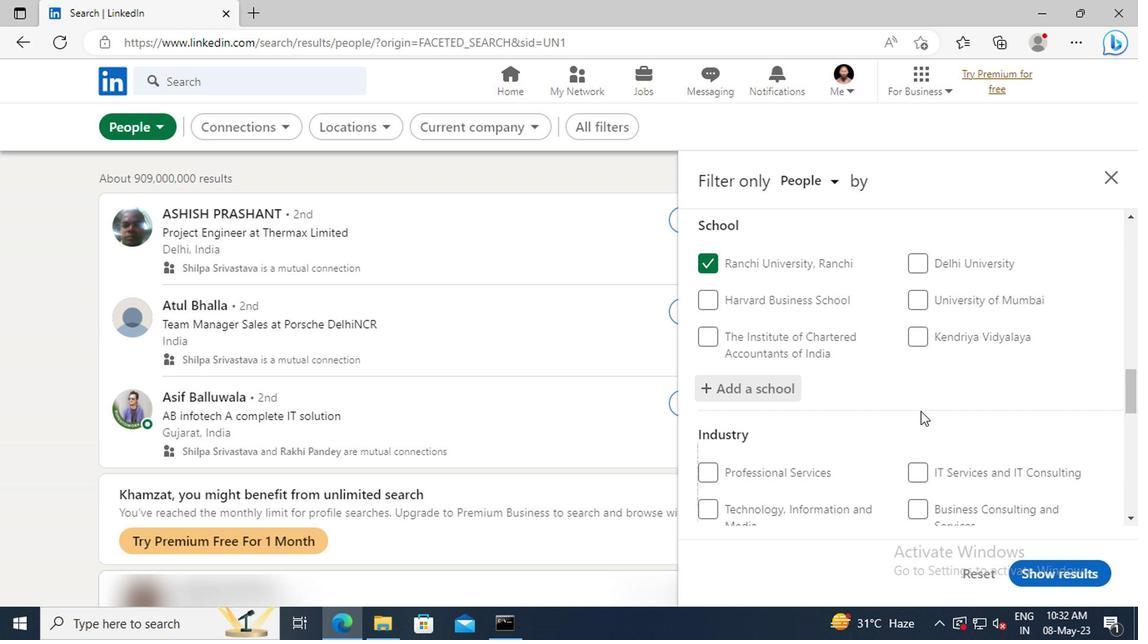 
Action: Mouse scrolled (914, 403) with delta (0, 0)
Screenshot: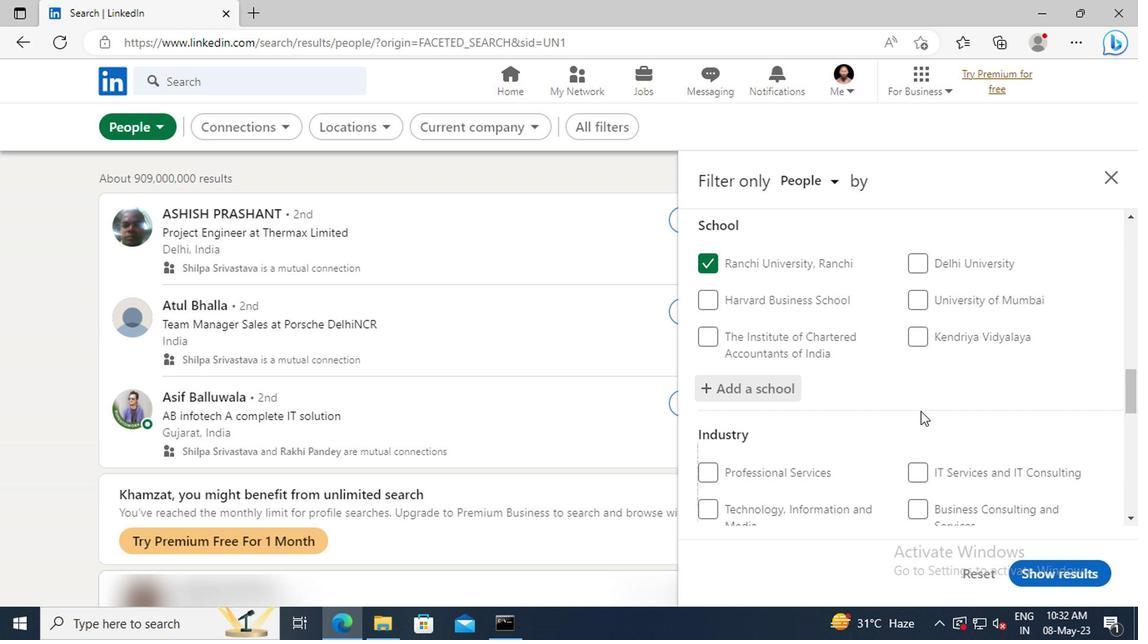 
Action: Mouse moved to (913, 393)
Screenshot: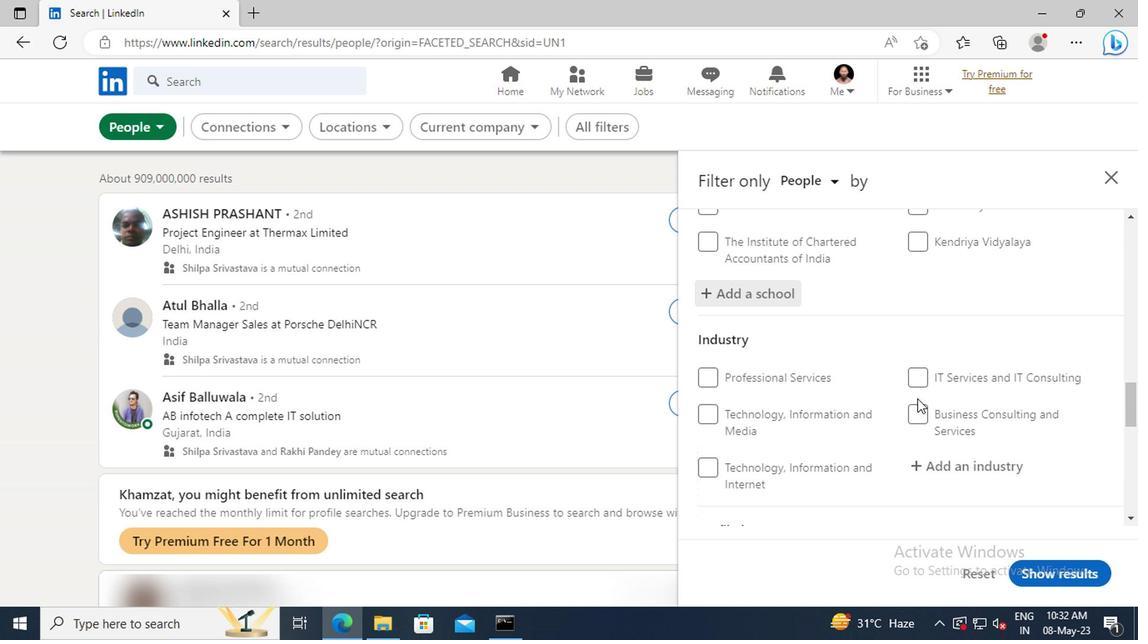 
Action: Mouse scrolled (913, 393) with delta (0, 0)
Screenshot: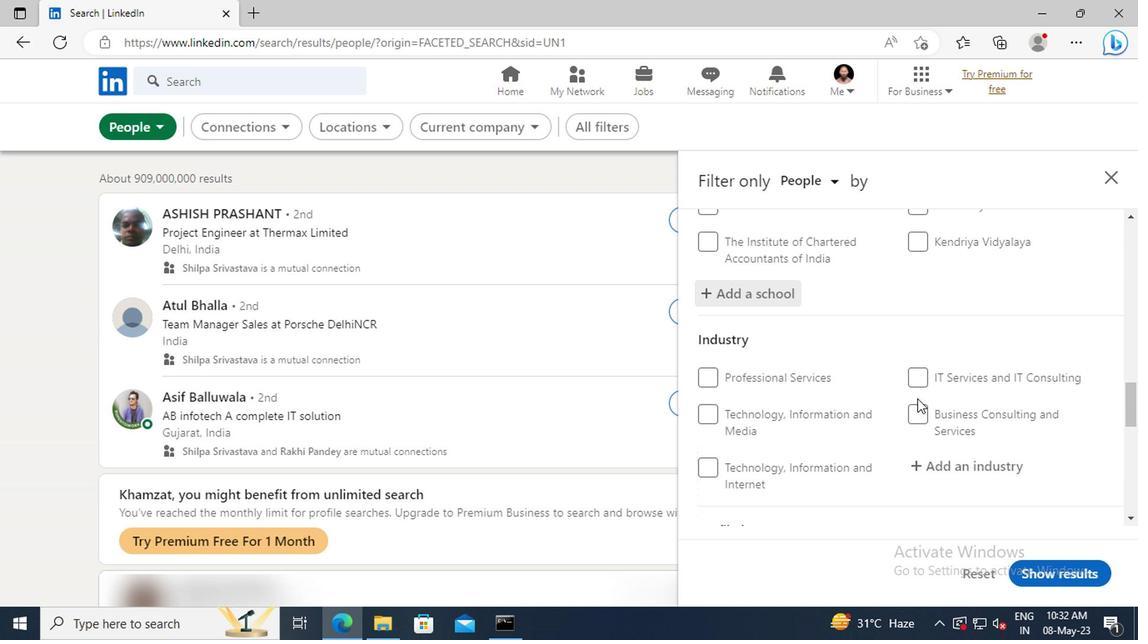 
Action: Mouse moved to (913, 391)
Screenshot: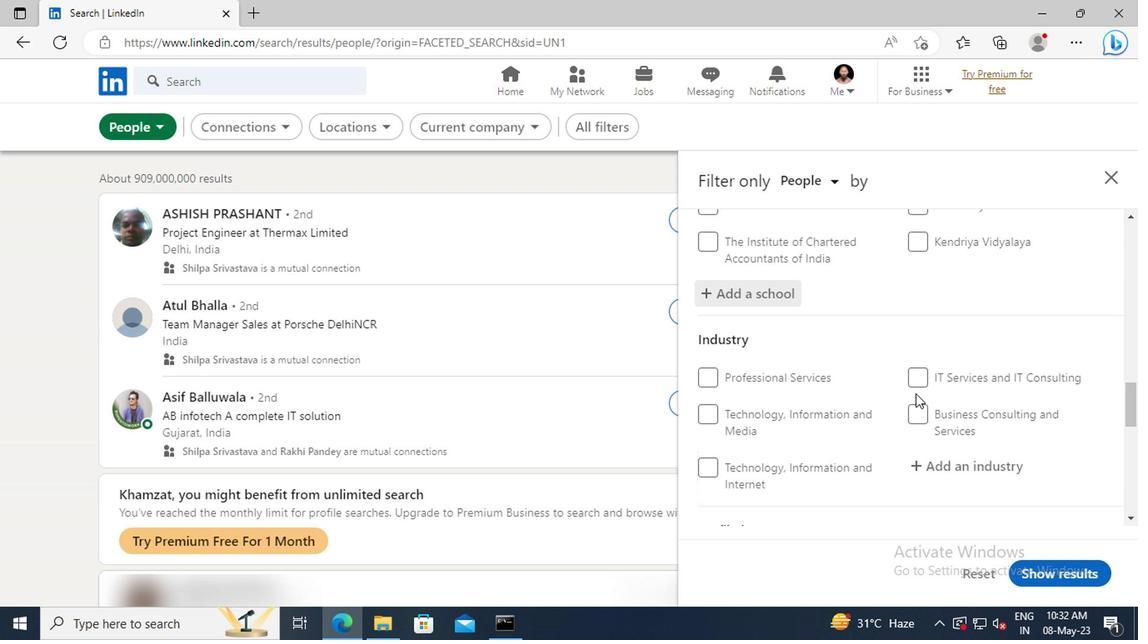 
Action: Mouse scrolled (913, 391) with delta (0, 0)
Screenshot: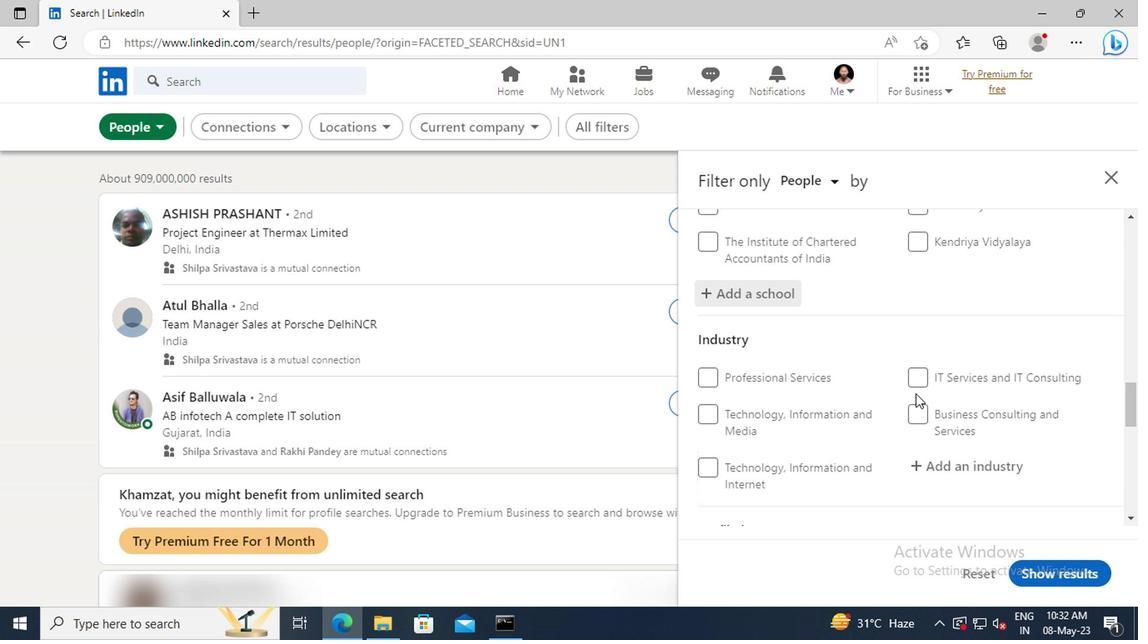 
Action: Mouse moved to (913, 377)
Screenshot: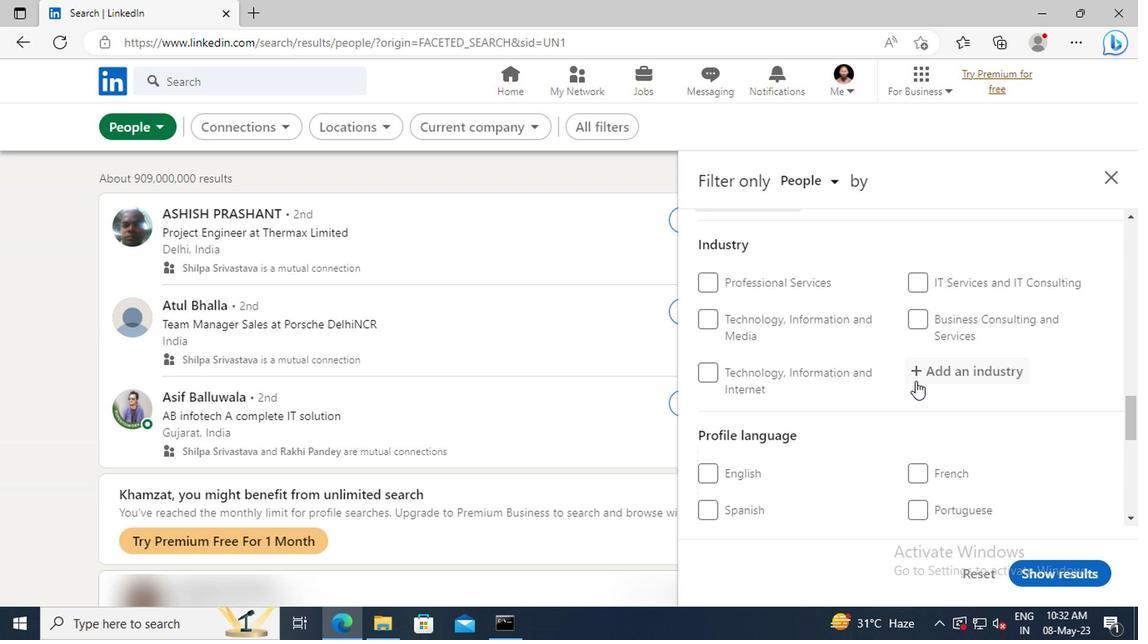 
Action: Mouse pressed left at (913, 377)
Screenshot: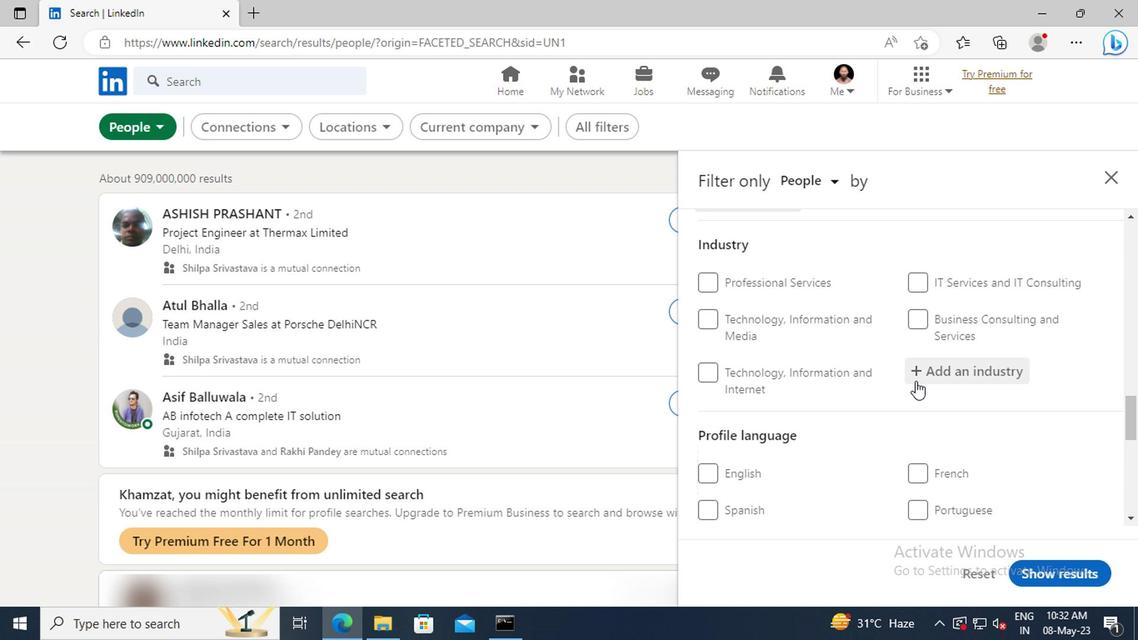 
Action: Mouse moved to (919, 377)
Screenshot: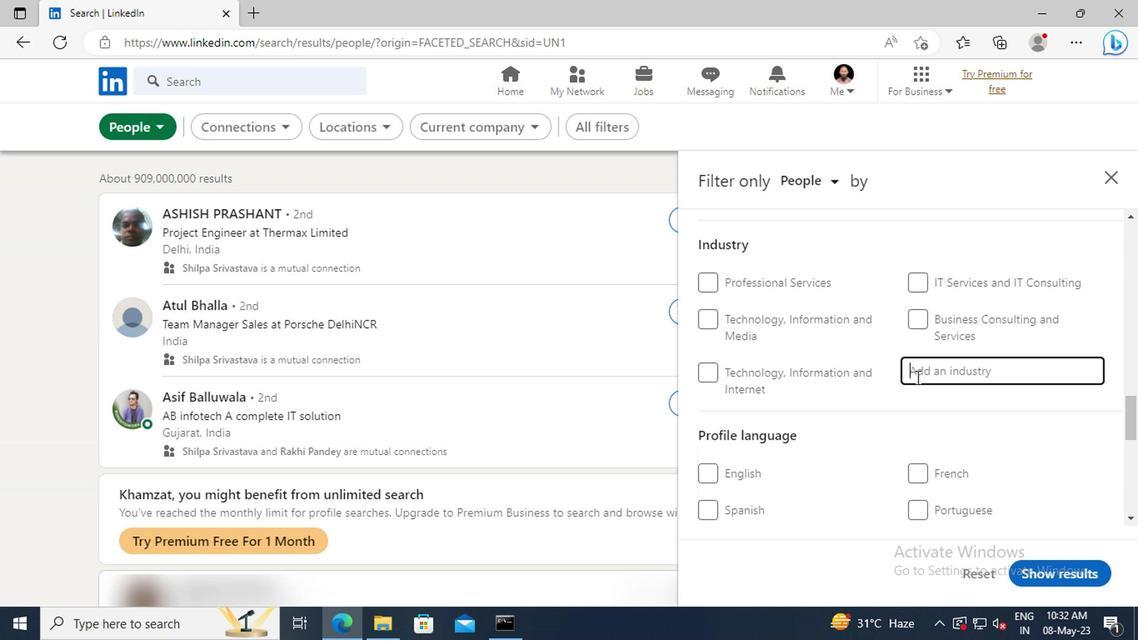 
Action: Key pressed <Key.shift>
Screenshot: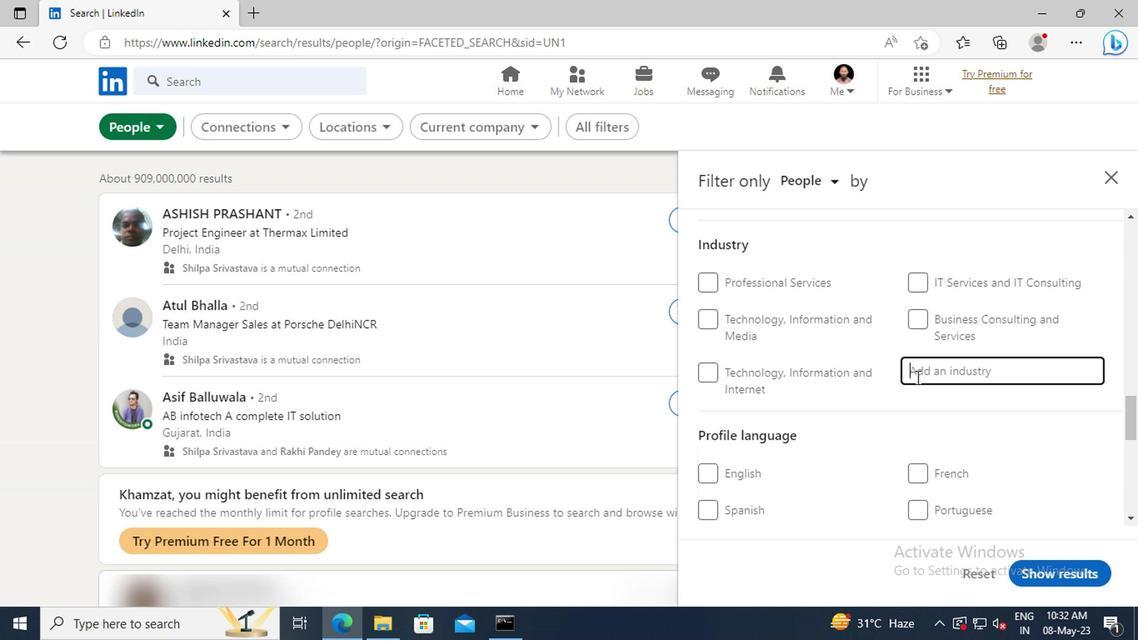 
Action: Mouse moved to (924, 377)
Screenshot: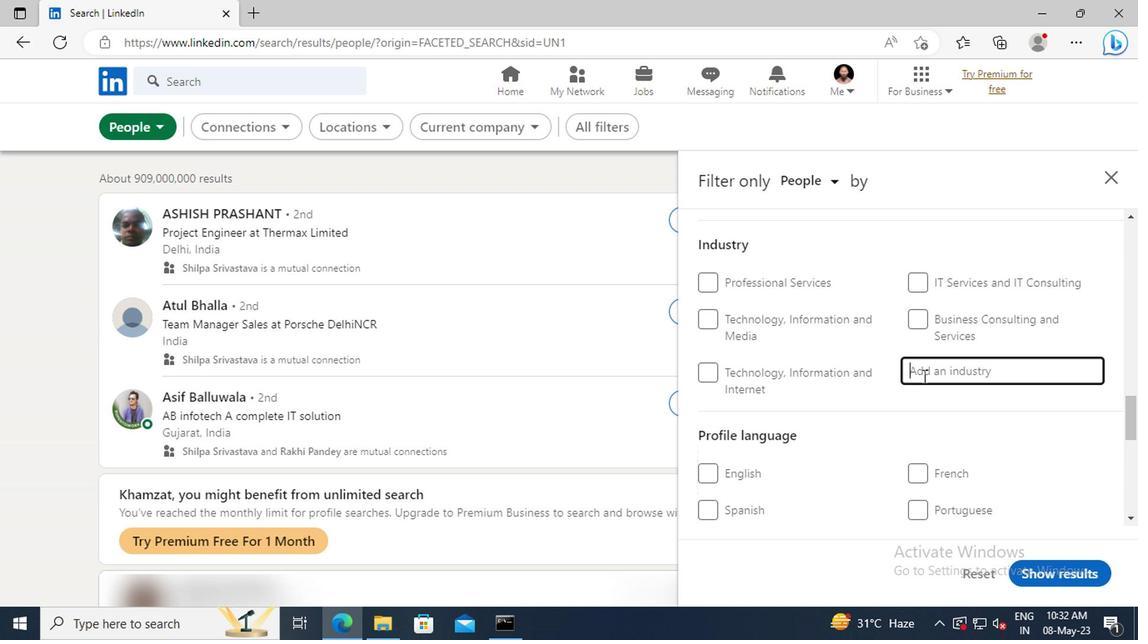 
Action: Key pressed C
Screenshot: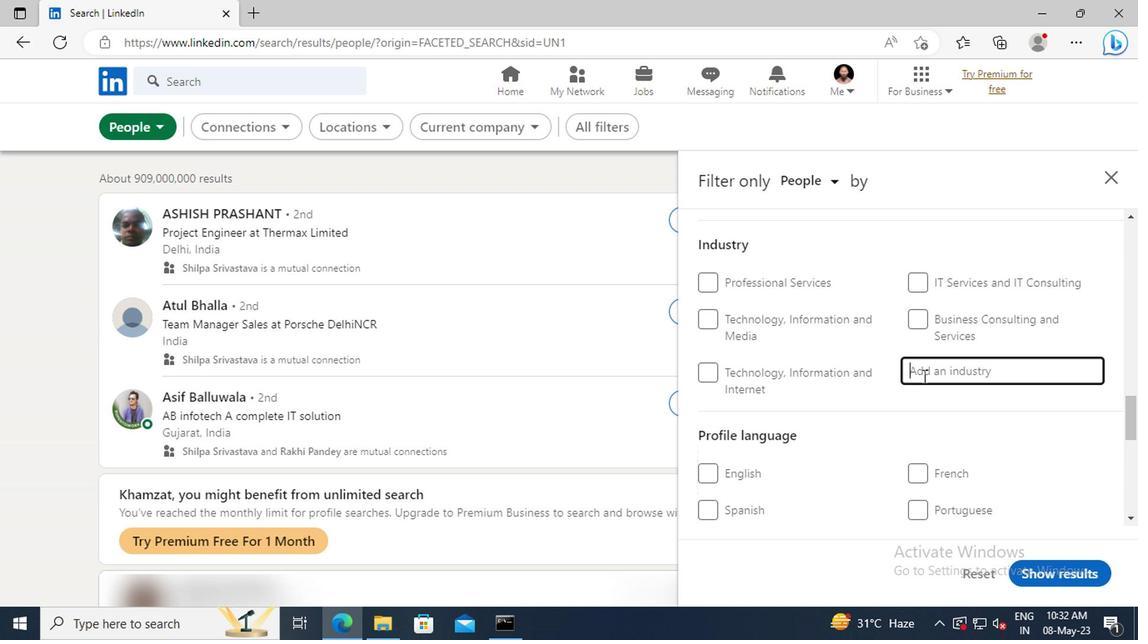 
Action: Mouse moved to (925, 377)
Screenshot: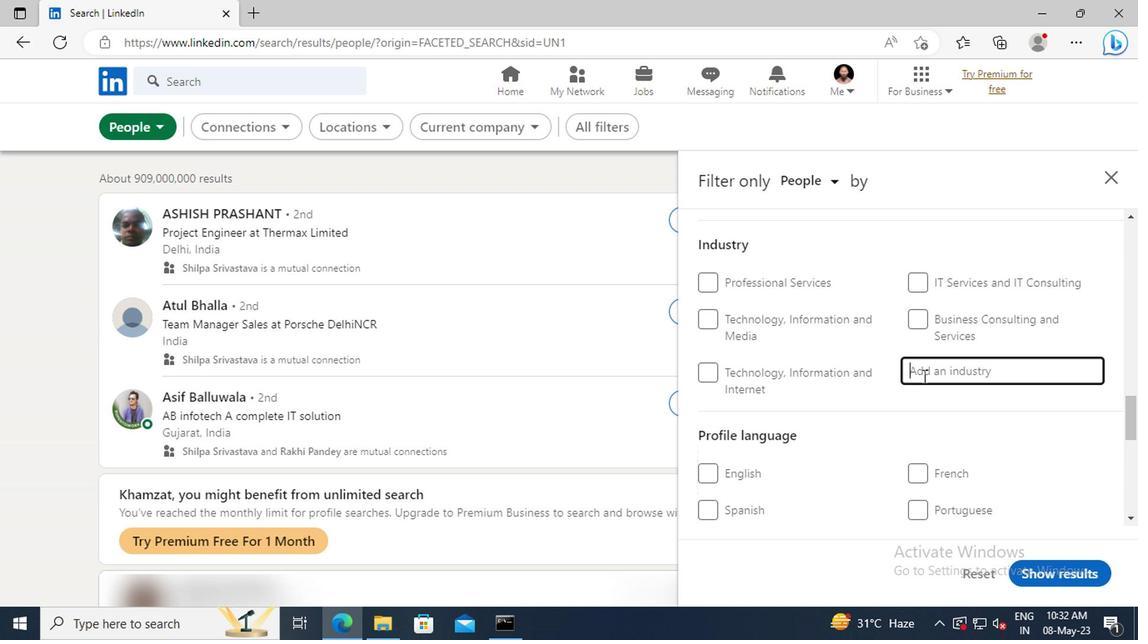 
Action: Key pressed OMPUTERS
Screenshot: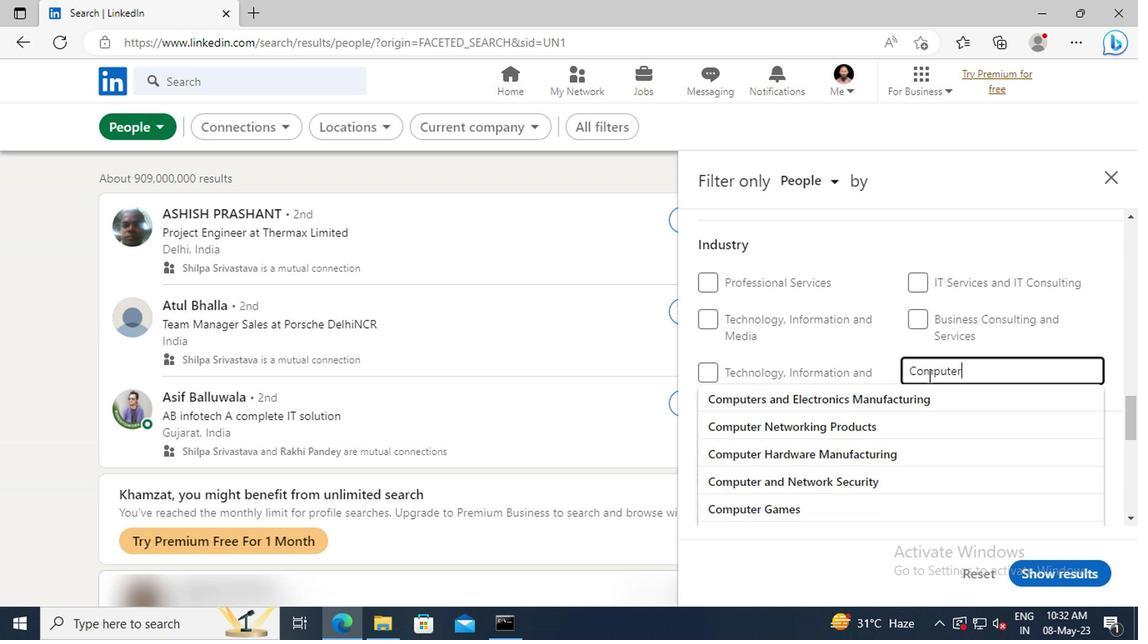 
Action: Mouse moved to (929, 394)
Screenshot: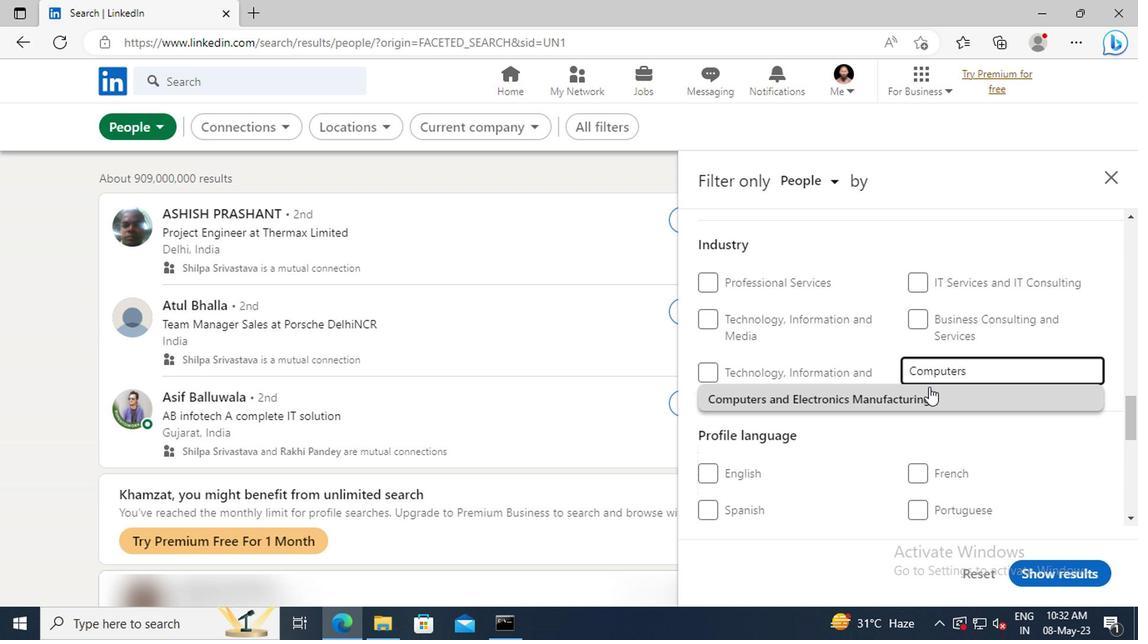 
Action: Mouse pressed left at (929, 394)
Screenshot: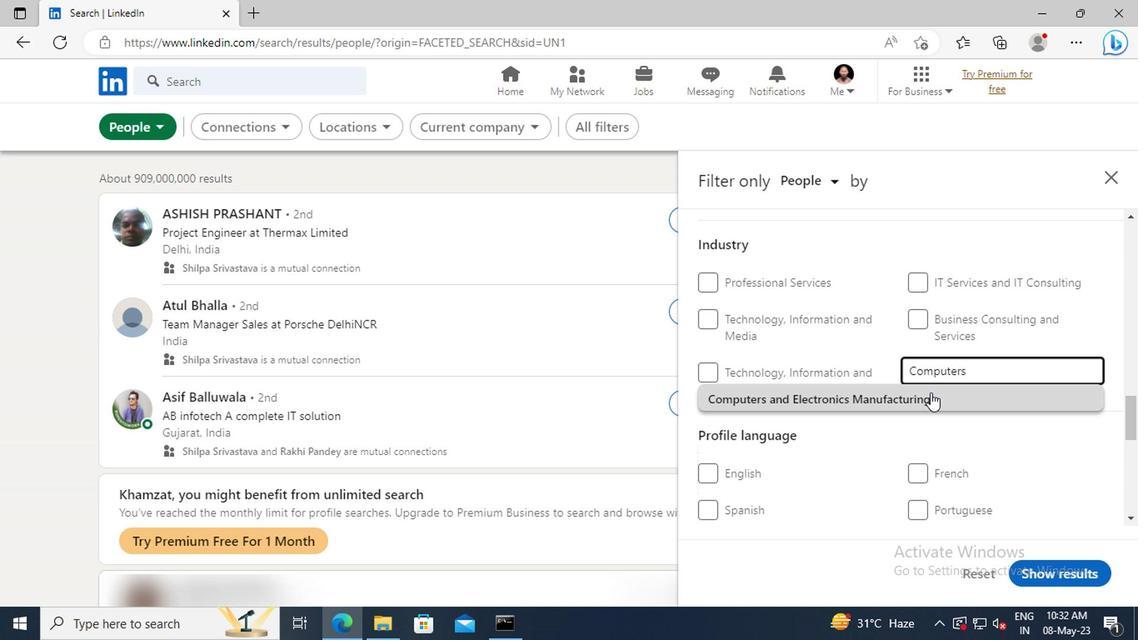 
Action: Mouse scrolled (929, 393) with delta (0, -1)
Screenshot: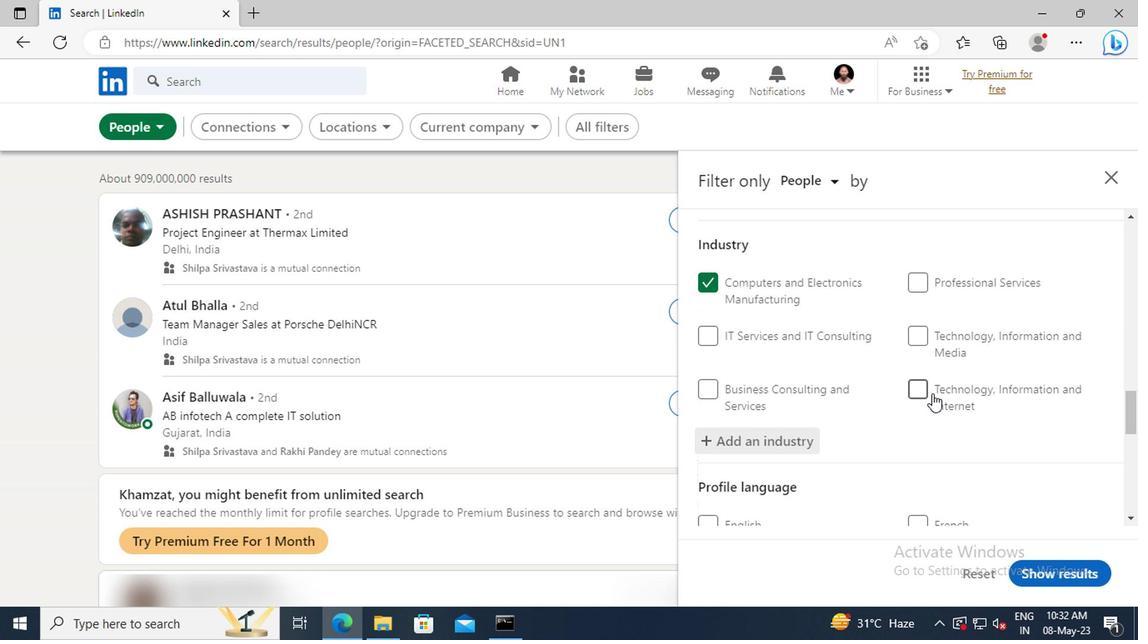 
Action: Mouse scrolled (929, 393) with delta (0, -1)
Screenshot: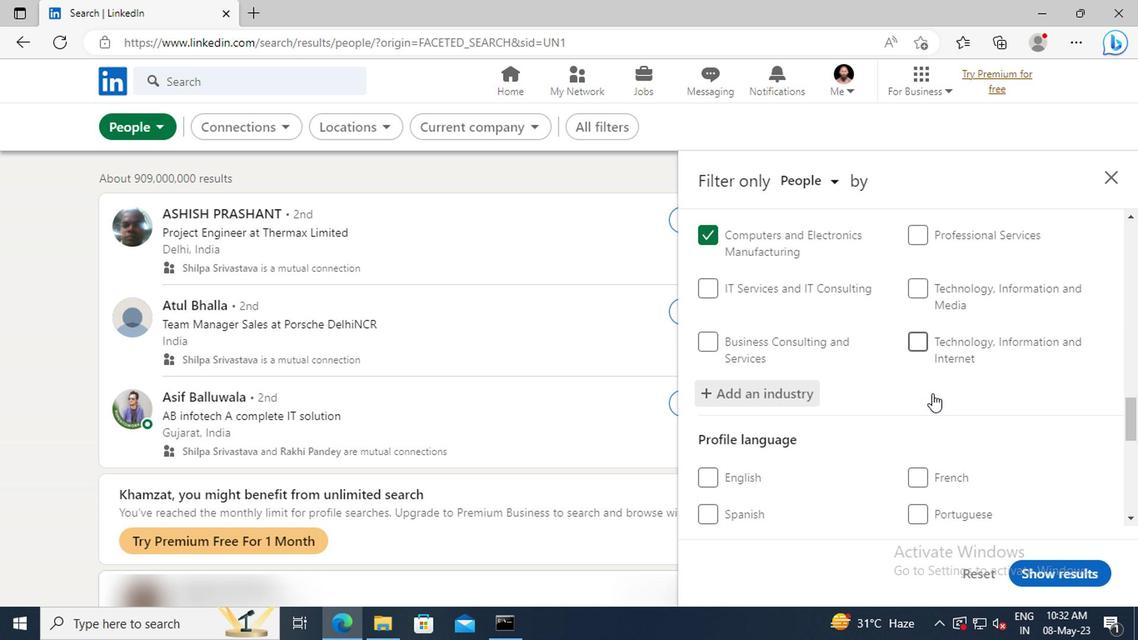 
Action: Mouse scrolled (929, 393) with delta (0, -1)
Screenshot: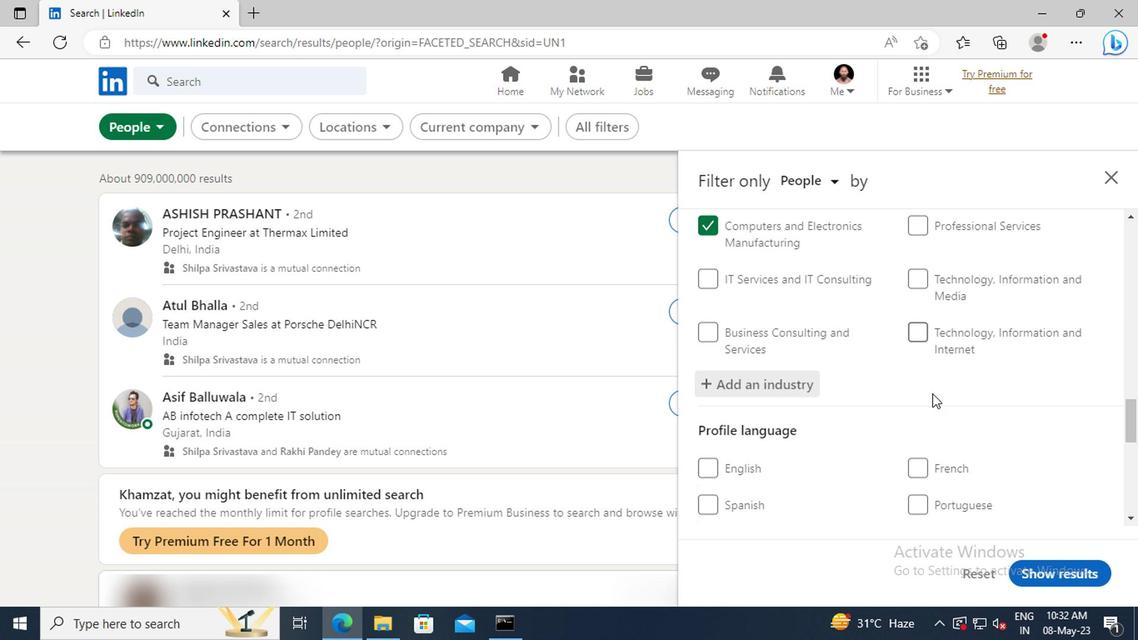 
Action: Mouse scrolled (929, 393) with delta (0, -1)
Screenshot: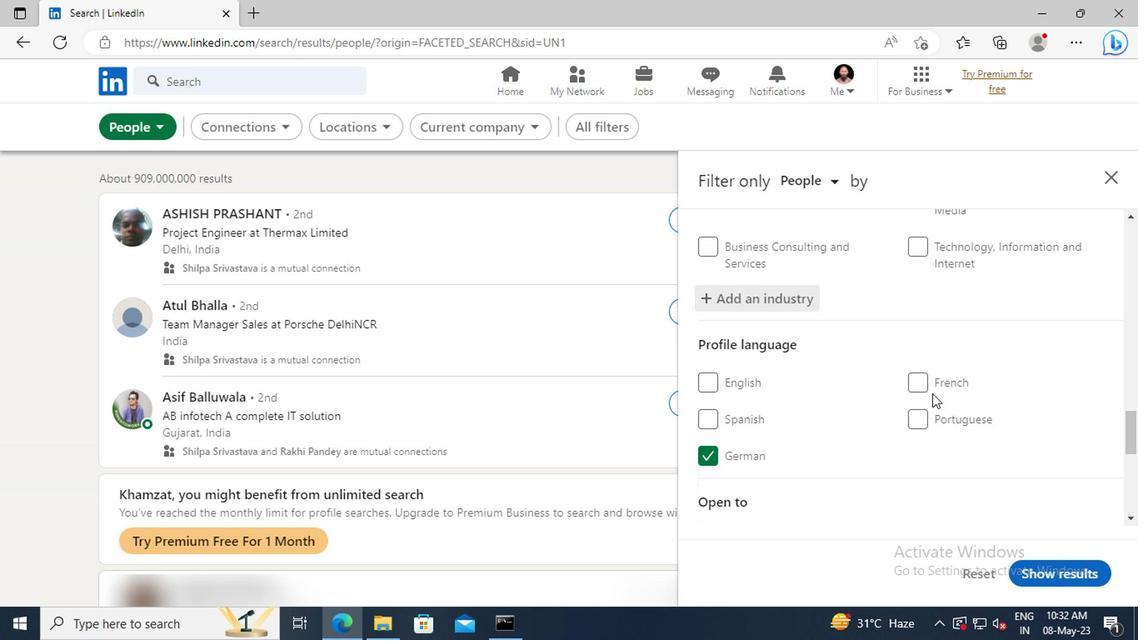 
Action: Mouse scrolled (929, 393) with delta (0, -1)
Screenshot: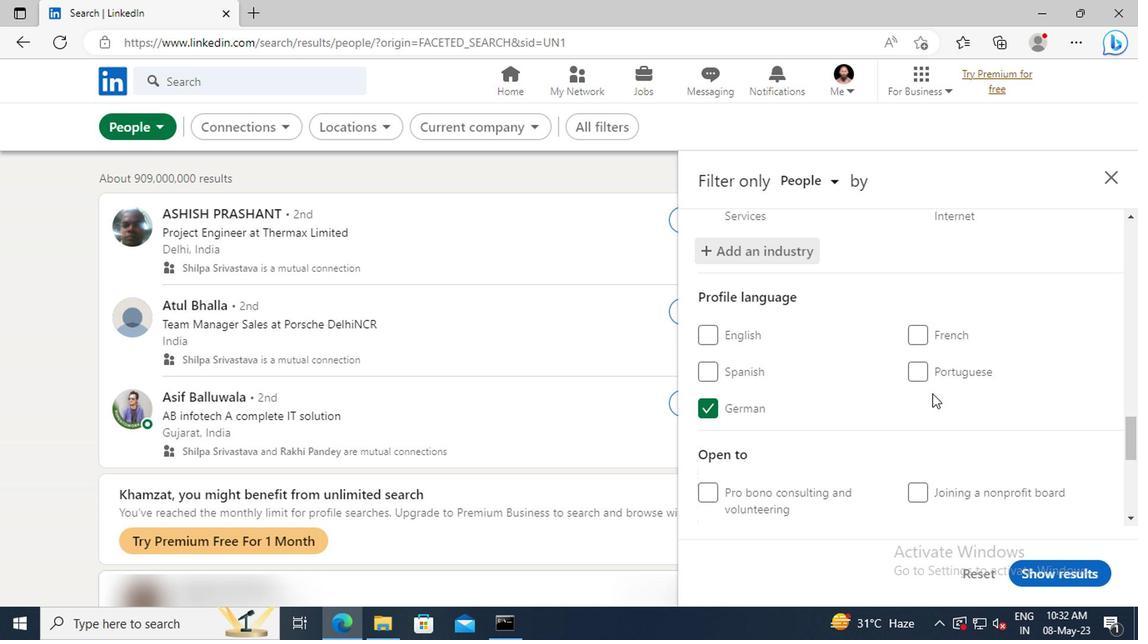 
Action: Mouse scrolled (929, 393) with delta (0, -1)
Screenshot: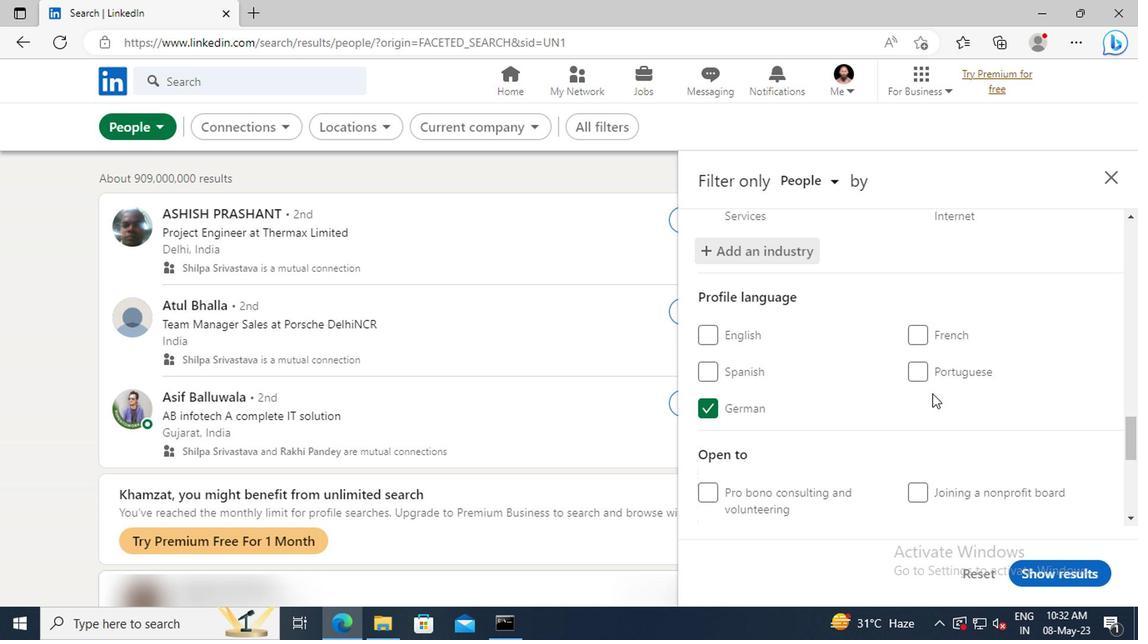 
Action: Mouse moved to (929, 391)
Screenshot: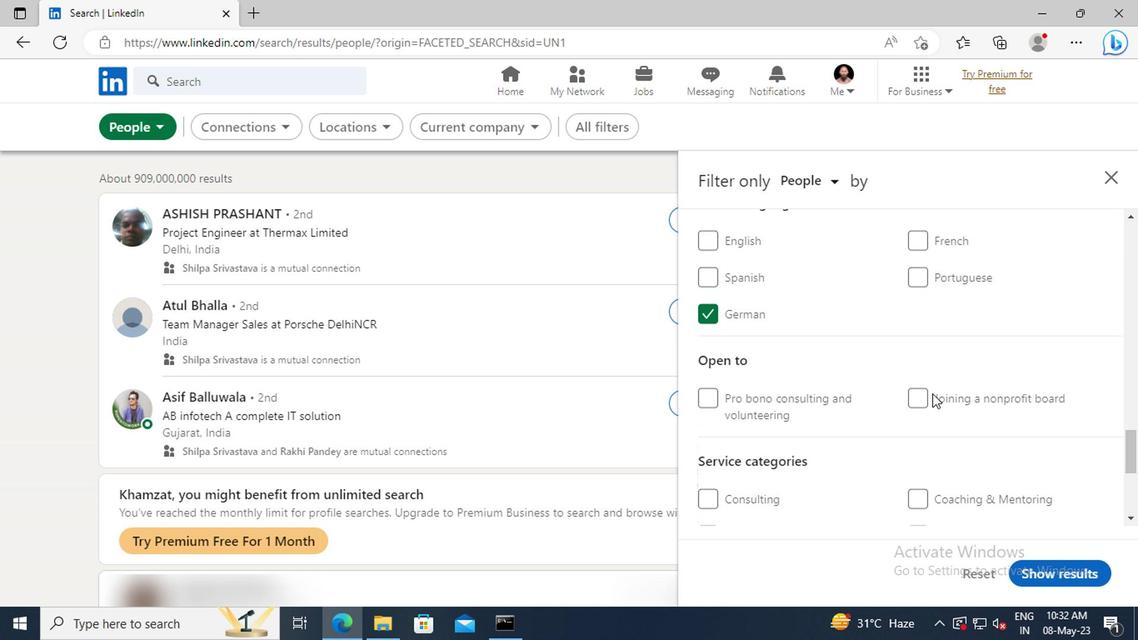 
Action: Mouse scrolled (929, 391) with delta (0, 0)
Screenshot: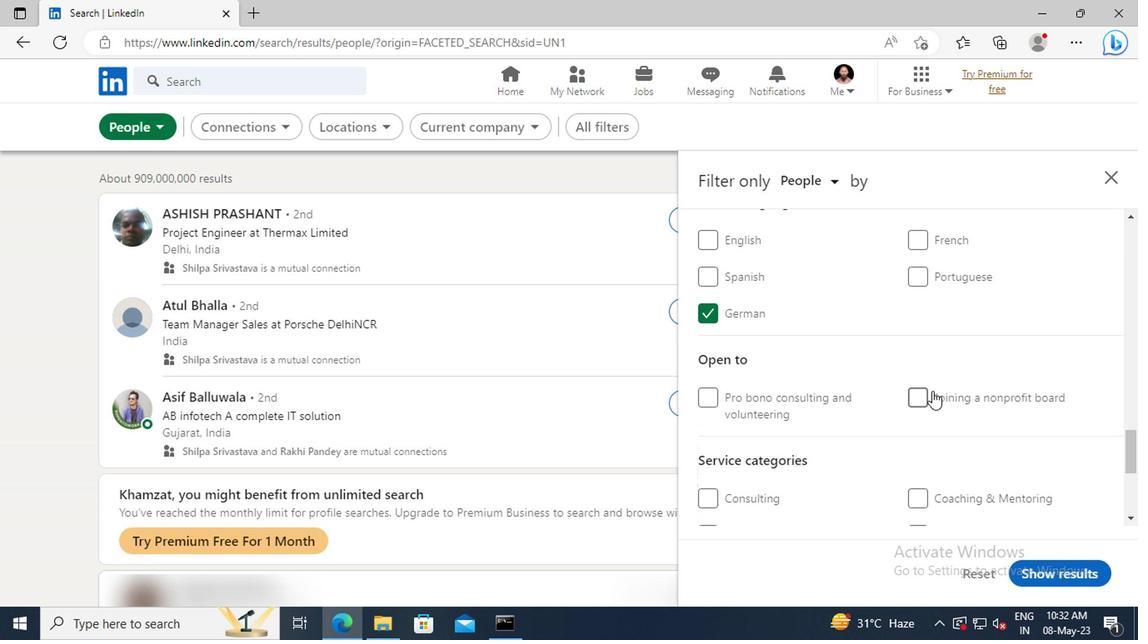 
Action: Mouse moved to (929, 384)
Screenshot: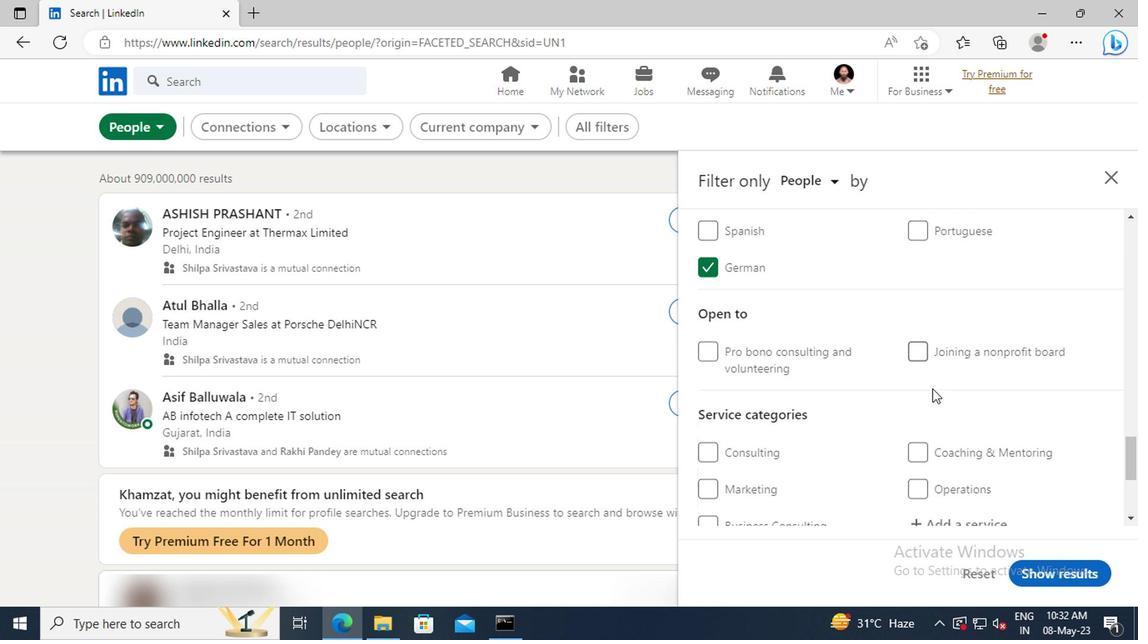 
Action: Mouse scrolled (929, 383) with delta (0, -1)
Screenshot: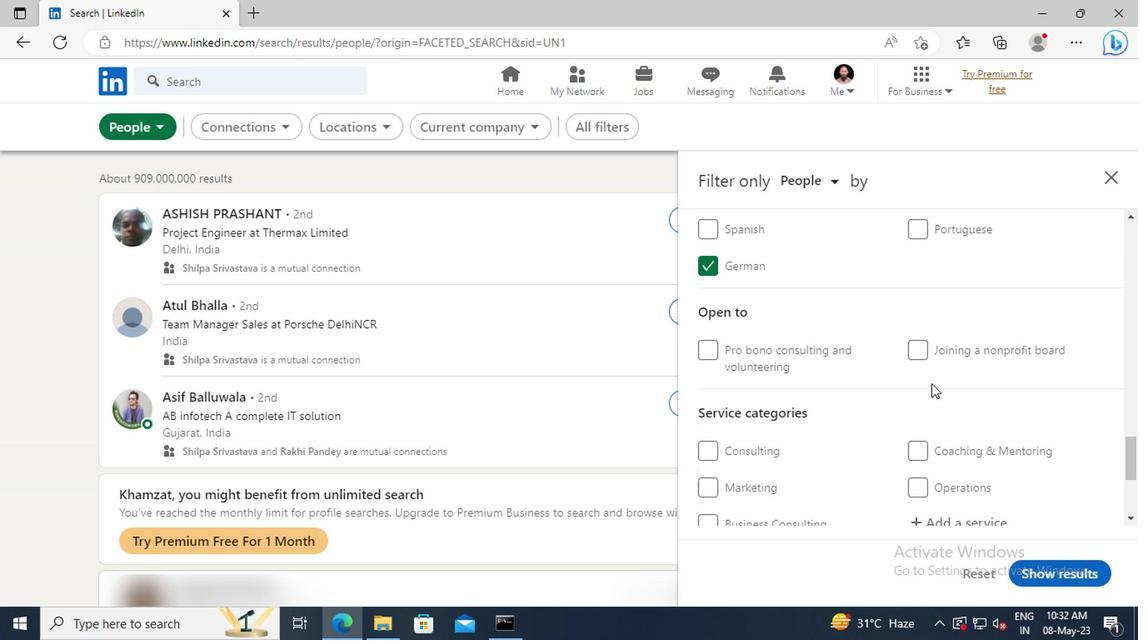 
Action: Mouse scrolled (929, 383) with delta (0, -1)
Screenshot: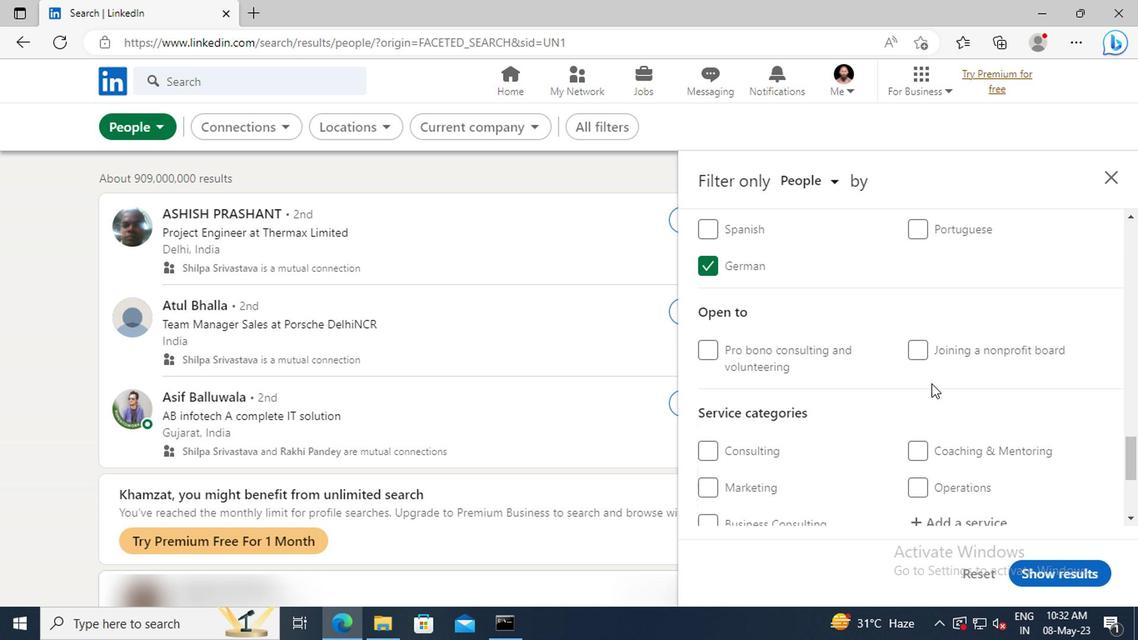 
Action: Mouse scrolled (929, 383) with delta (0, -1)
Screenshot: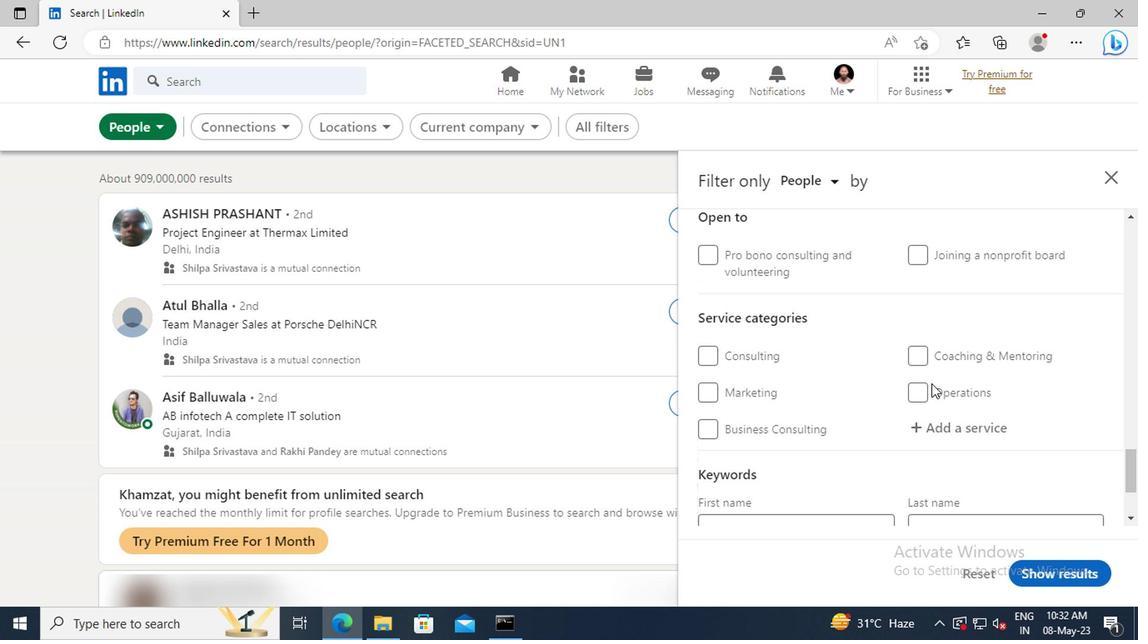 
Action: Mouse moved to (929, 384)
Screenshot: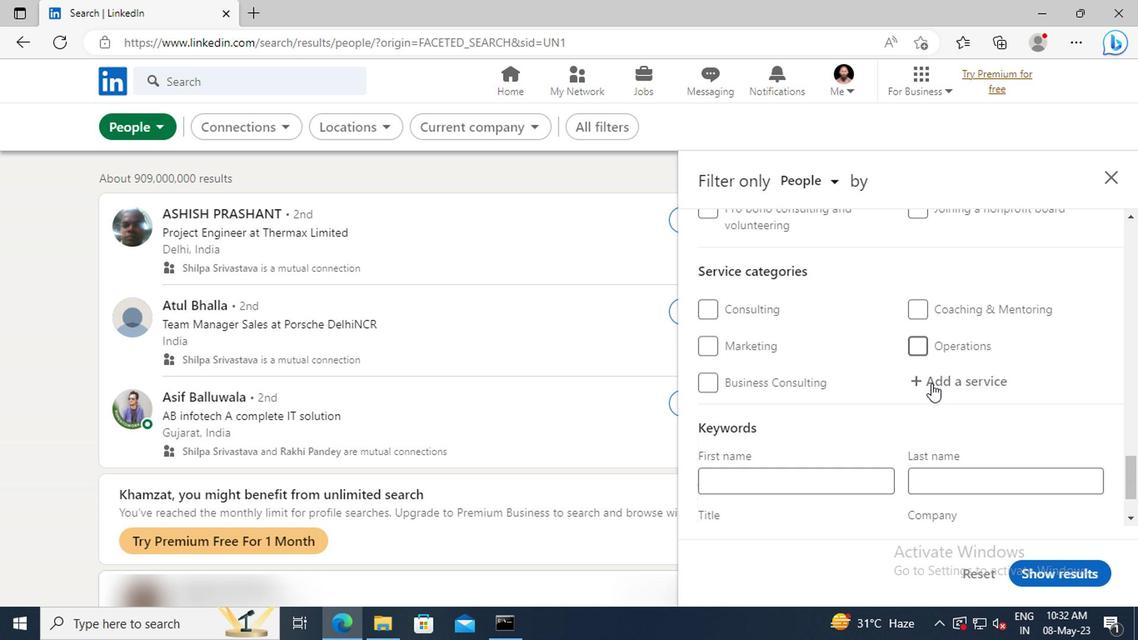 
Action: Mouse pressed left at (929, 384)
Screenshot: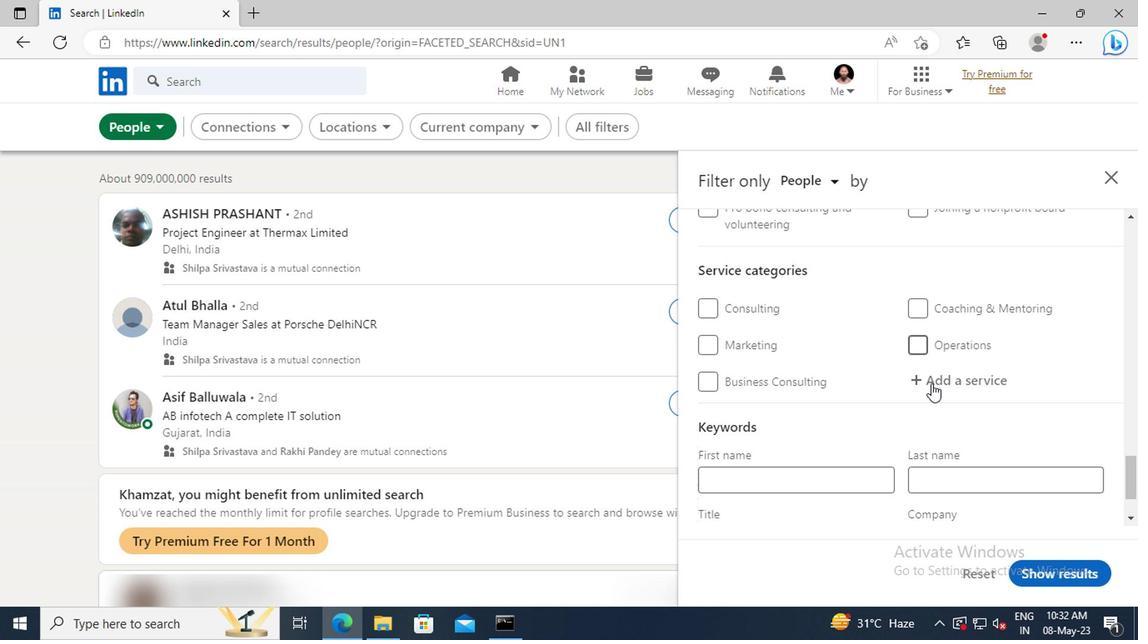 
Action: Key pressed <Key.shift>RESEARCH<Key.enter>
Screenshot: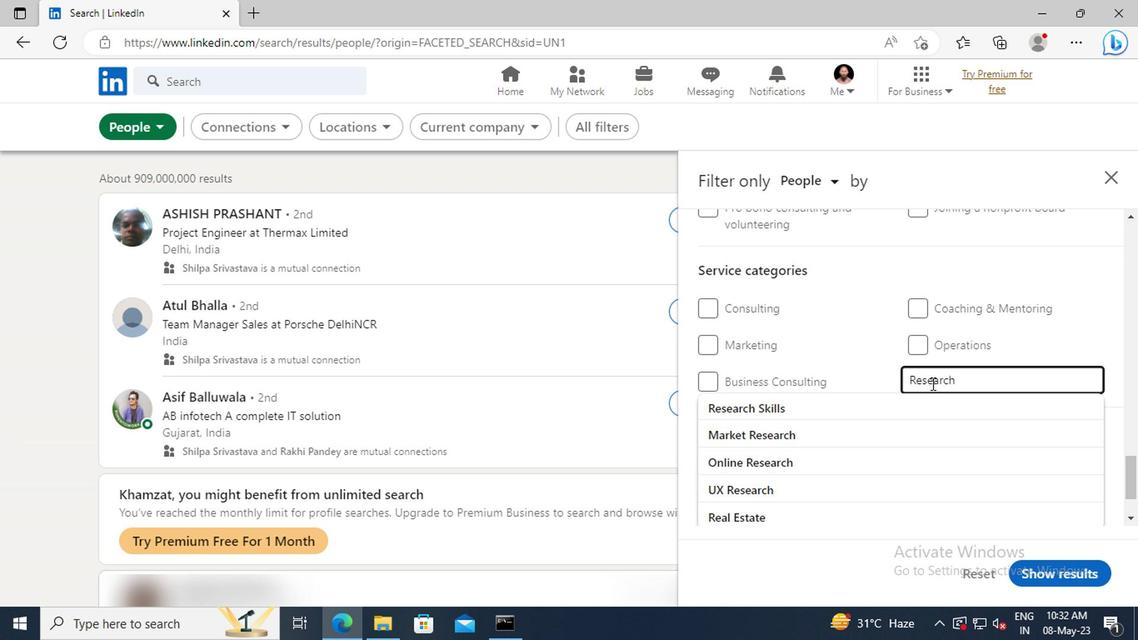 
Action: Mouse moved to (929, 383)
Screenshot: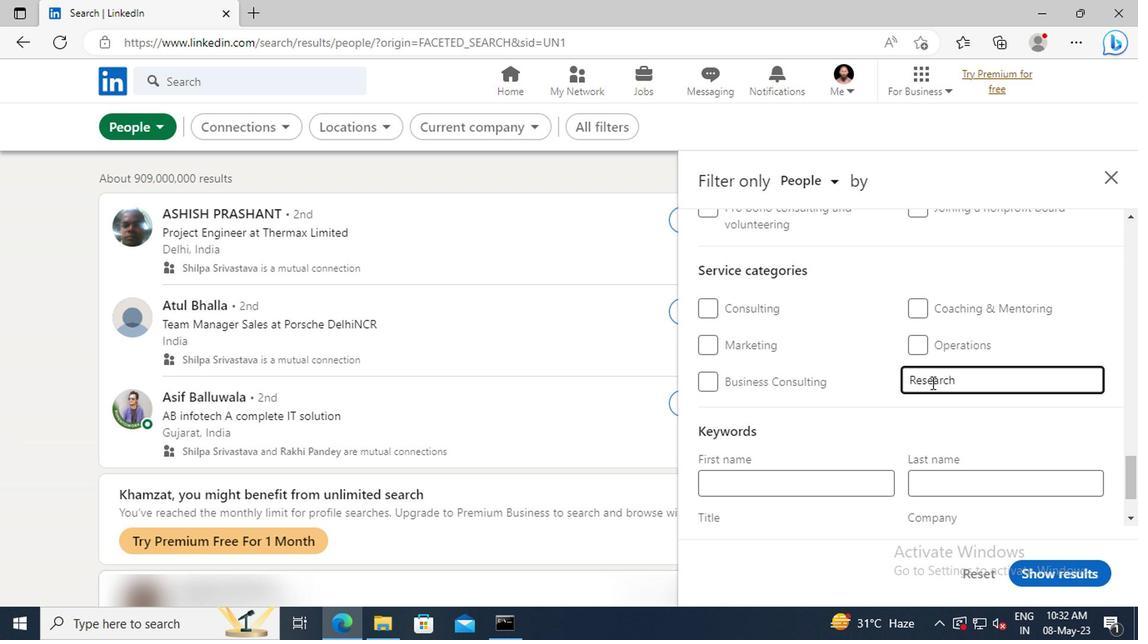 
Action: Mouse scrolled (929, 383) with delta (0, 0)
Screenshot: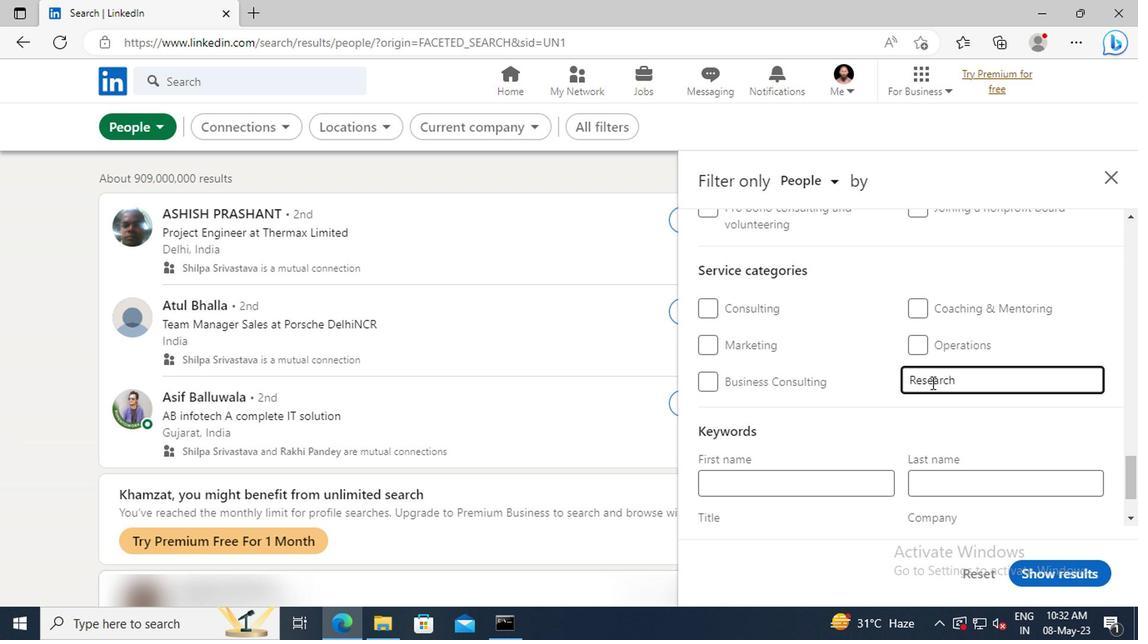 
Action: Mouse moved to (929, 383)
Screenshot: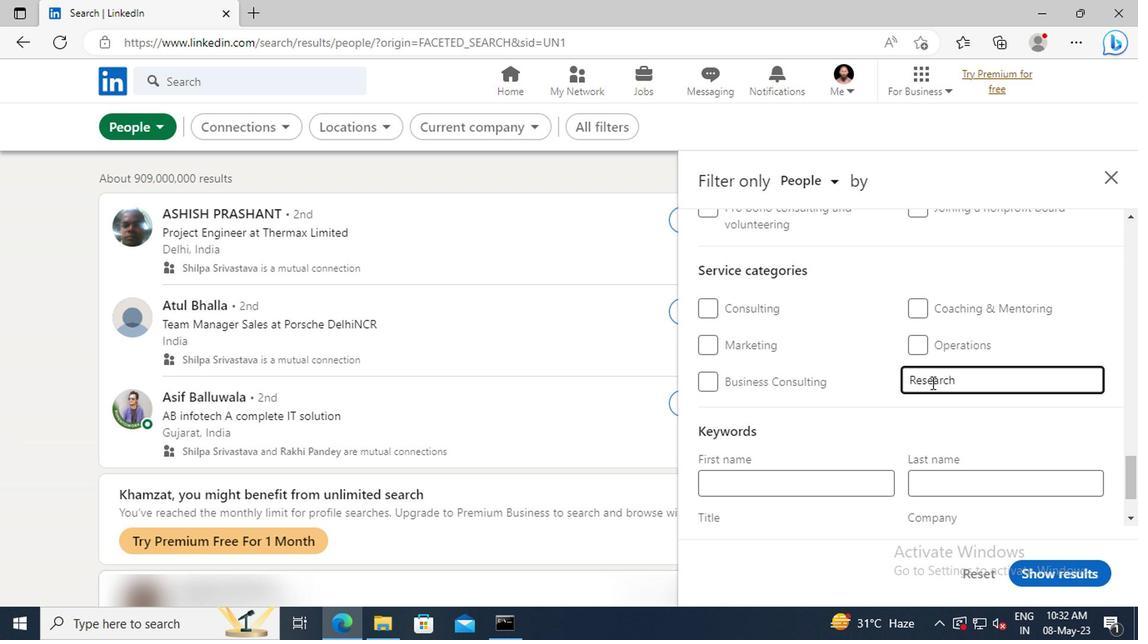 
Action: Mouse scrolled (929, 383) with delta (0, 0)
Screenshot: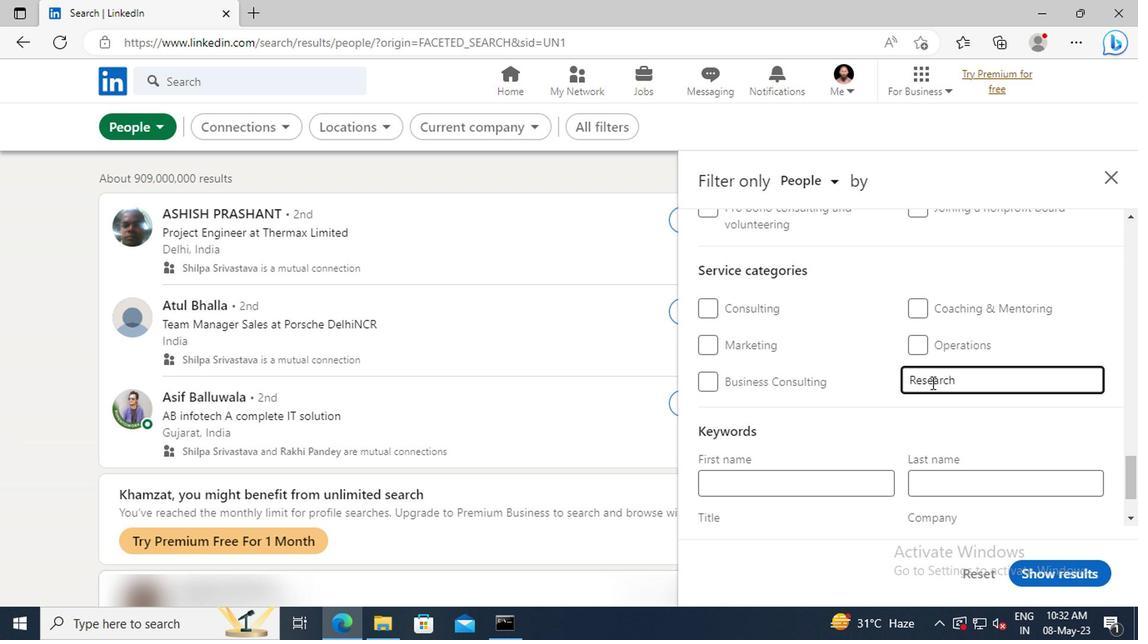 
Action: Mouse scrolled (929, 383) with delta (0, 0)
Screenshot: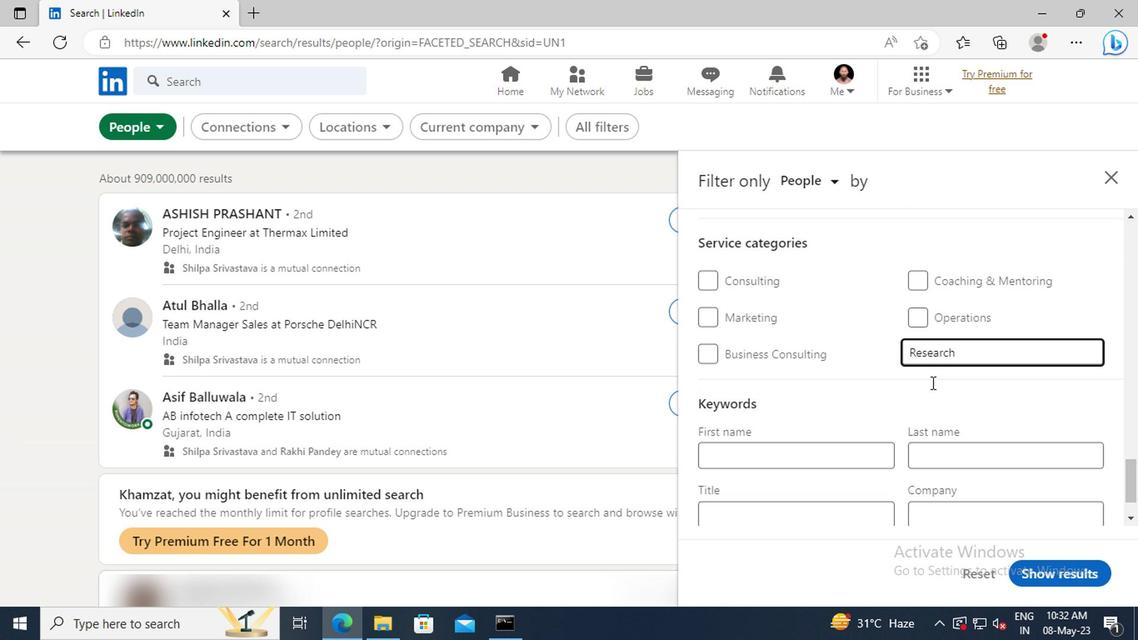
Action: Mouse scrolled (929, 383) with delta (0, 0)
Screenshot: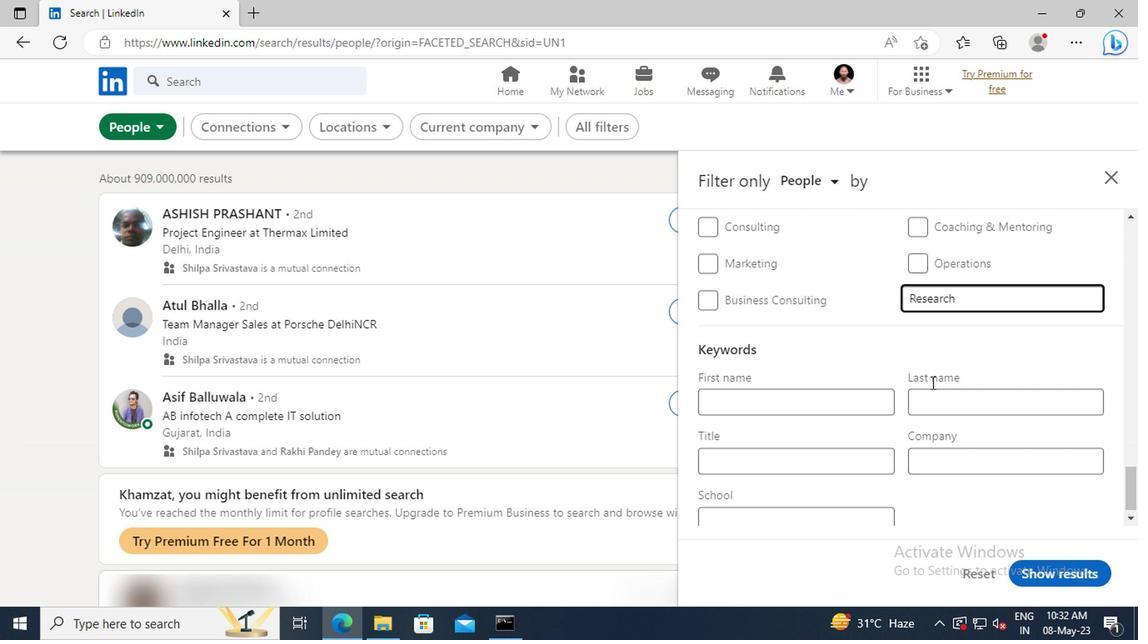 
Action: Mouse moved to (817, 448)
Screenshot: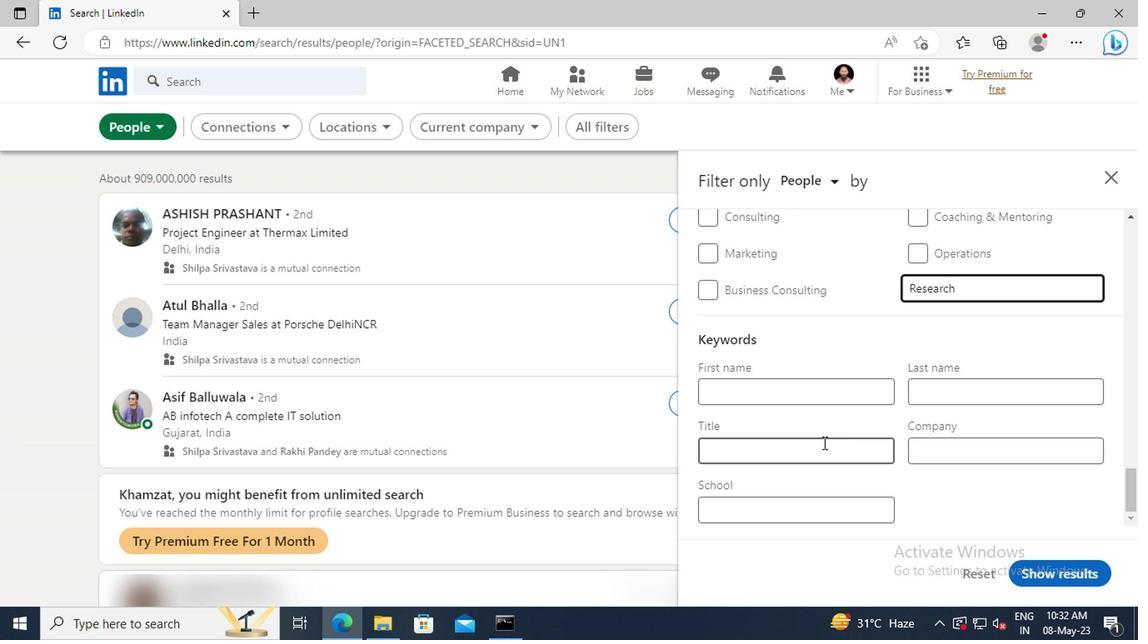 
Action: Mouse pressed left at (817, 448)
Screenshot: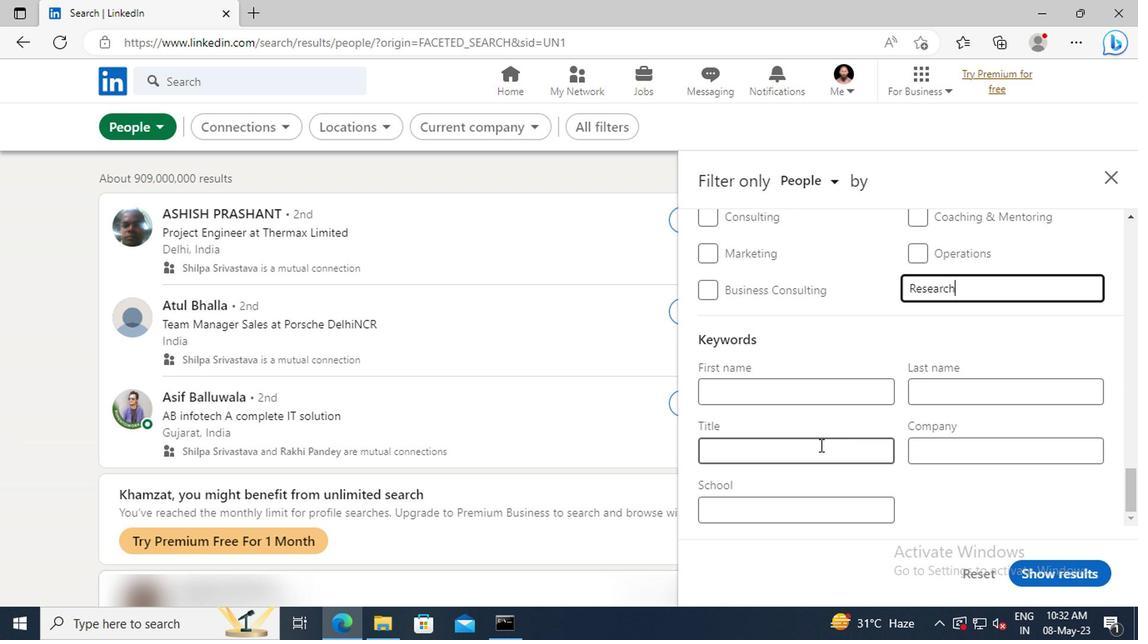 
Action: Key pressed <Key.shift>
Screenshot: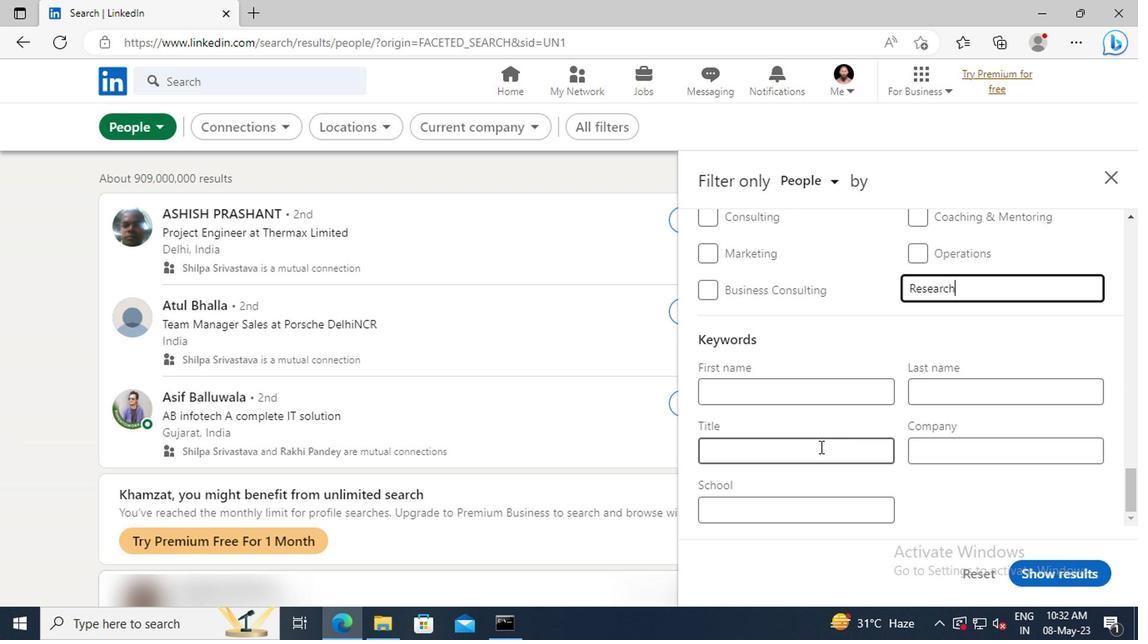 
Action: Mouse moved to (819, 446)
Screenshot: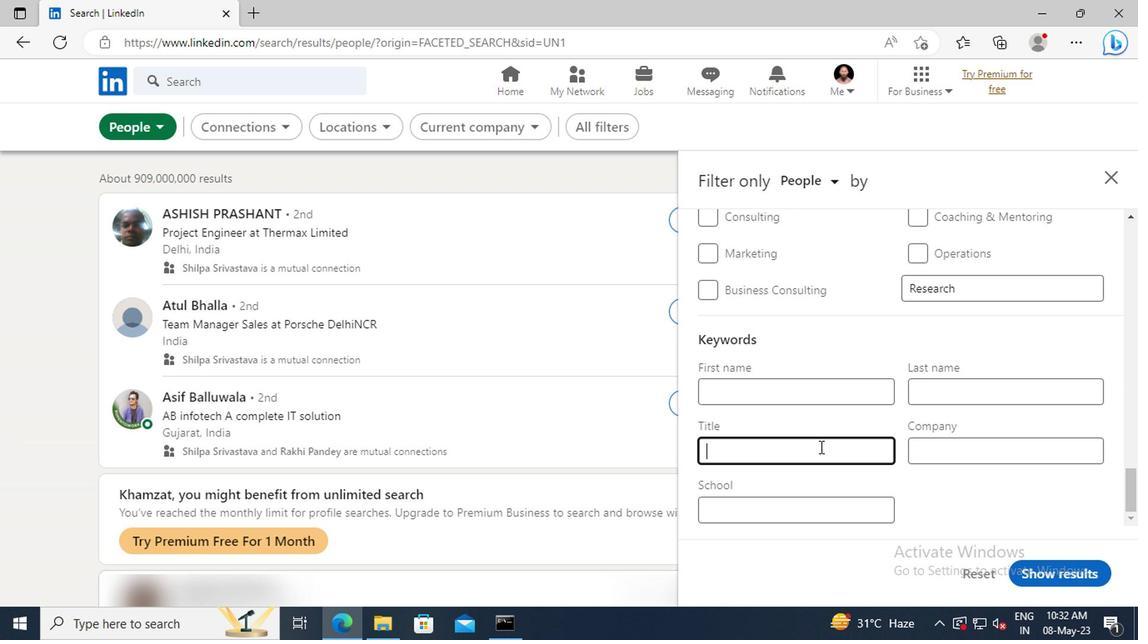 
Action: Key pressed C
Screenshot: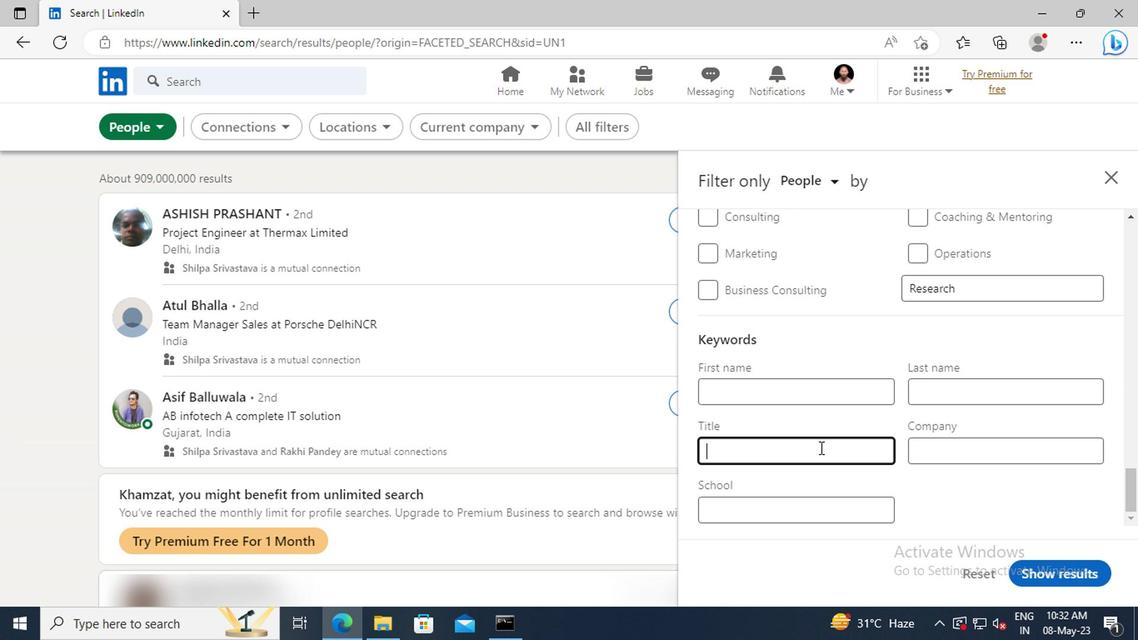 
Action: Mouse moved to (819, 444)
Screenshot: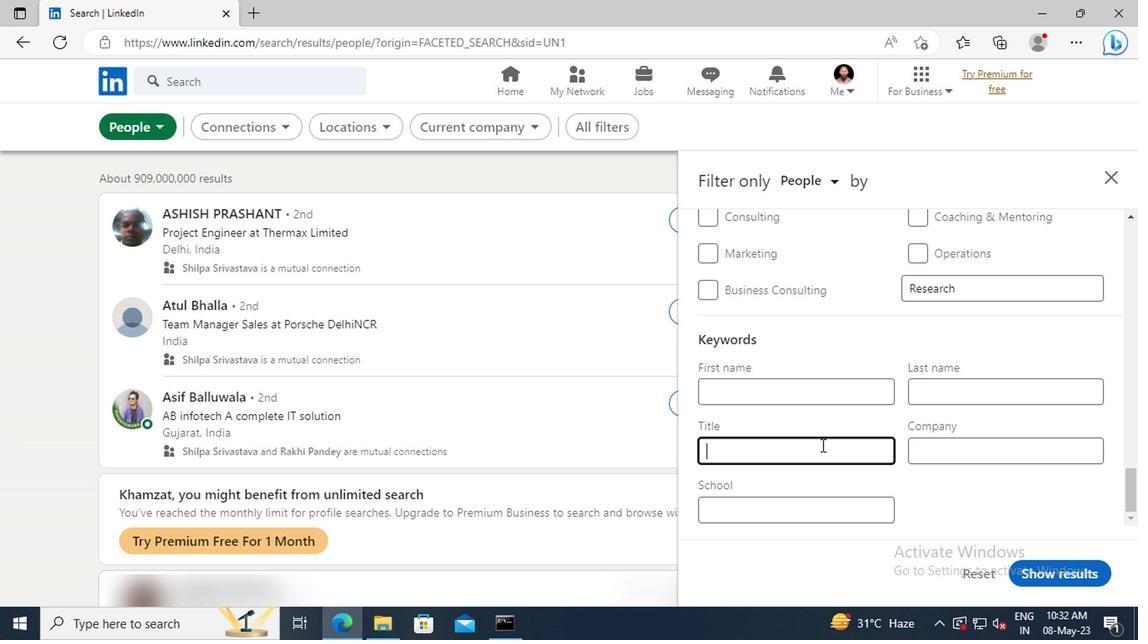 
Action: Key pressed USTOMER<Key.space><Key.shift>SERVICE<Key.enter>
Screenshot: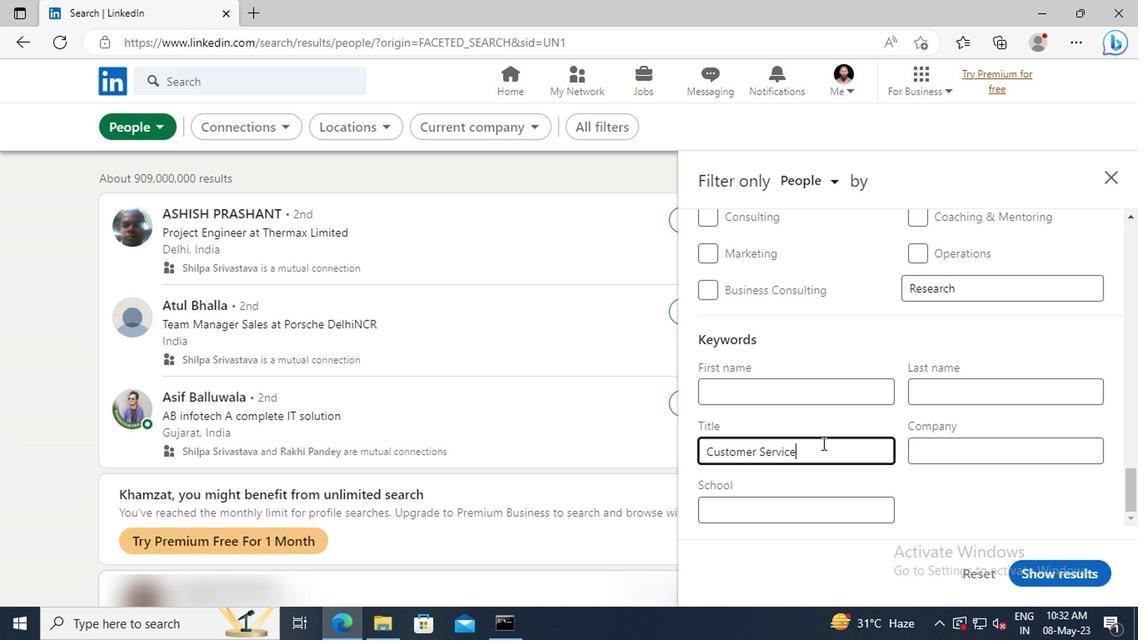 
Action: Mouse moved to (1028, 569)
Screenshot: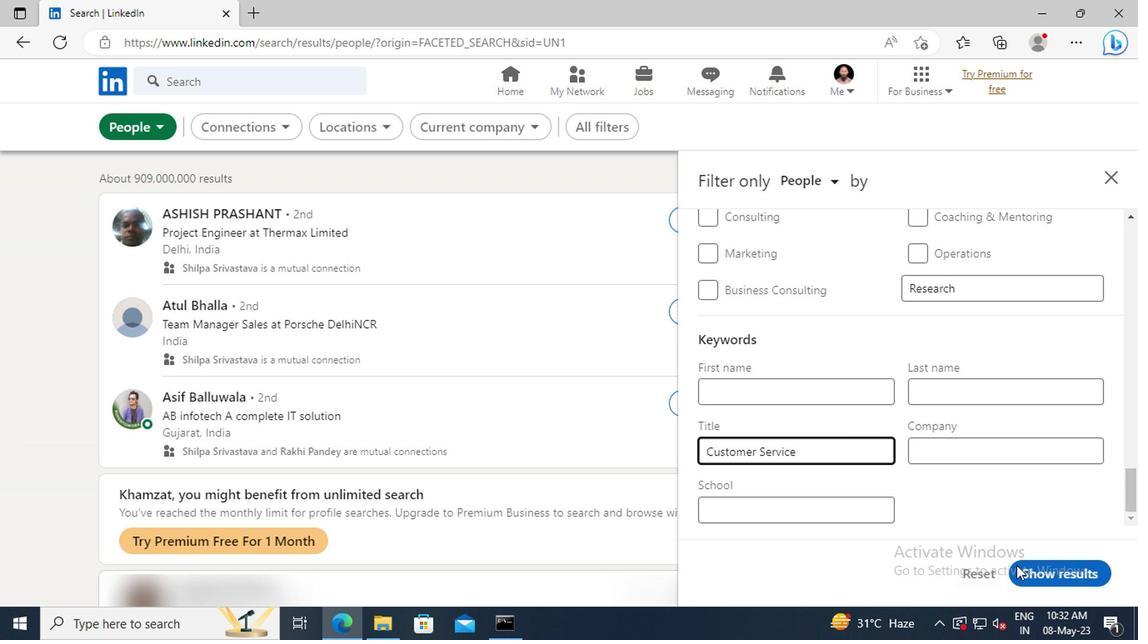 
Action: Mouse pressed left at (1028, 569)
Screenshot: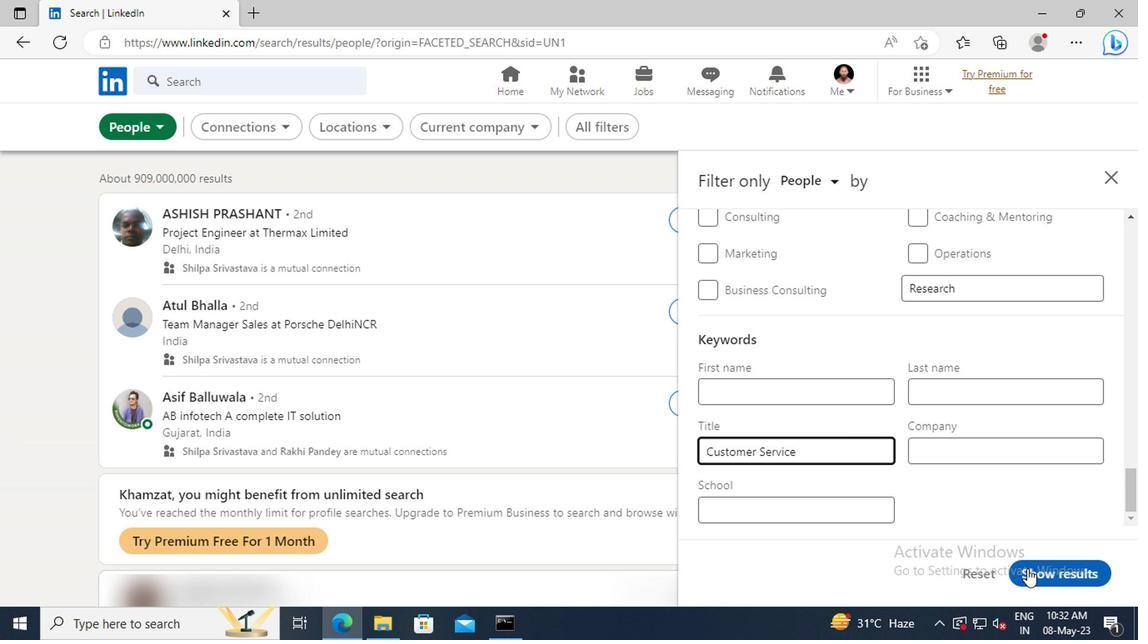 
Action: Mouse moved to (1028, 569)
Screenshot: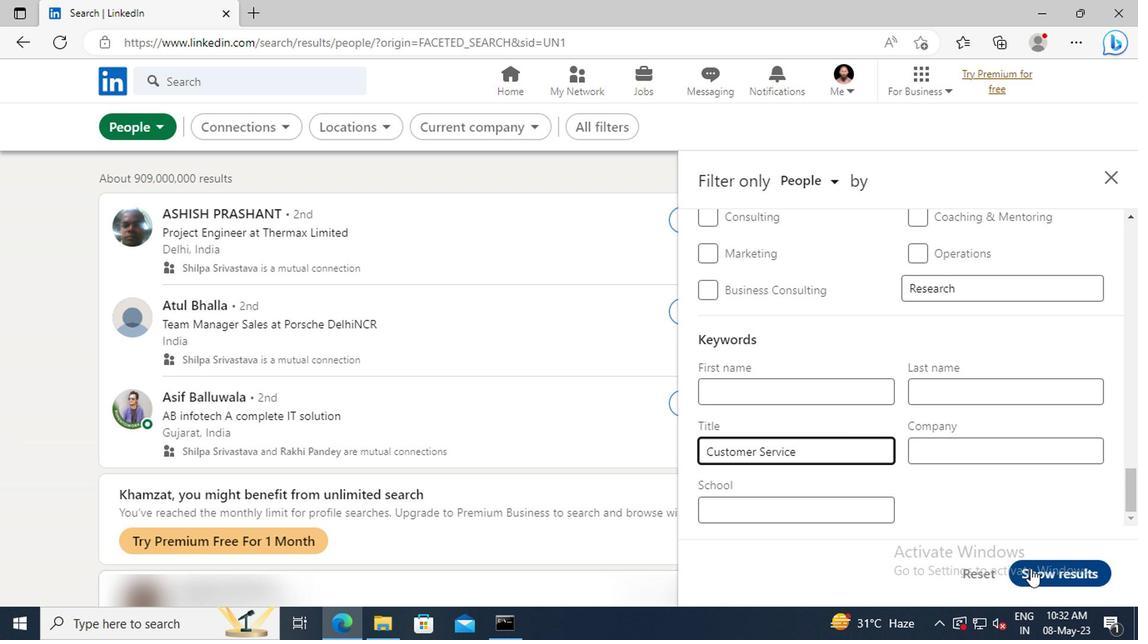 
